 Task: Research Airbnb options in Boshkengash, Tajikistan from 4th December, 2023 to 10th December, 2023 for 8 adults.4 bedrooms having 8 beds and 4 bathrooms. Property type can be house. Amenities needed are: wifi, TV, free parkinig on premises, gym, breakfast. Look for 3 properties as per requirement.
Action: Mouse moved to (458, 144)
Screenshot: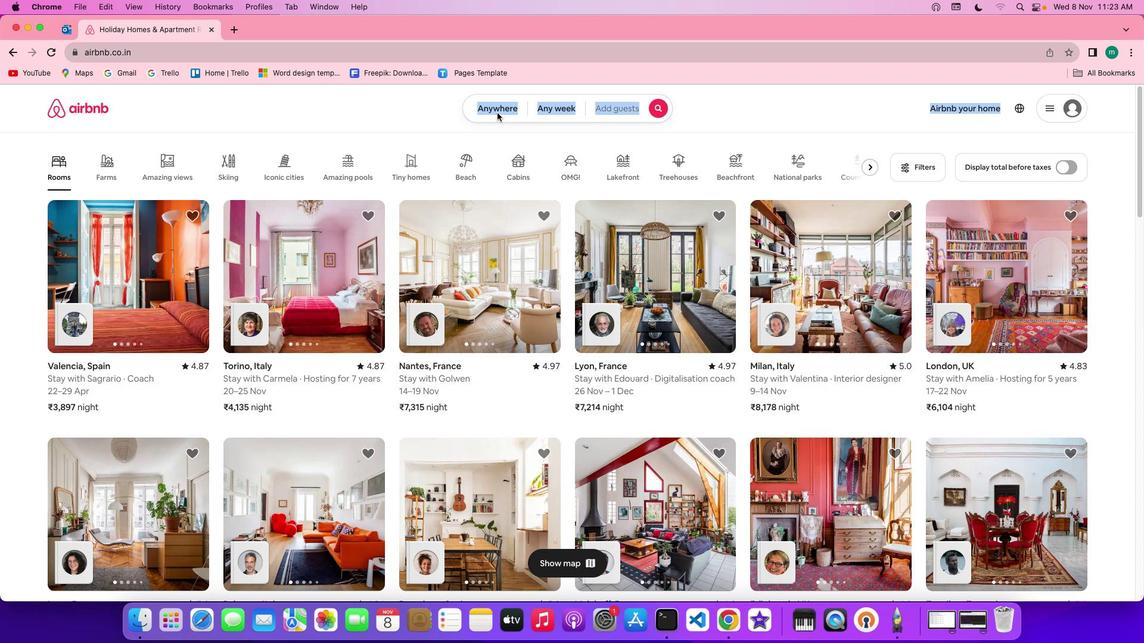 
Action: Mouse pressed left at (458, 144)
Screenshot: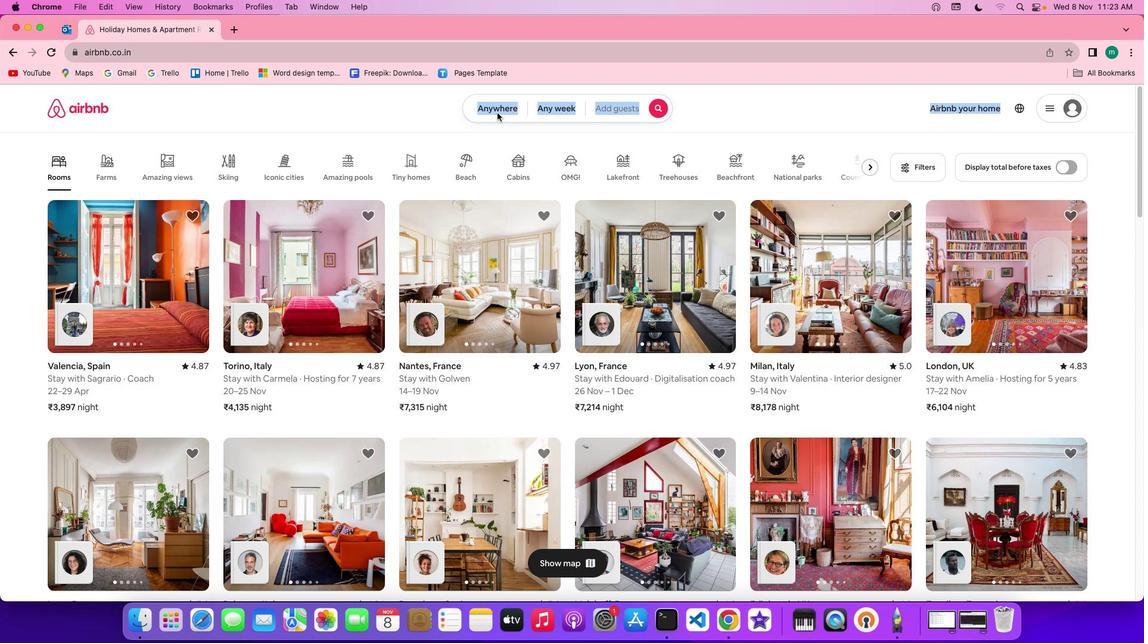 
Action: Mouse pressed left at (458, 144)
Screenshot: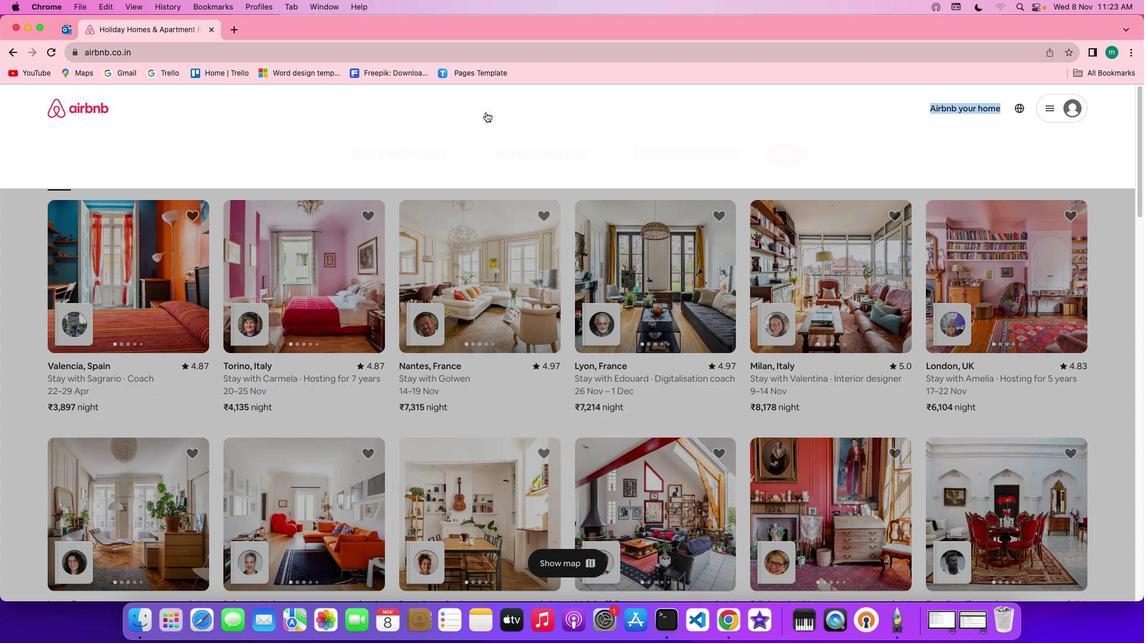 
Action: Mouse moved to (382, 177)
Screenshot: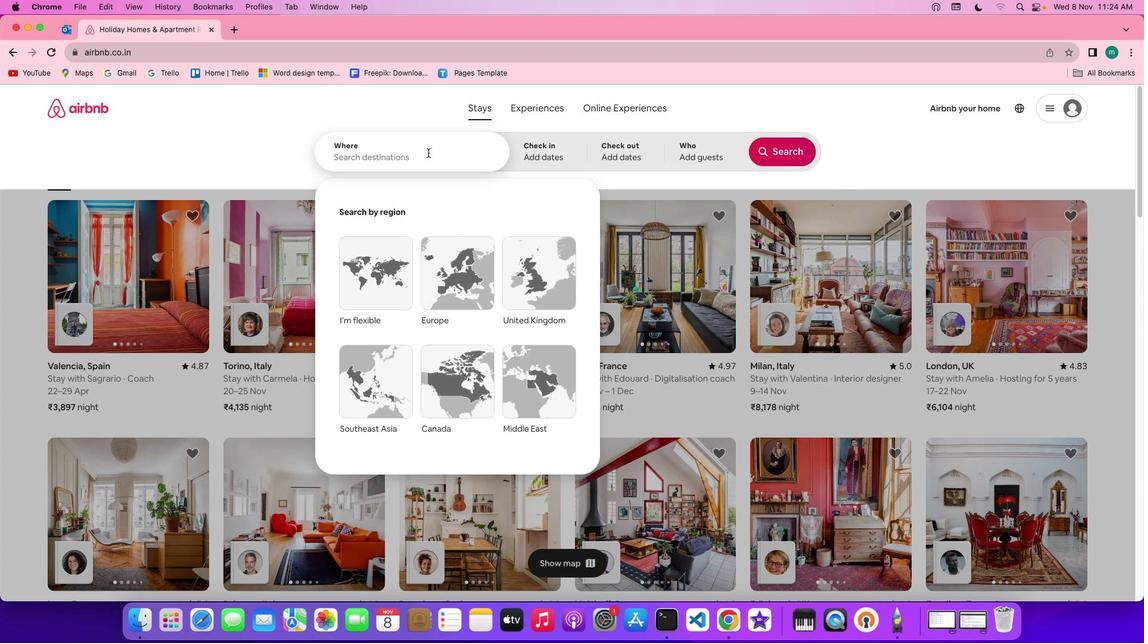 
Action: Mouse pressed left at (382, 177)
Screenshot: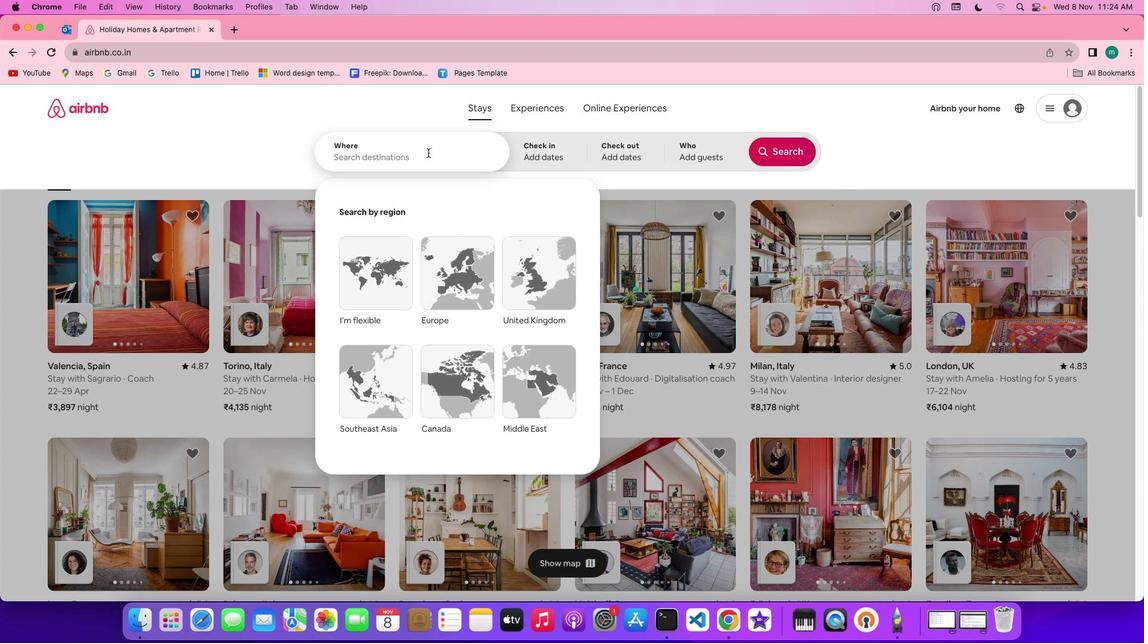 
Action: Key pressed Key.shift'B''o''s''h''k''e''n''g''a''s''h'','Key.shift'T''a''j''i''k''i''s''t''a''n'
Screenshot: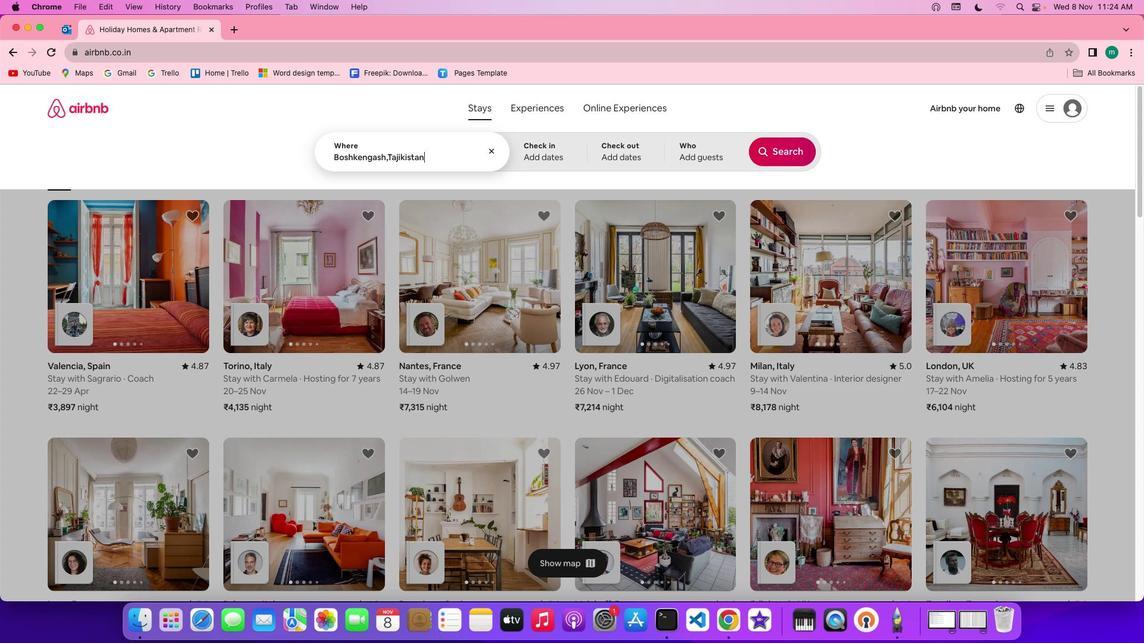 
Action: Mouse moved to (549, 173)
Screenshot: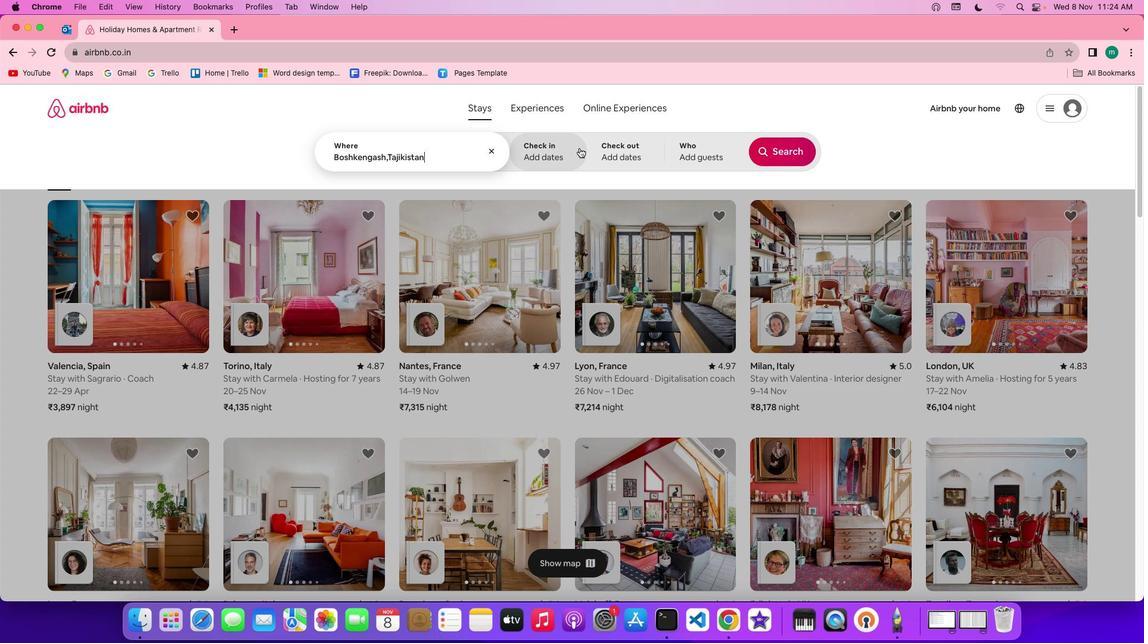 
Action: Mouse pressed left at (549, 173)
Screenshot: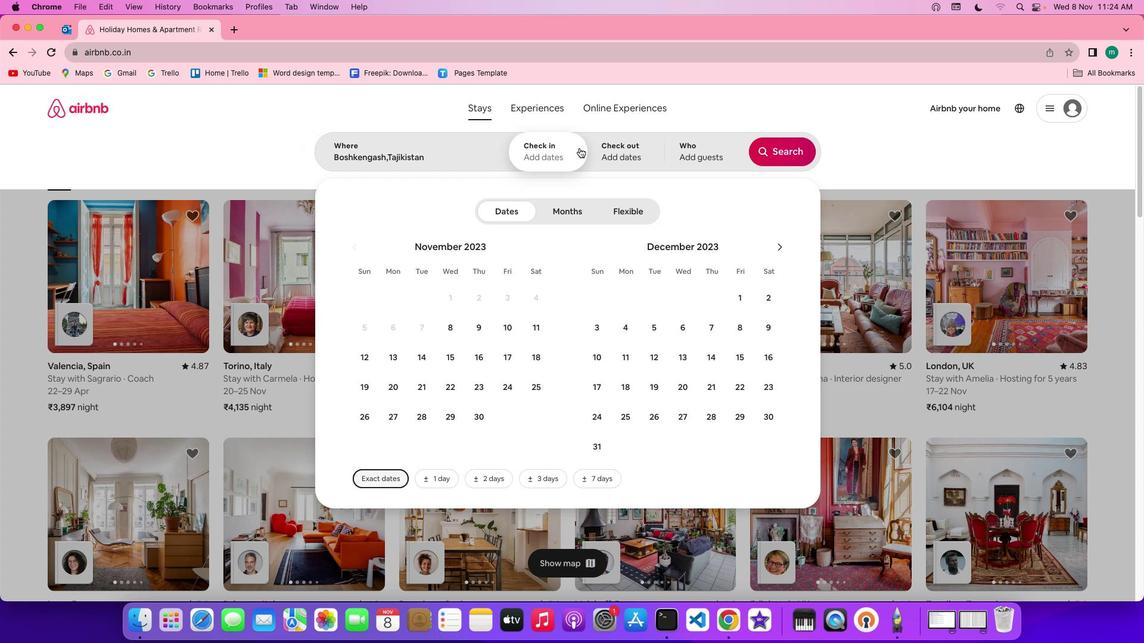 
Action: Mouse moved to (602, 323)
Screenshot: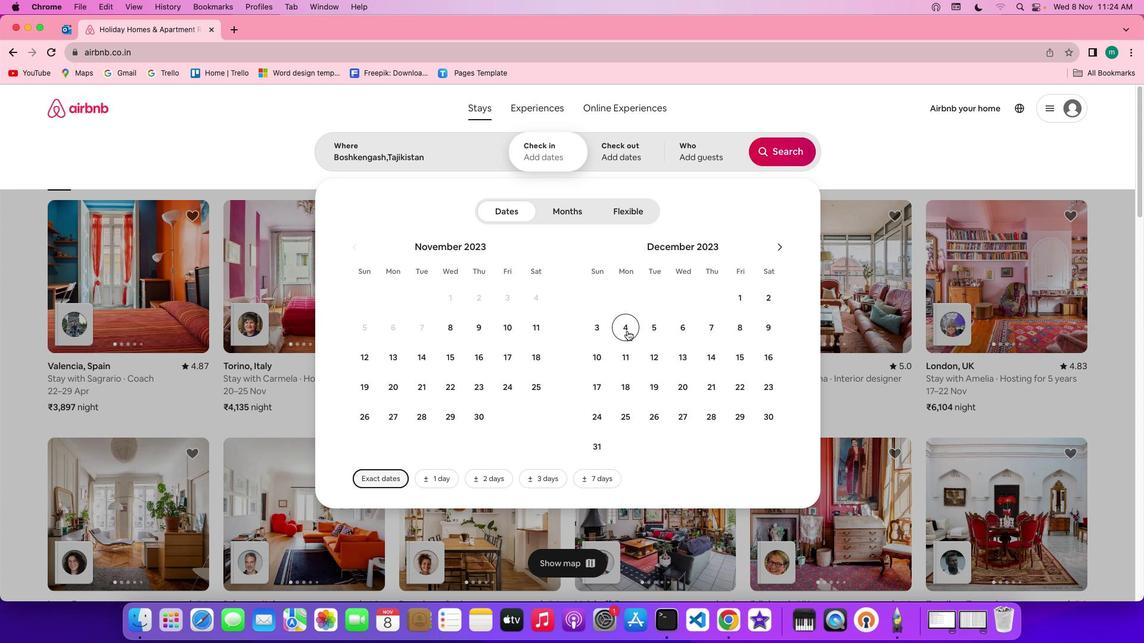 
Action: Mouse pressed left at (602, 323)
Screenshot: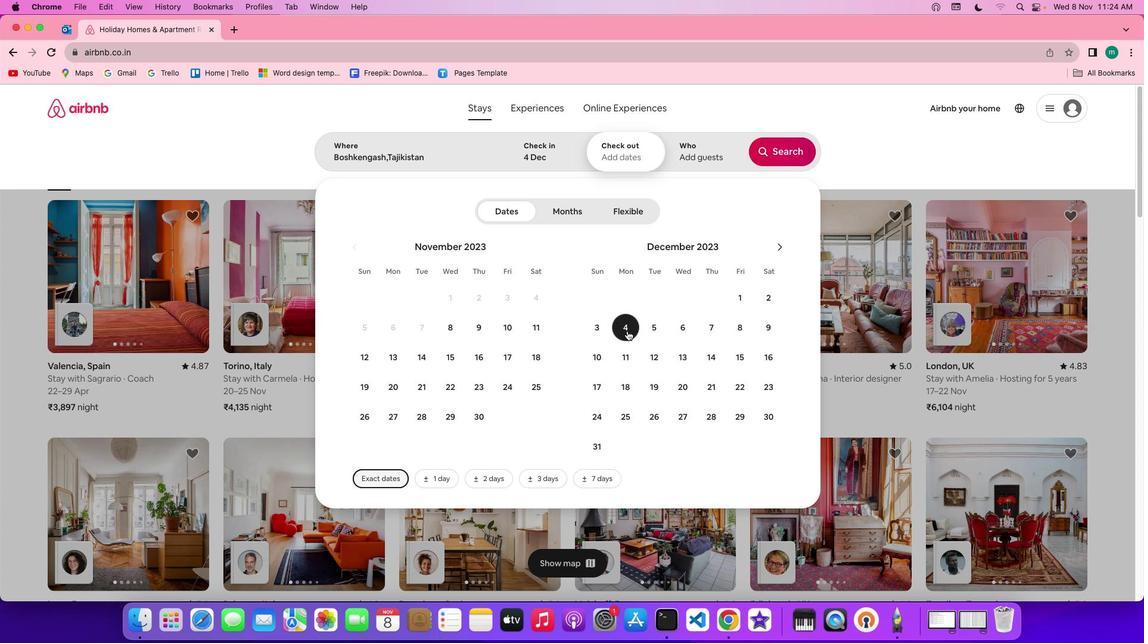 
Action: Mouse moved to (576, 340)
Screenshot: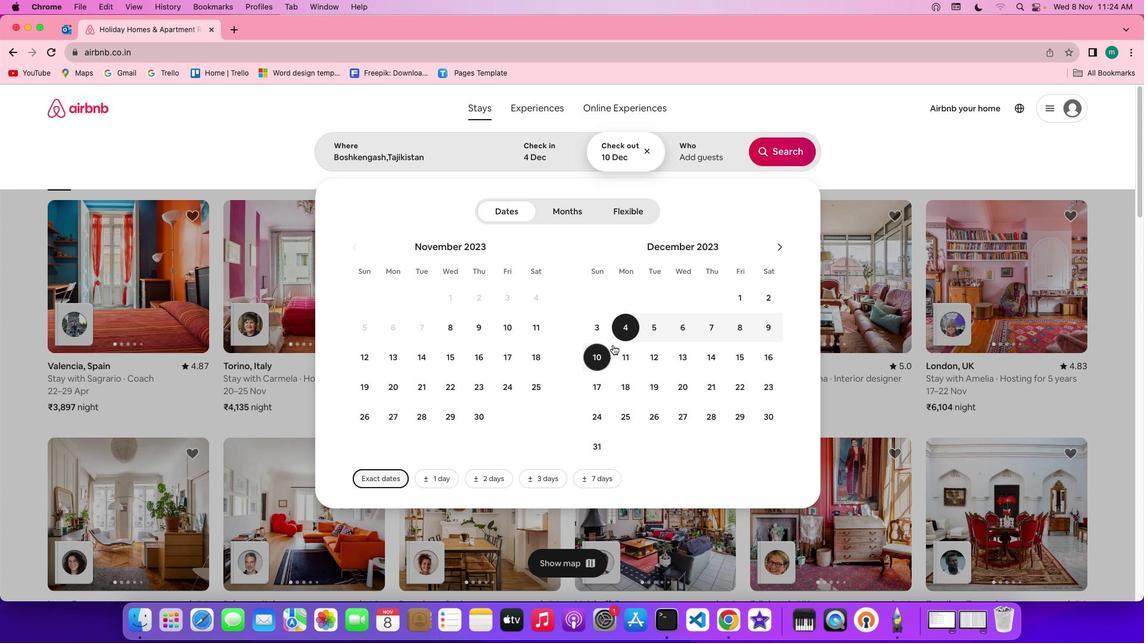 
Action: Mouse pressed left at (576, 340)
Screenshot: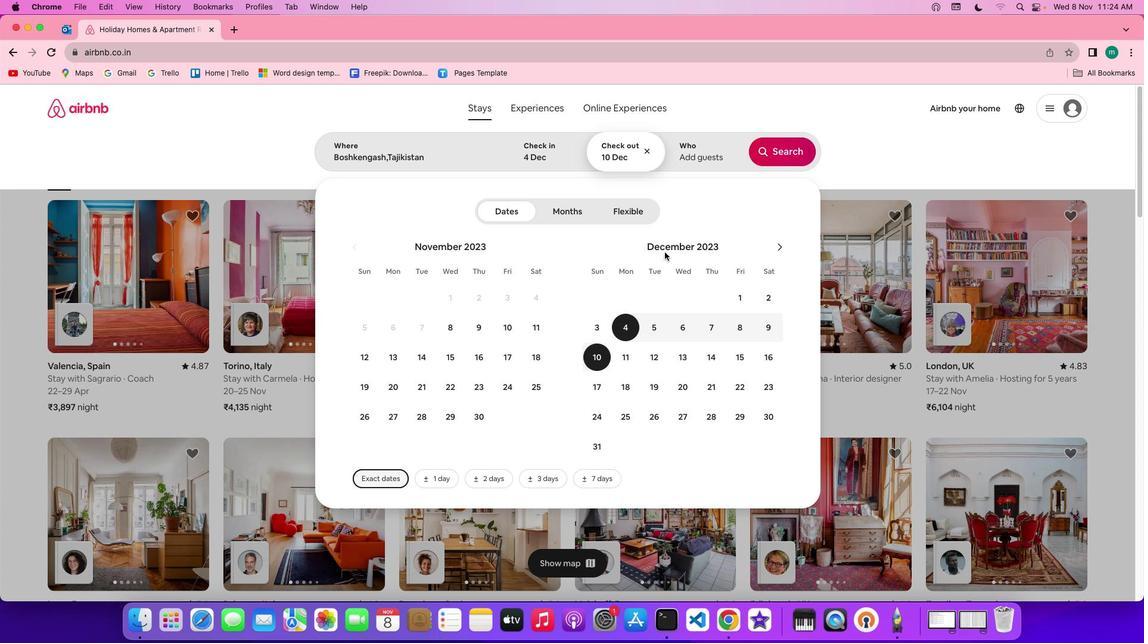 
Action: Mouse moved to (676, 169)
Screenshot: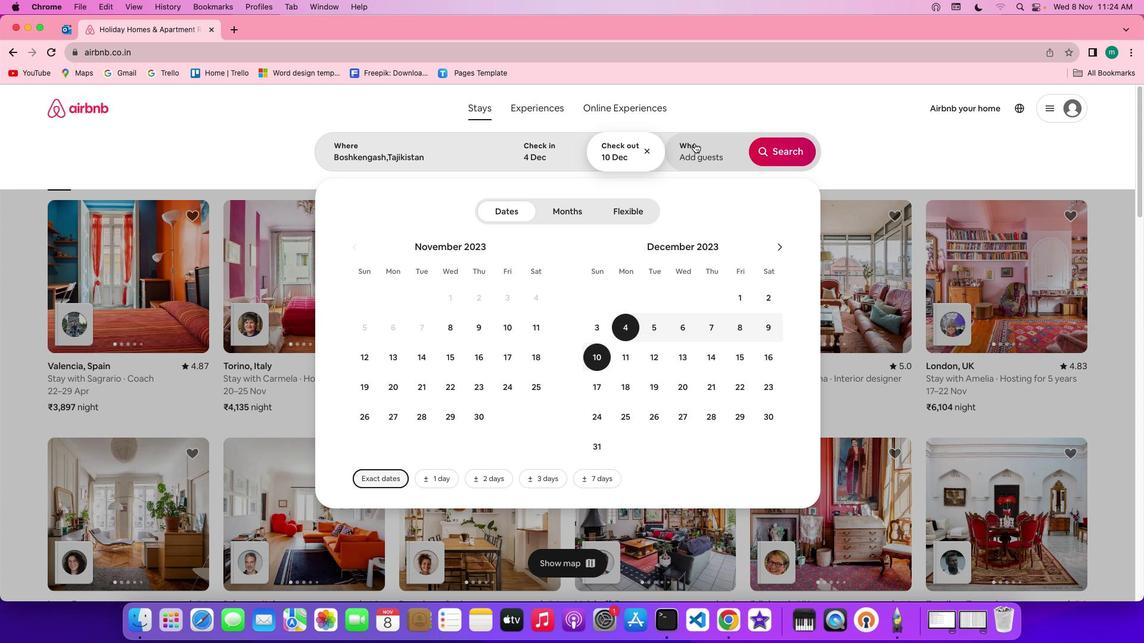 
Action: Mouse pressed left at (676, 169)
Screenshot: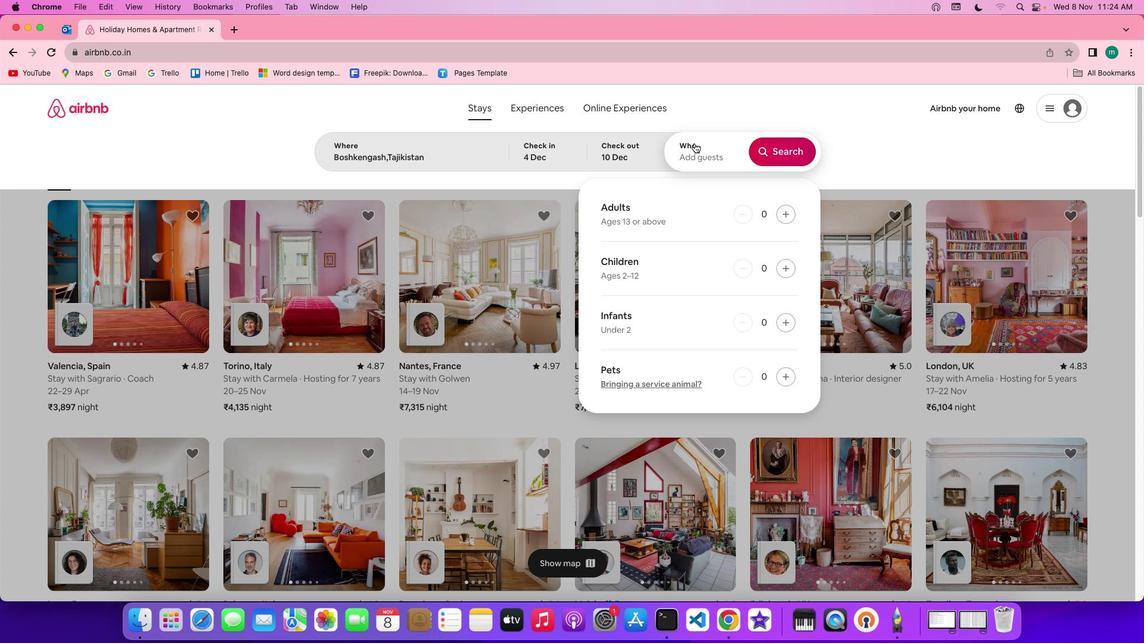 
Action: Mouse moved to (774, 232)
Screenshot: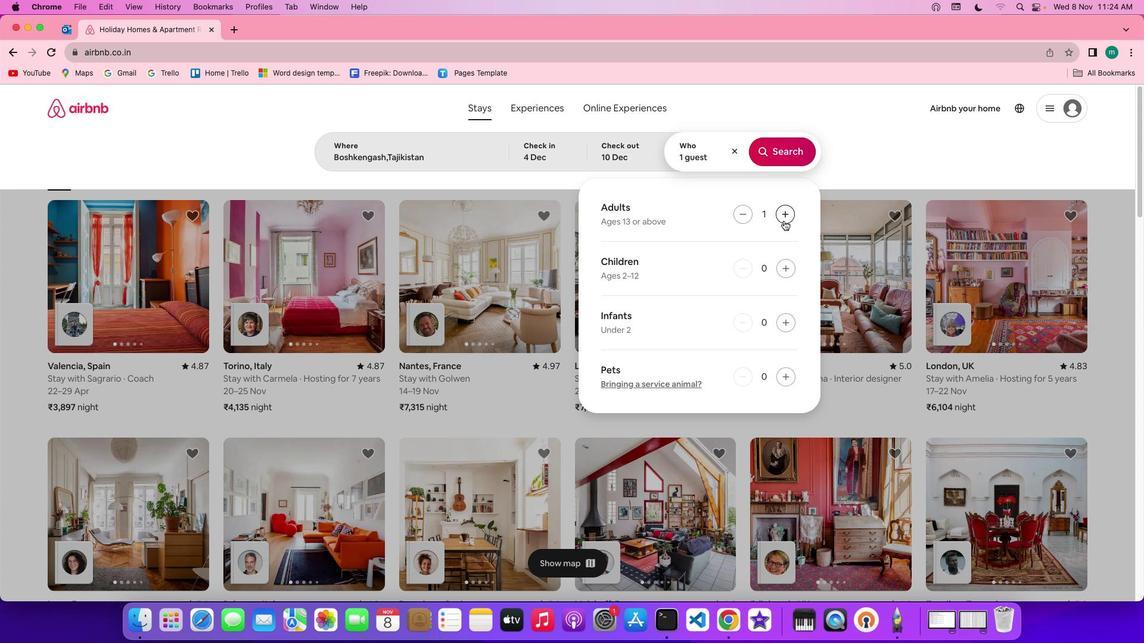 
Action: Mouse pressed left at (774, 232)
Screenshot: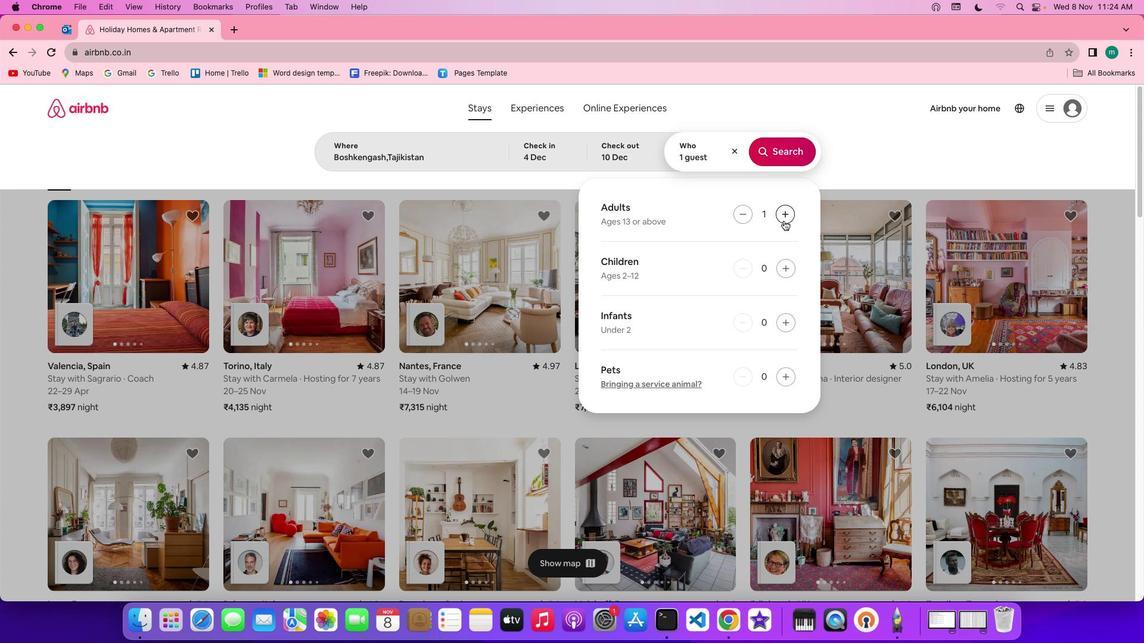 
Action: Mouse pressed left at (774, 232)
Screenshot: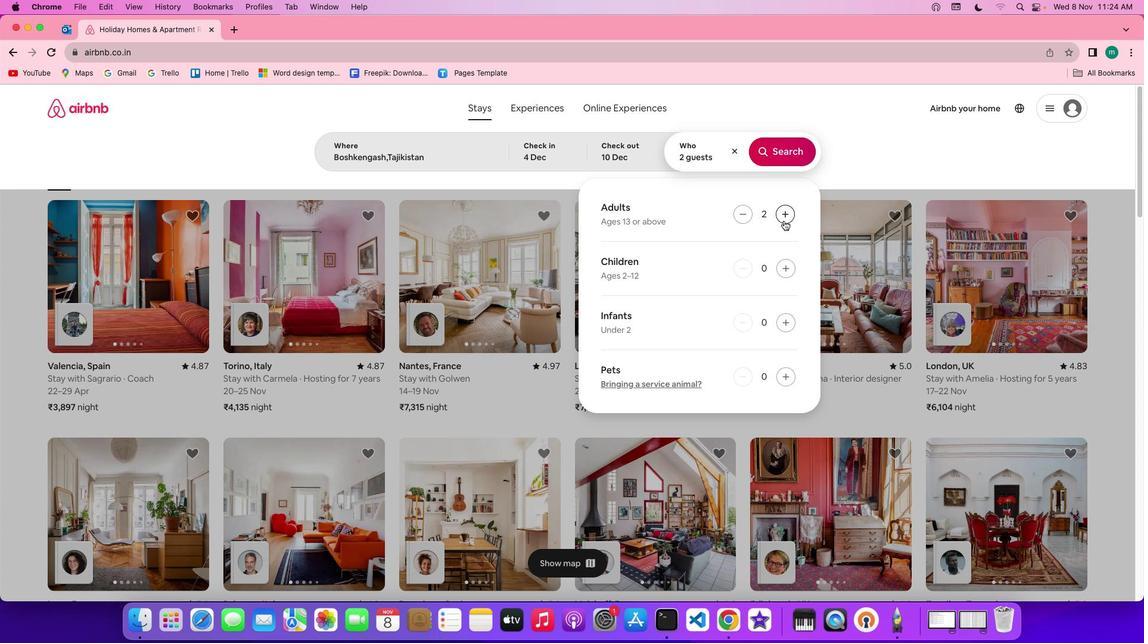
Action: Mouse pressed left at (774, 232)
Screenshot: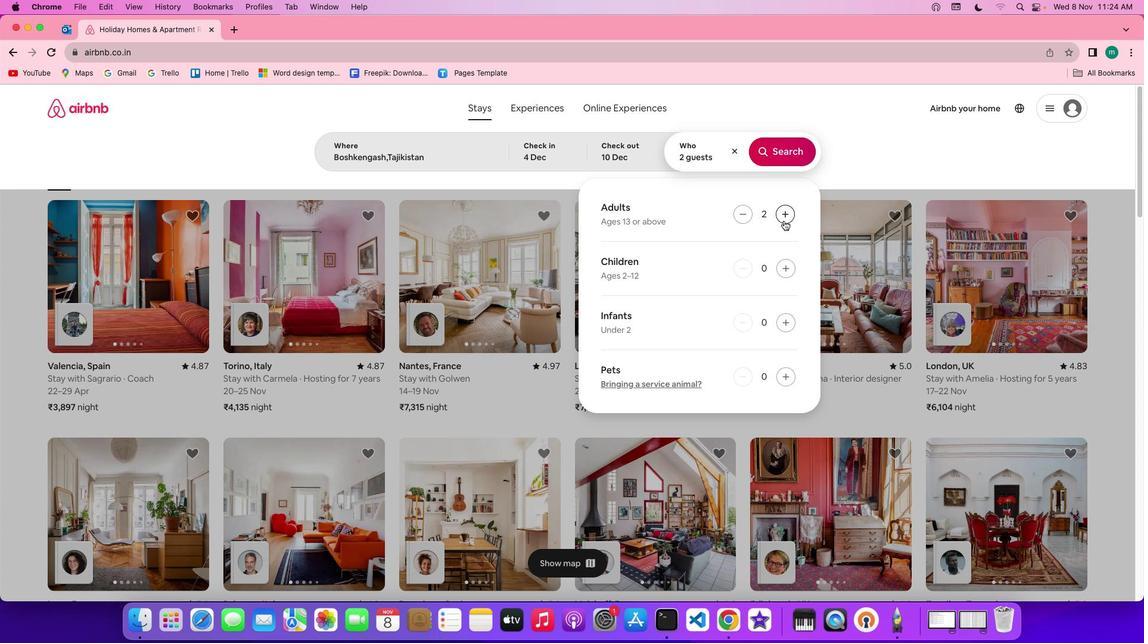 
Action: Mouse pressed left at (774, 232)
Screenshot: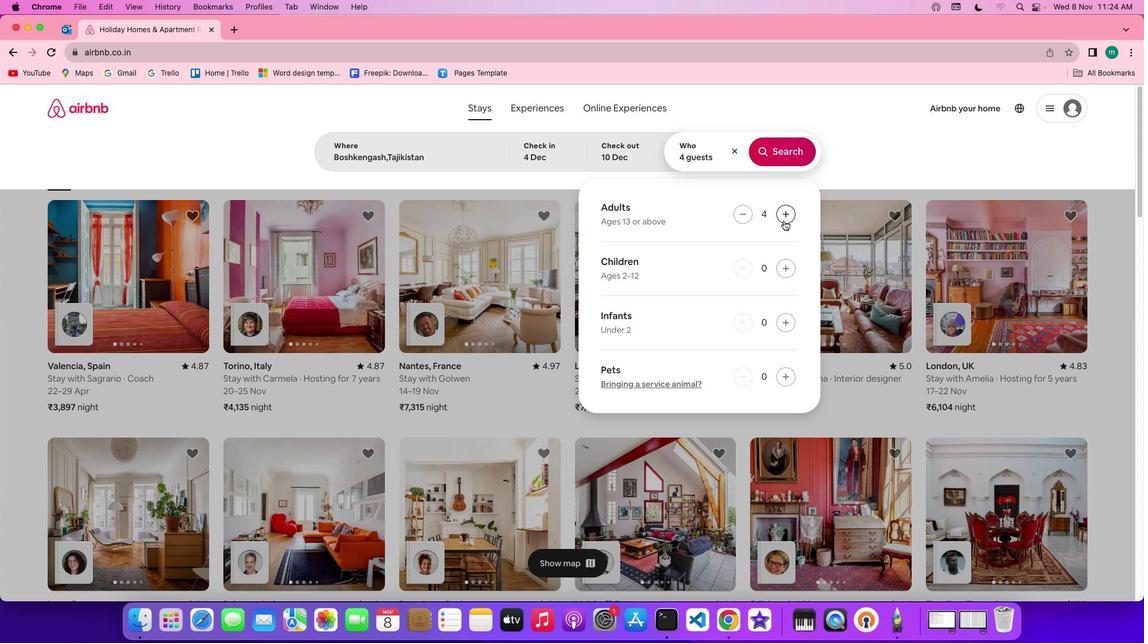 
Action: Mouse pressed left at (774, 232)
Screenshot: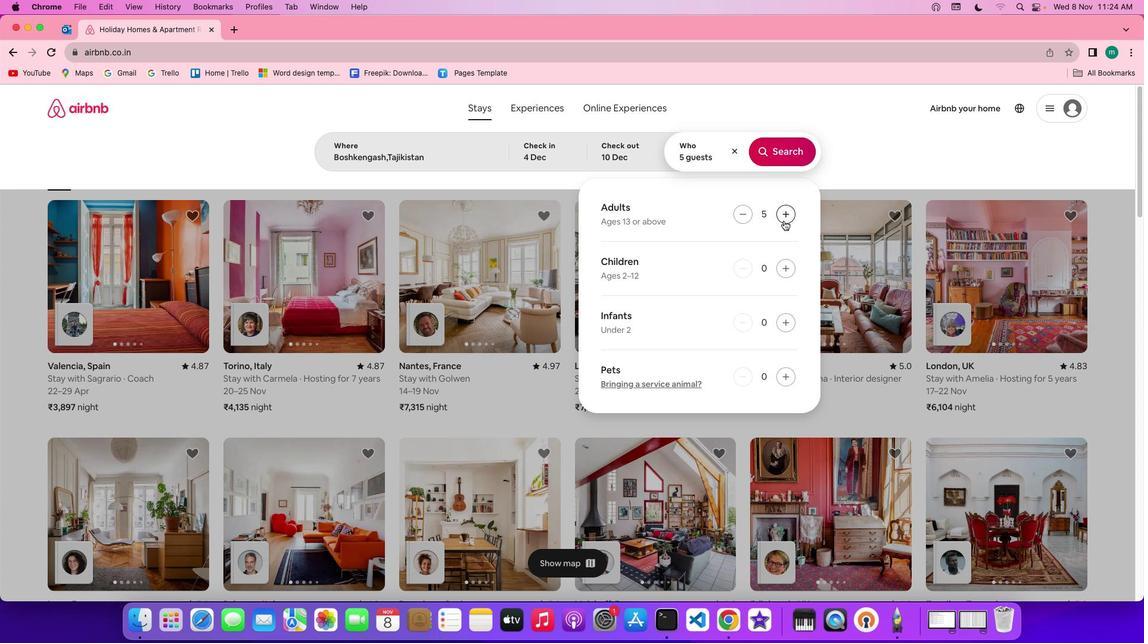 
Action: Mouse pressed left at (774, 232)
Screenshot: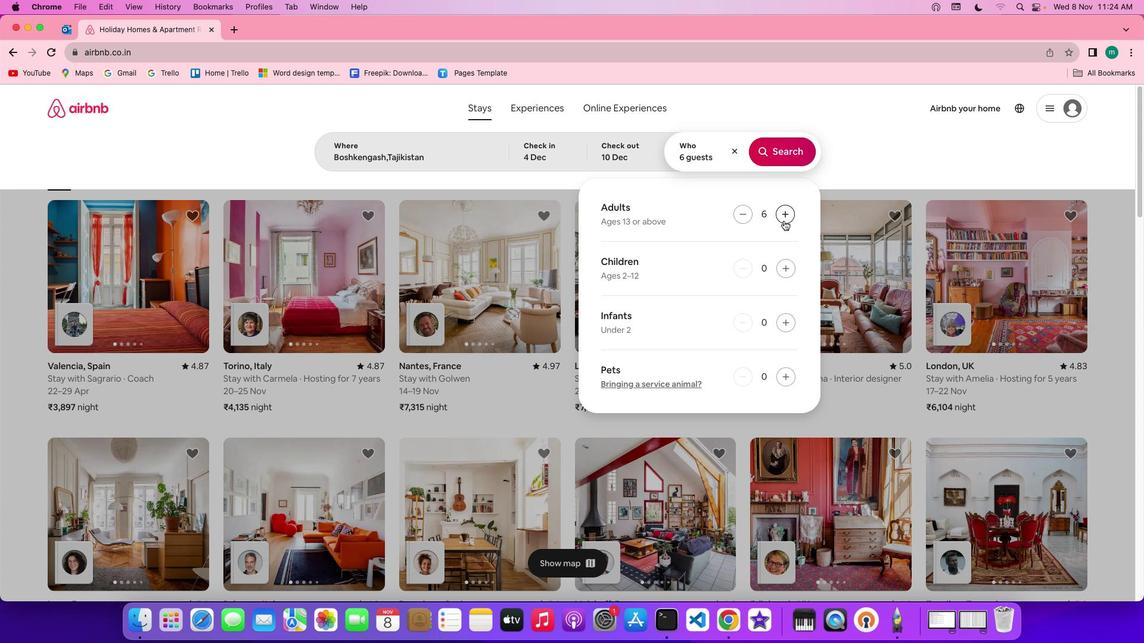 
Action: Mouse pressed left at (774, 232)
Screenshot: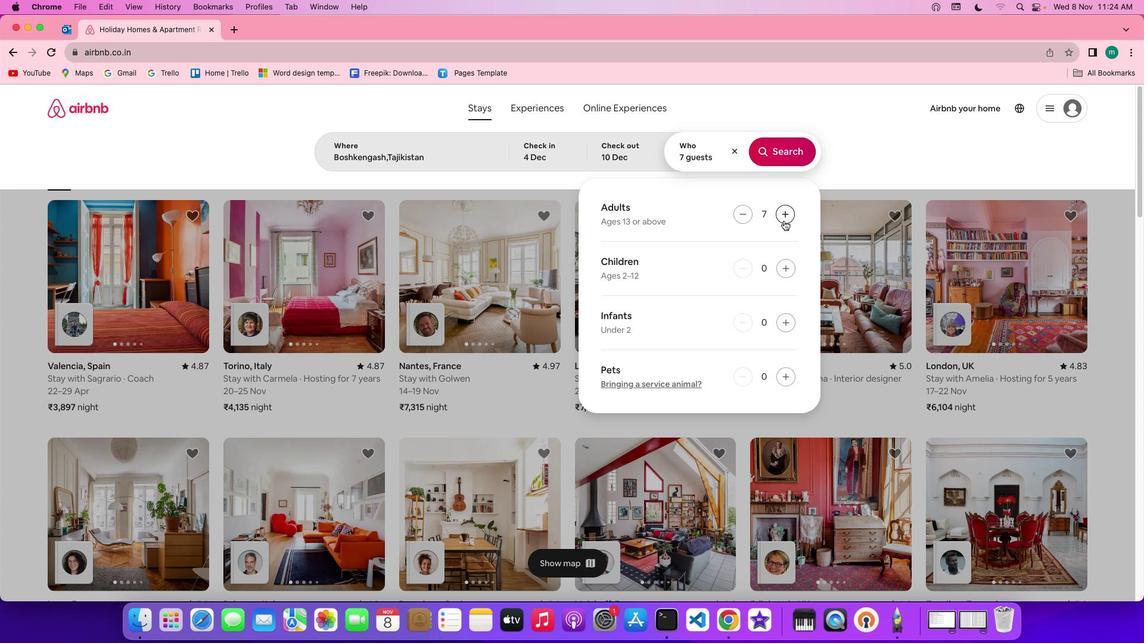 
Action: Mouse pressed left at (774, 232)
Screenshot: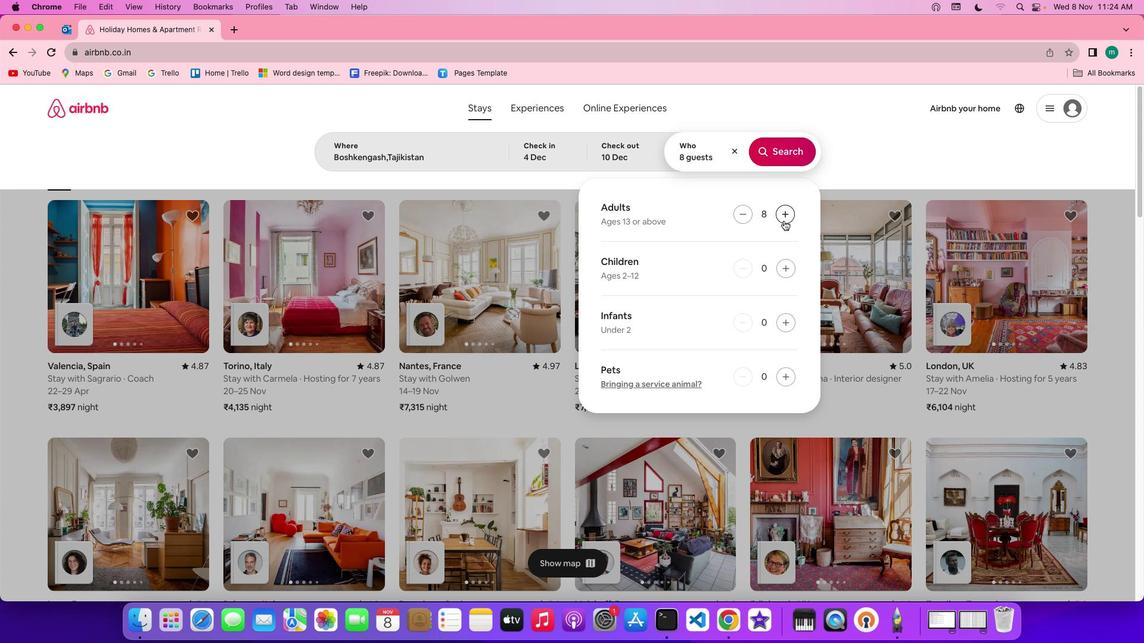
Action: Mouse moved to (800, 175)
Screenshot: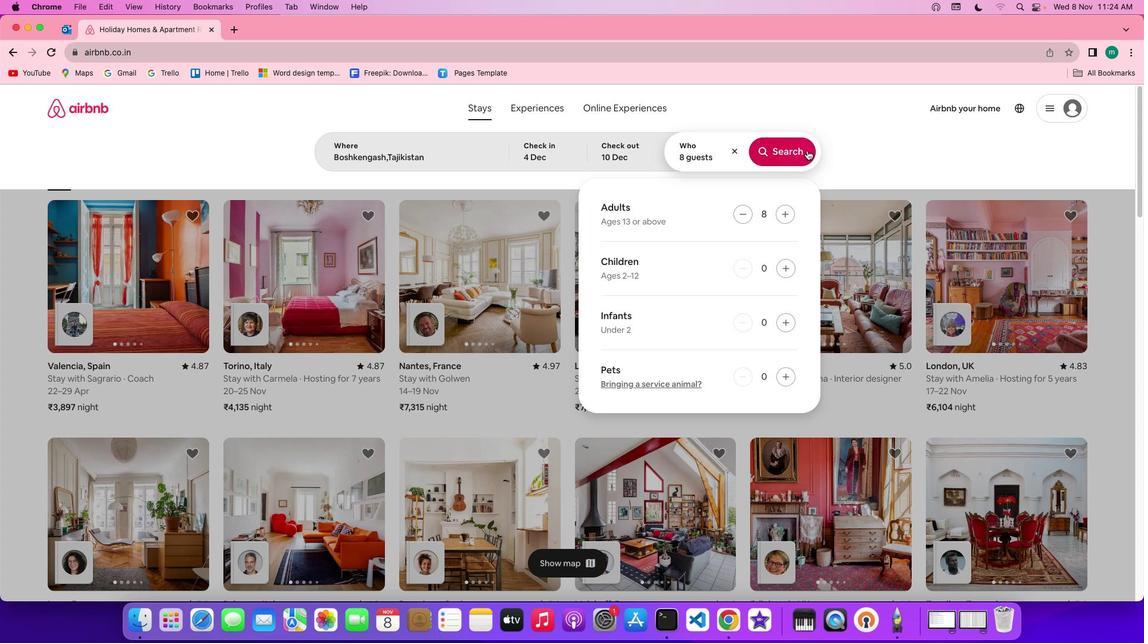 
Action: Mouse pressed left at (800, 175)
Screenshot: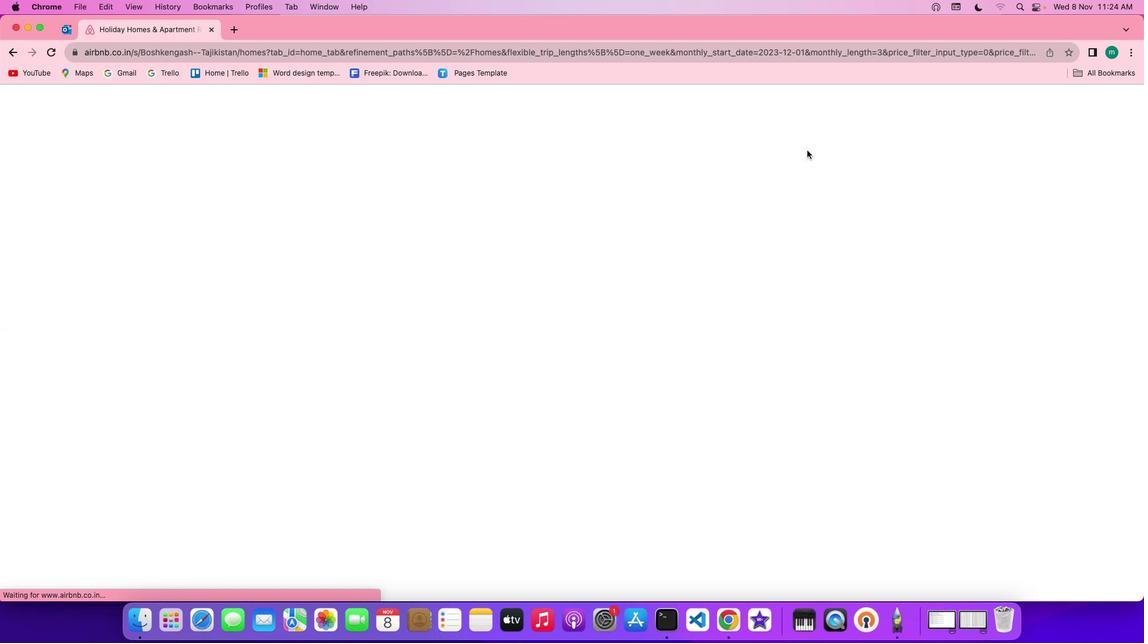 
Action: Mouse moved to (959, 184)
Screenshot: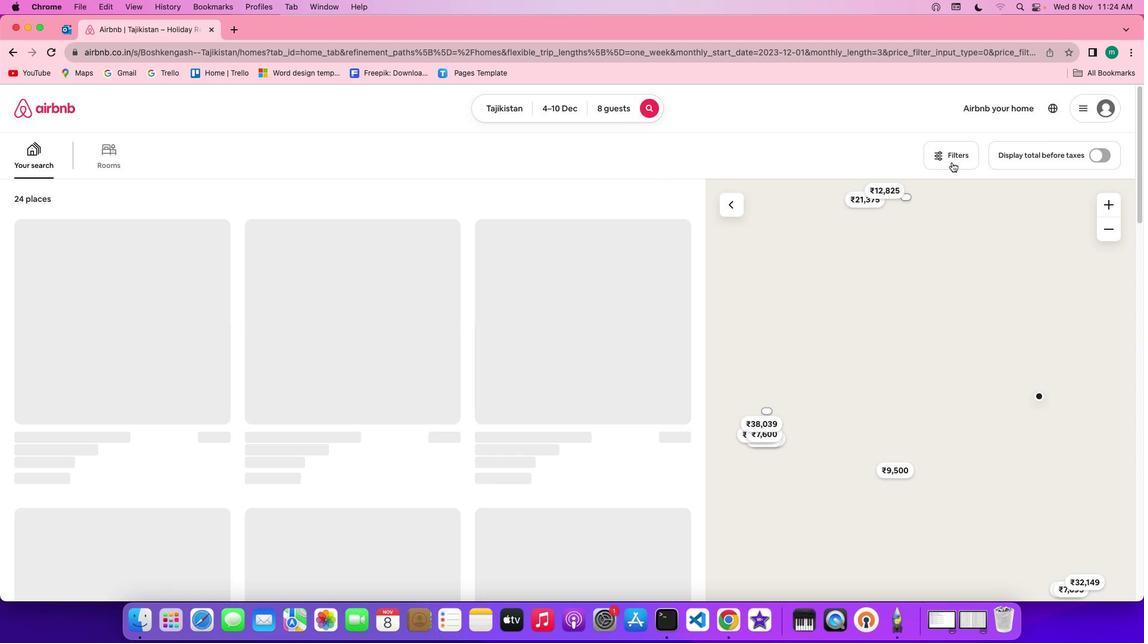 
Action: Mouse pressed left at (959, 184)
Screenshot: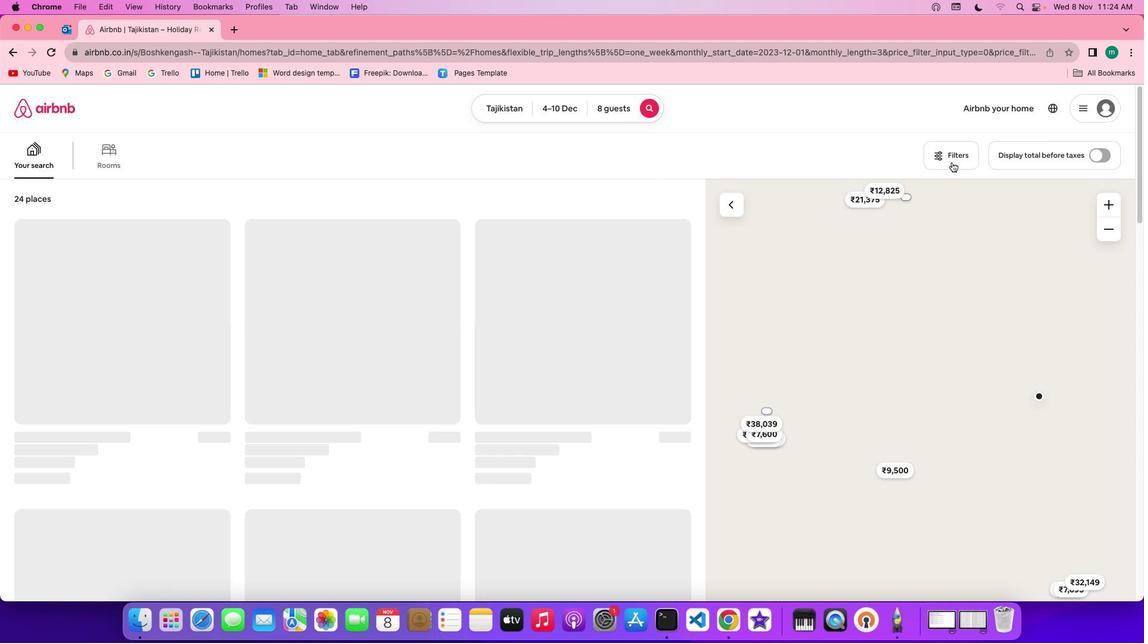 
Action: Mouse moved to (962, 179)
Screenshot: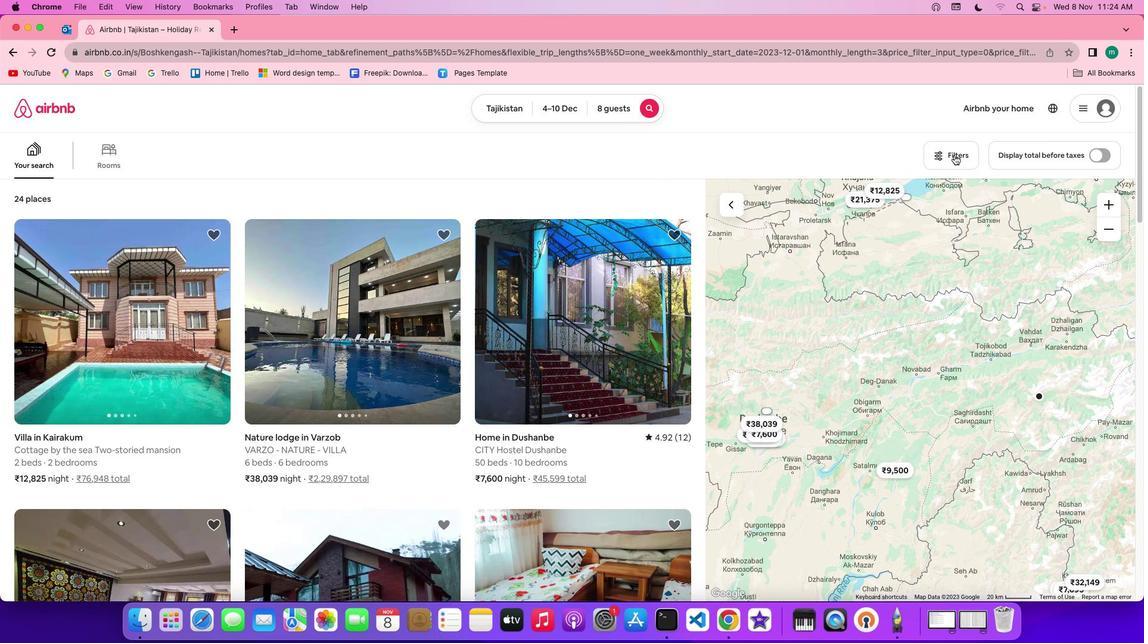 
Action: Mouse pressed left at (962, 179)
Screenshot: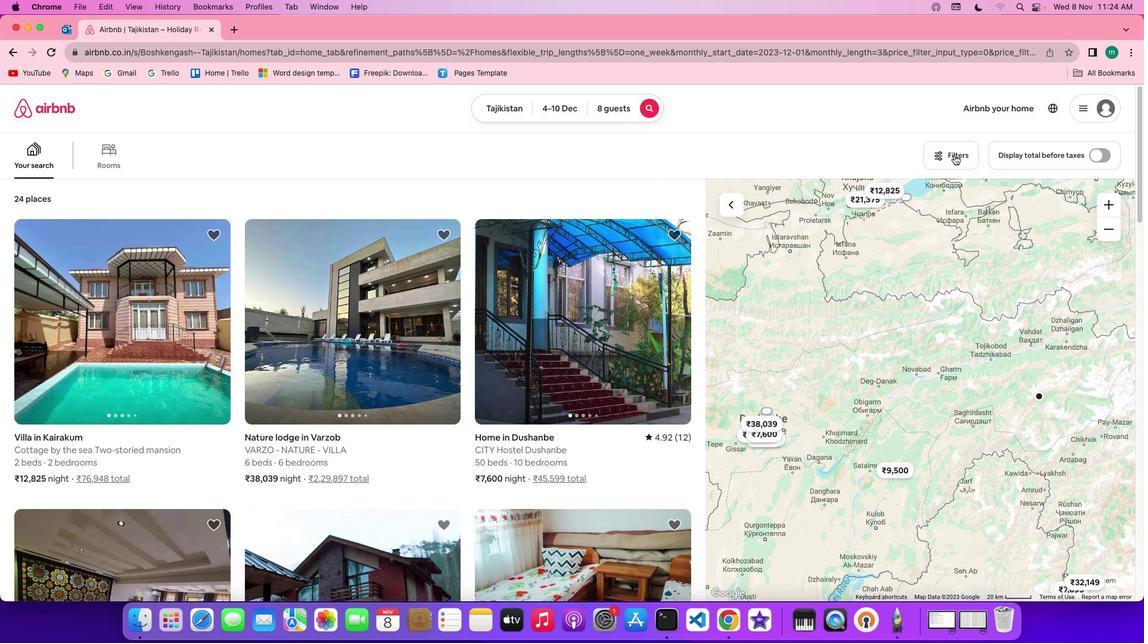 
Action: Mouse moved to (556, 326)
Screenshot: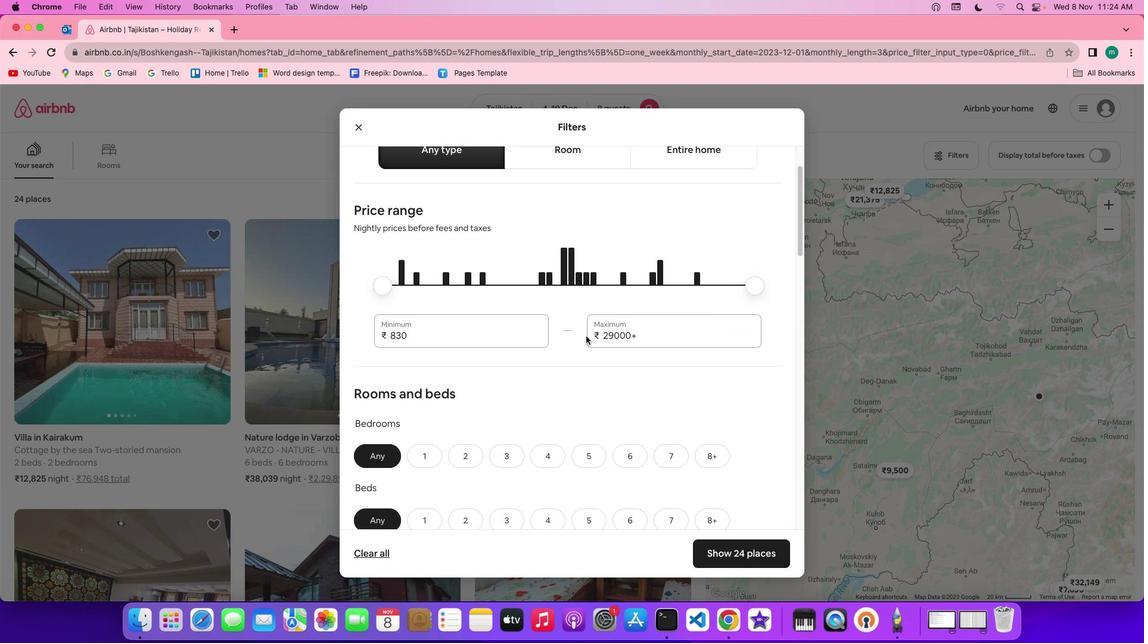 
Action: Mouse scrolled (556, 326) with delta (-88, 52)
Screenshot: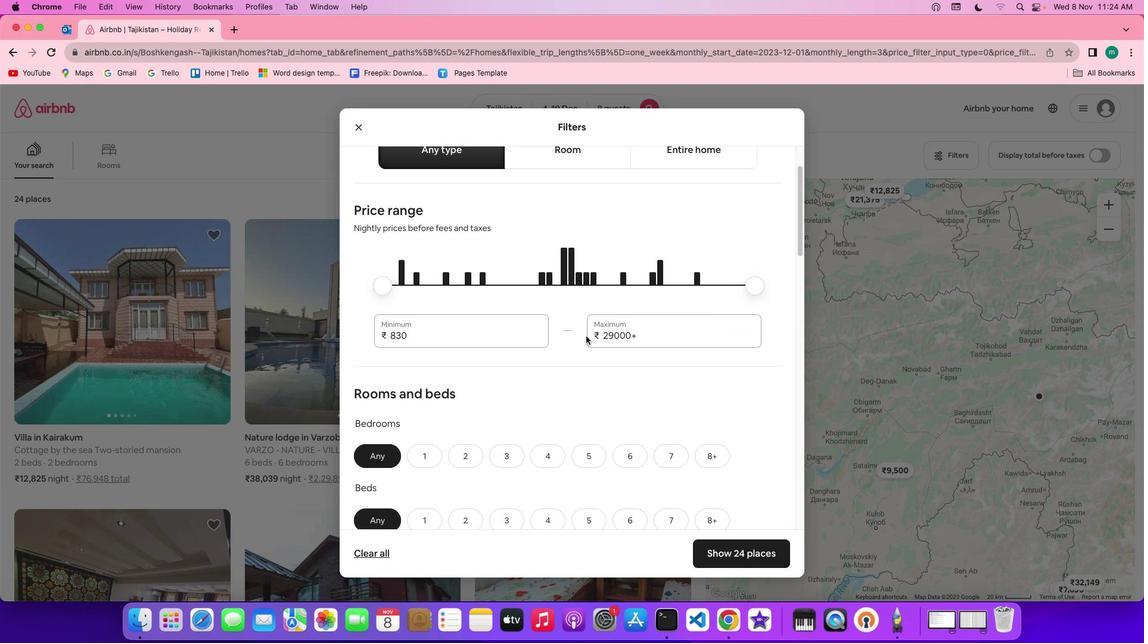 
Action: Mouse scrolled (556, 326) with delta (-88, 52)
Screenshot: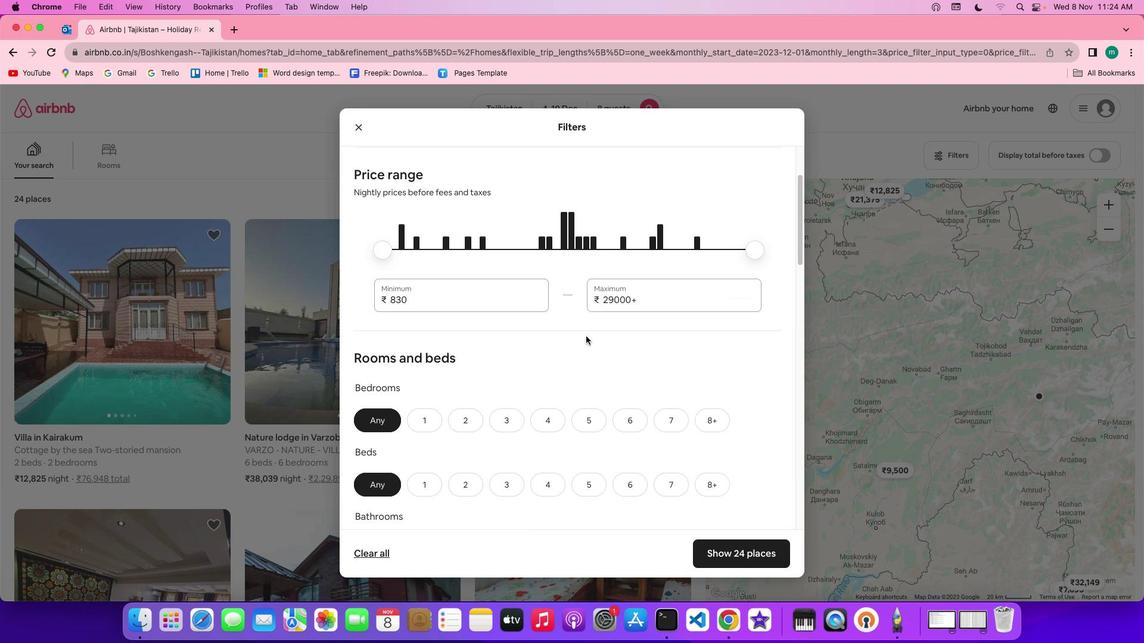 
Action: Mouse scrolled (556, 326) with delta (-88, 51)
Screenshot: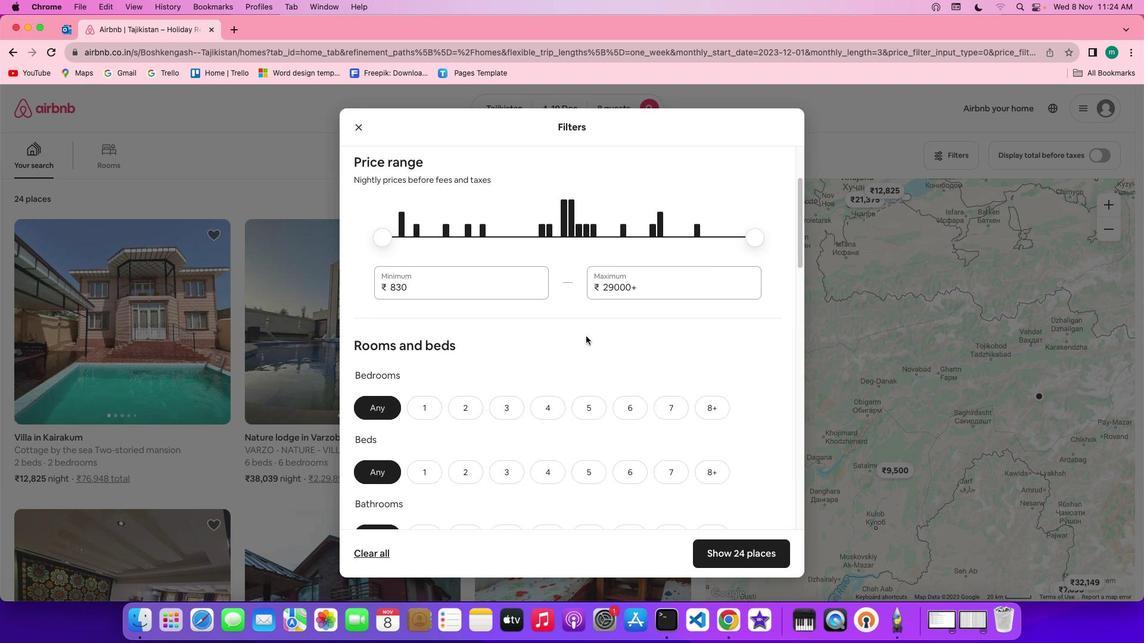 
Action: Mouse scrolled (556, 326) with delta (-88, 51)
Screenshot: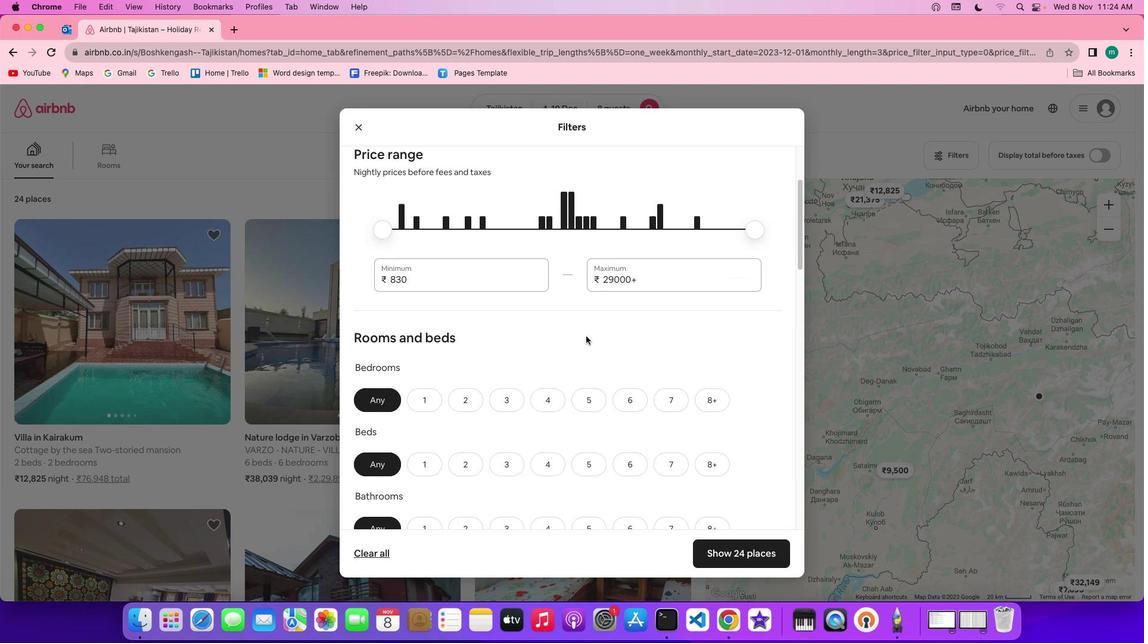 
Action: Mouse scrolled (556, 326) with delta (-88, 52)
Screenshot: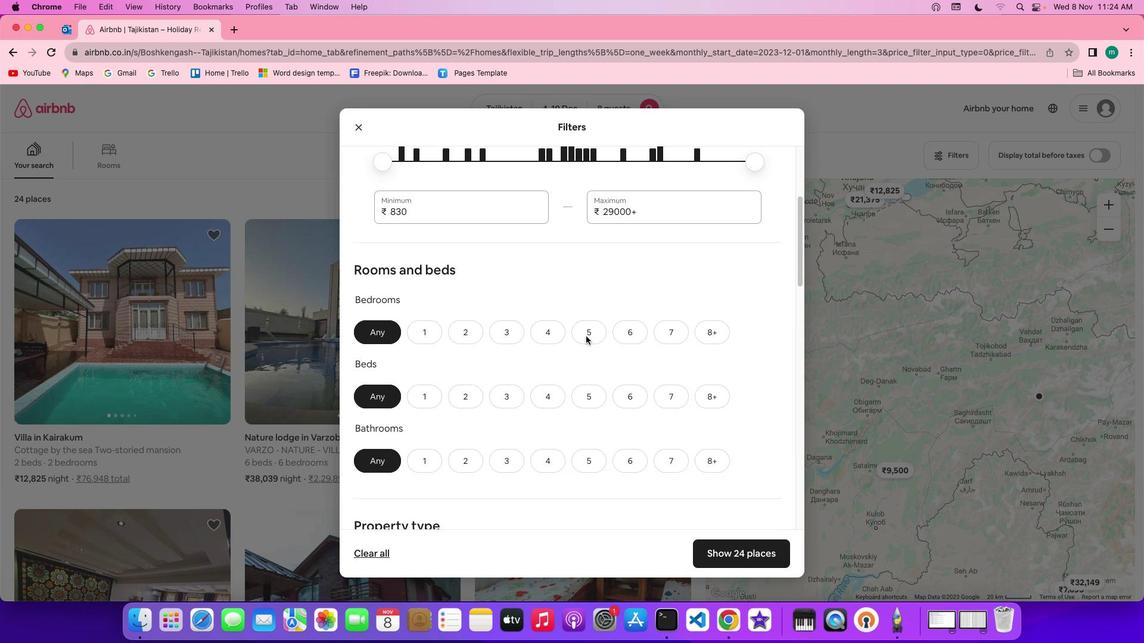 
Action: Mouse scrolled (556, 326) with delta (-88, 52)
Screenshot: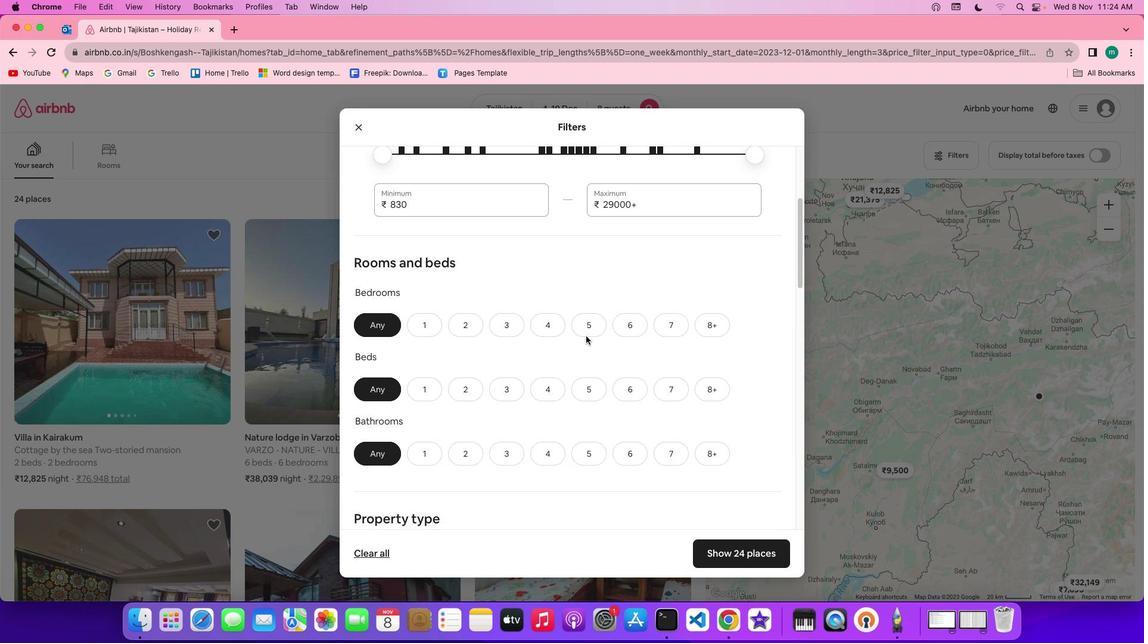 
Action: Mouse scrolled (556, 326) with delta (-88, 51)
Screenshot: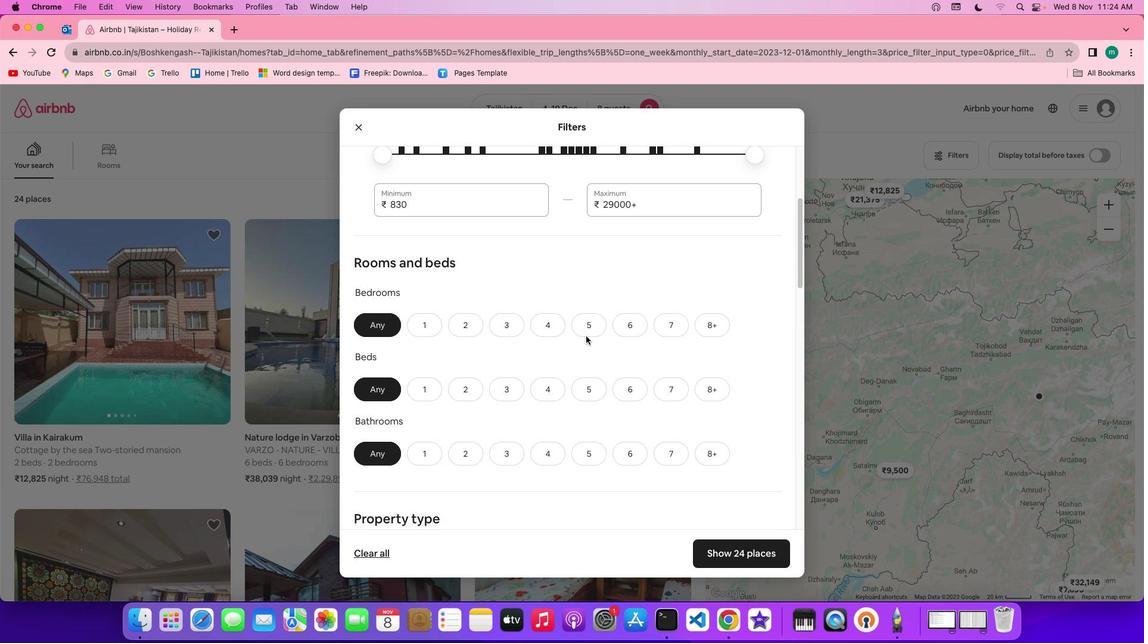 
Action: Mouse scrolled (556, 326) with delta (-88, 52)
Screenshot: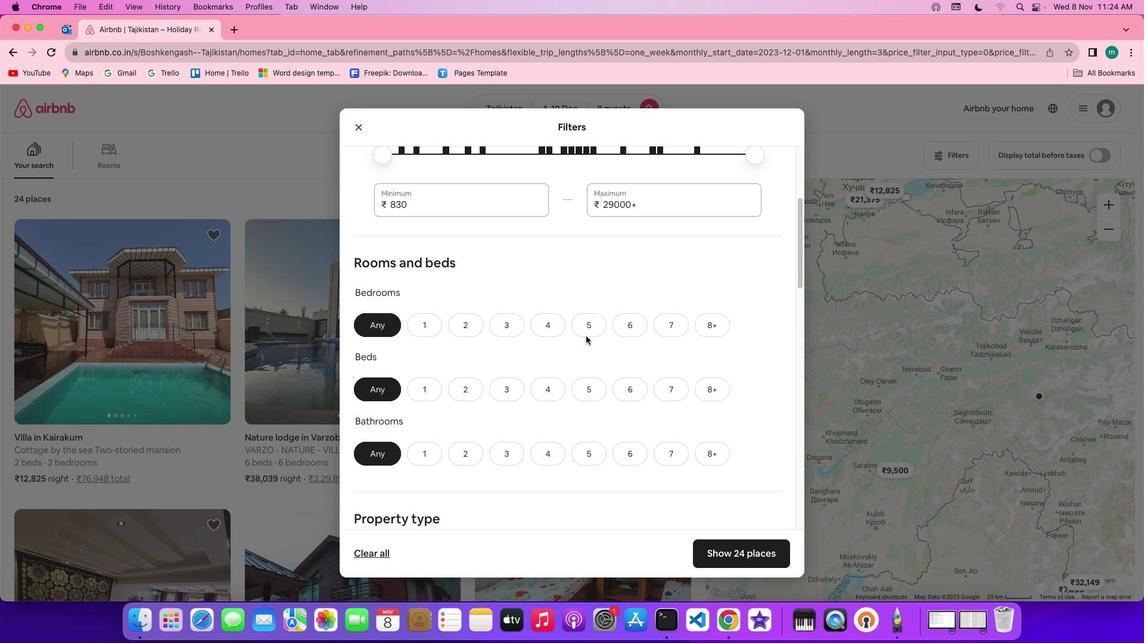 
Action: Mouse scrolled (556, 326) with delta (-88, 52)
Screenshot: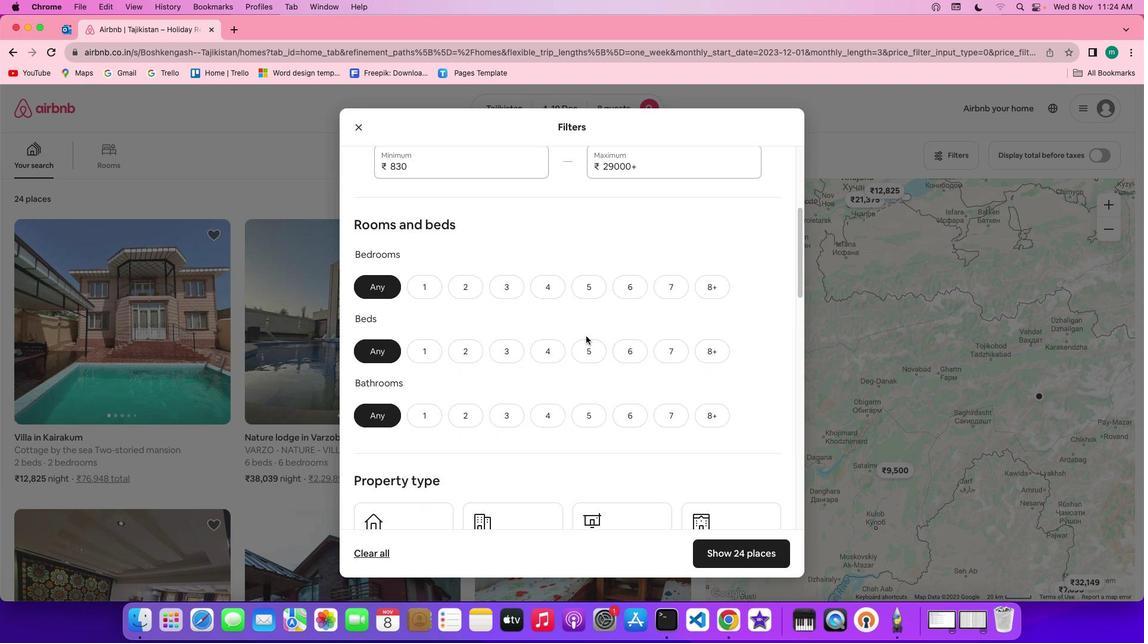 
Action: Mouse scrolled (556, 326) with delta (-88, 52)
Screenshot: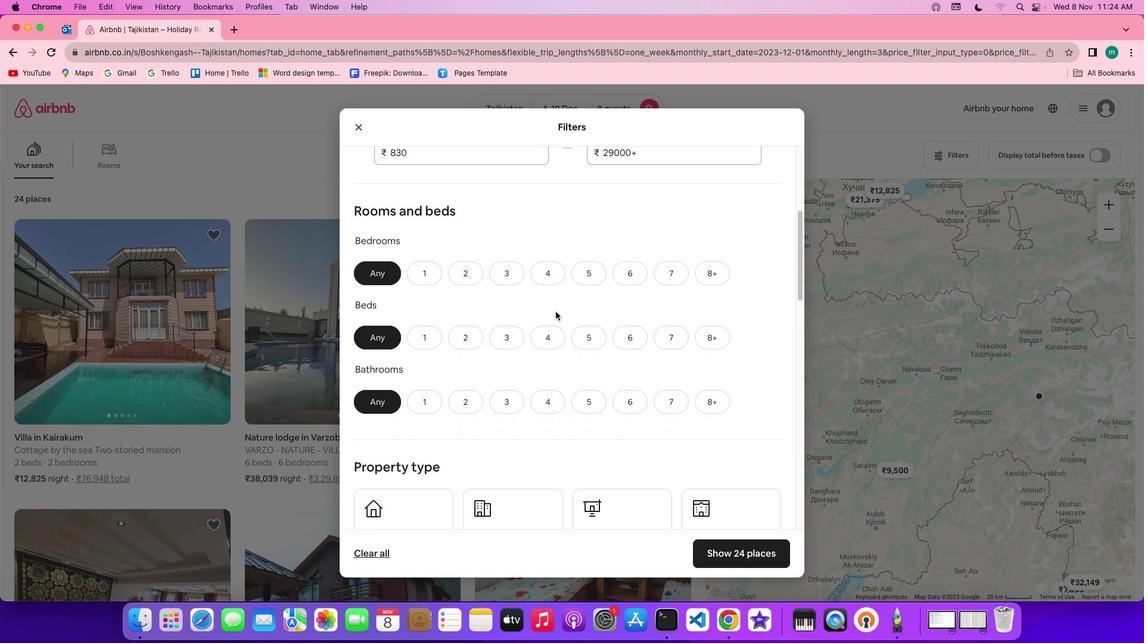
Action: Mouse scrolled (556, 326) with delta (-88, 52)
Screenshot: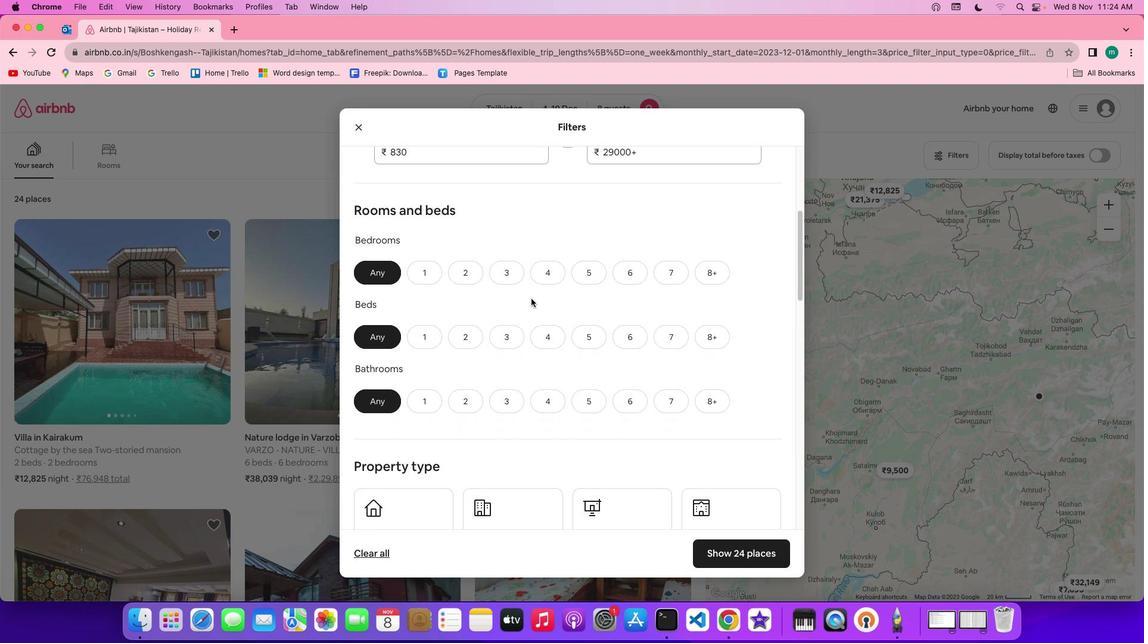 
Action: Mouse moved to (520, 277)
Screenshot: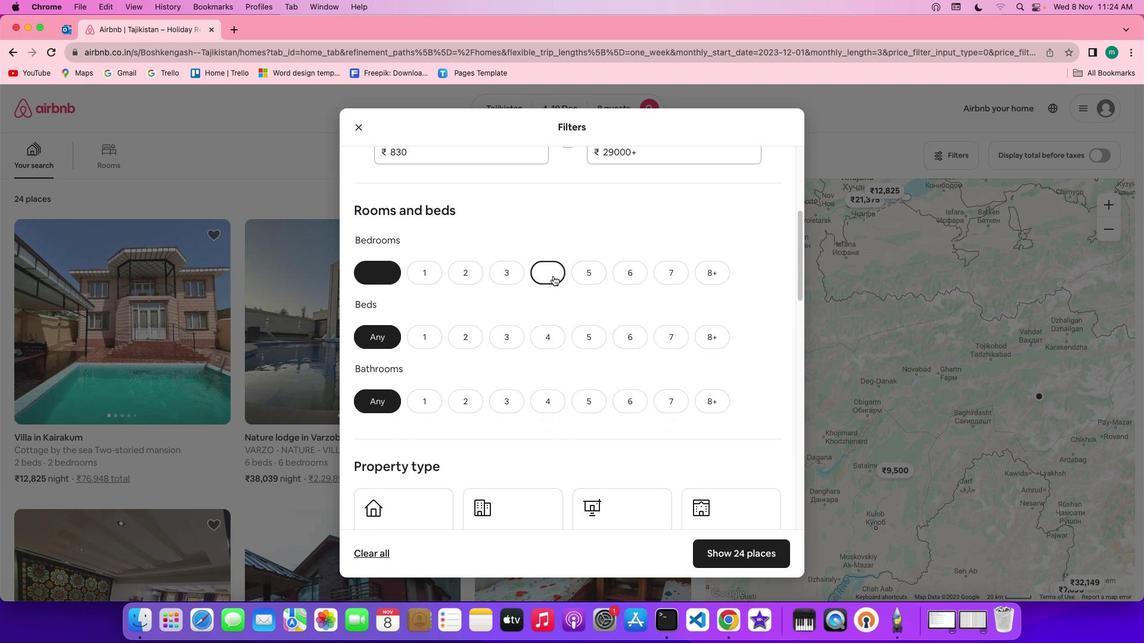 
Action: Mouse pressed left at (520, 277)
Screenshot: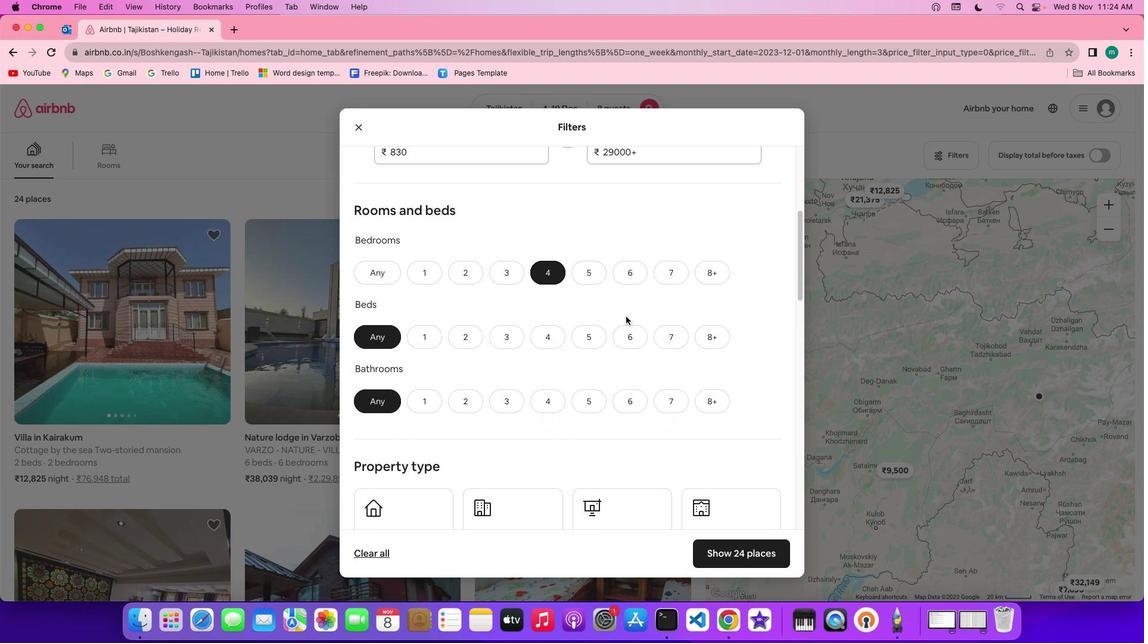 
Action: Mouse moved to (685, 333)
Screenshot: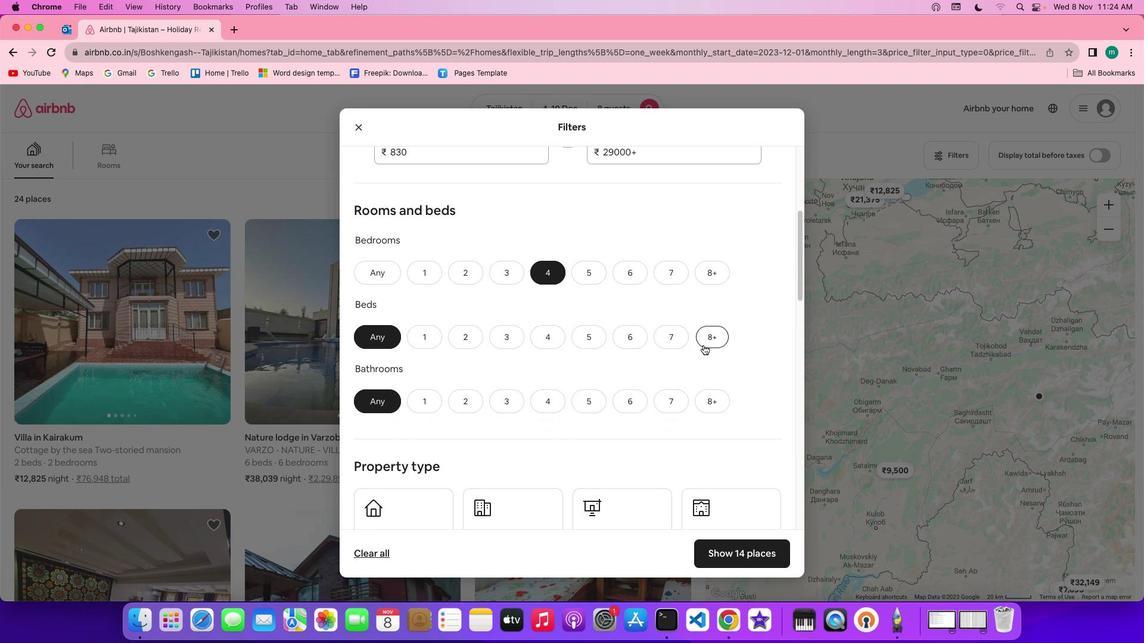 
Action: Mouse pressed left at (685, 333)
Screenshot: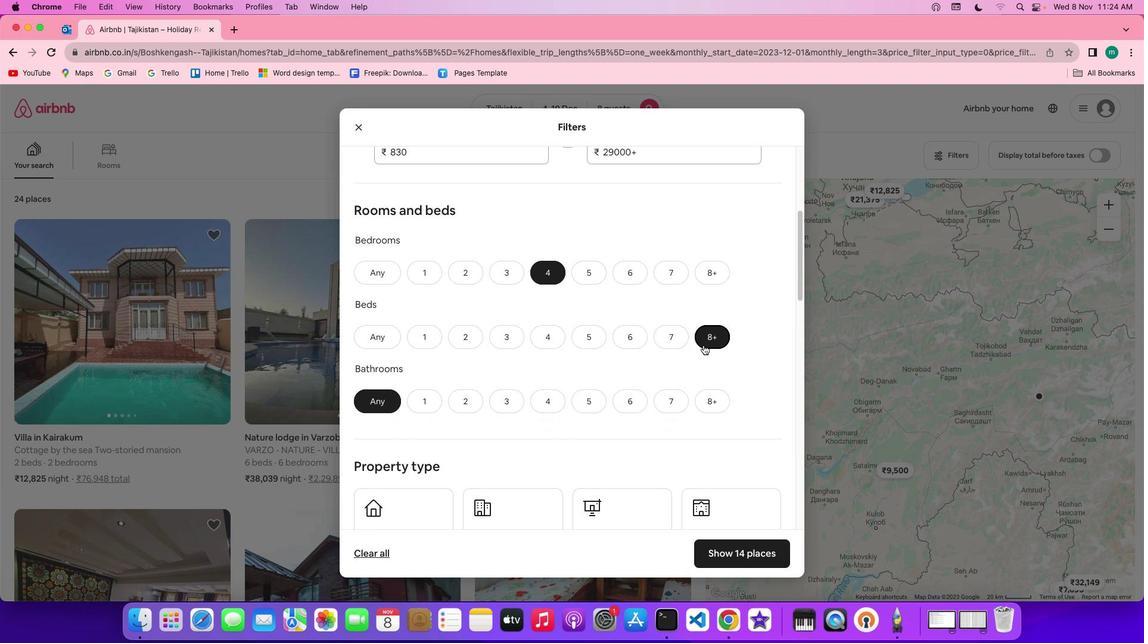 
Action: Mouse moved to (525, 382)
Screenshot: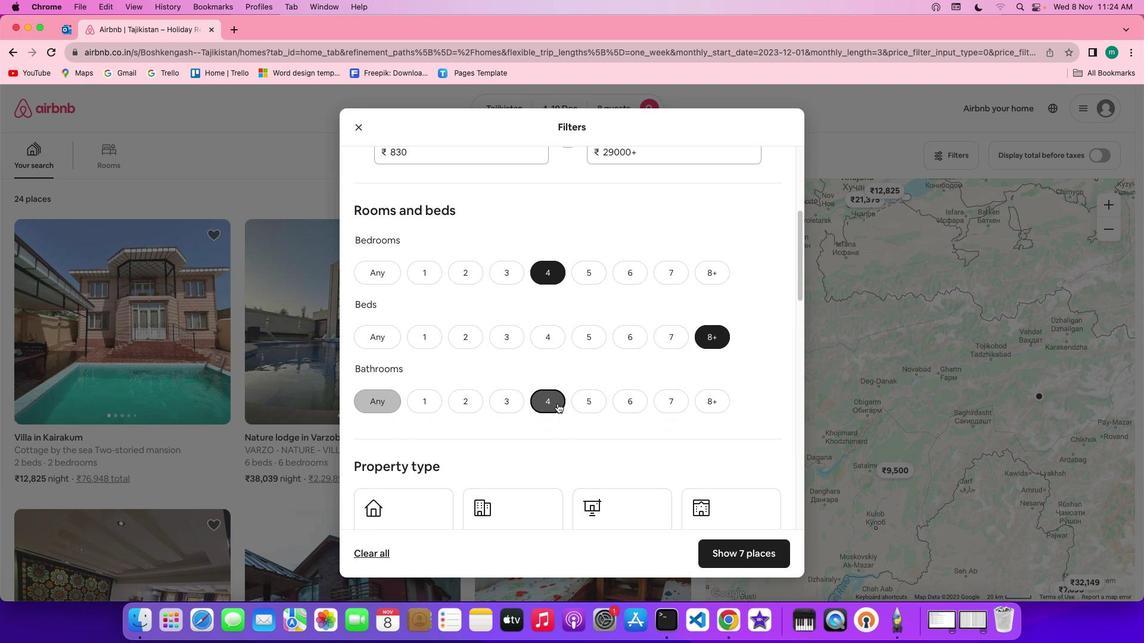 
Action: Mouse pressed left at (525, 382)
Screenshot: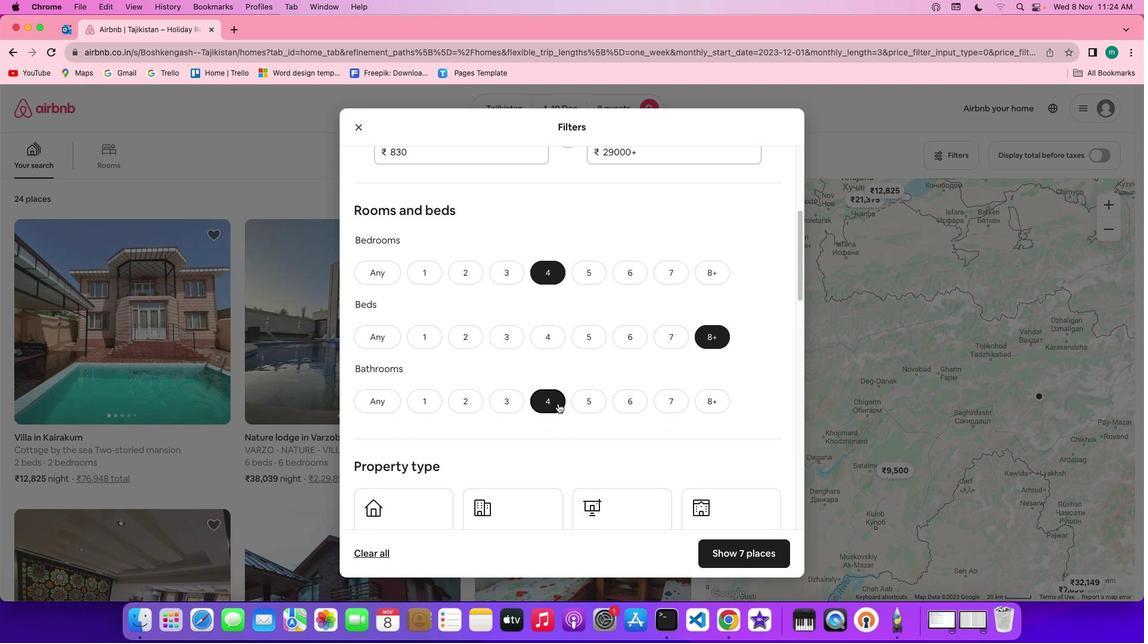 
Action: Mouse moved to (635, 366)
Screenshot: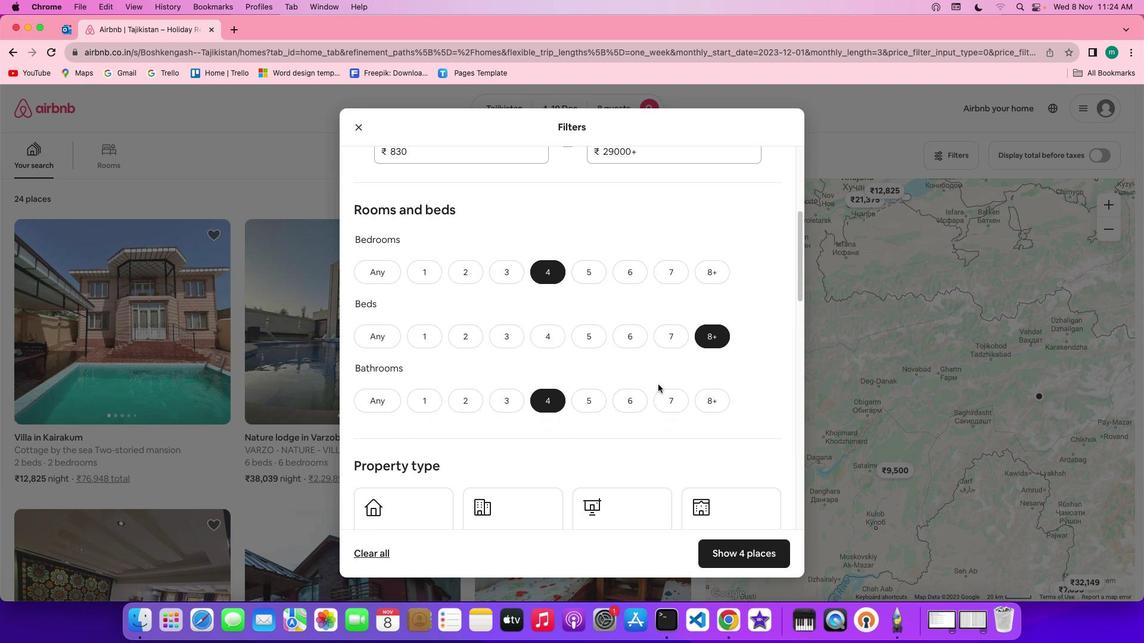 
Action: Mouse scrolled (635, 366) with delta (-88, 52)
Screenshot: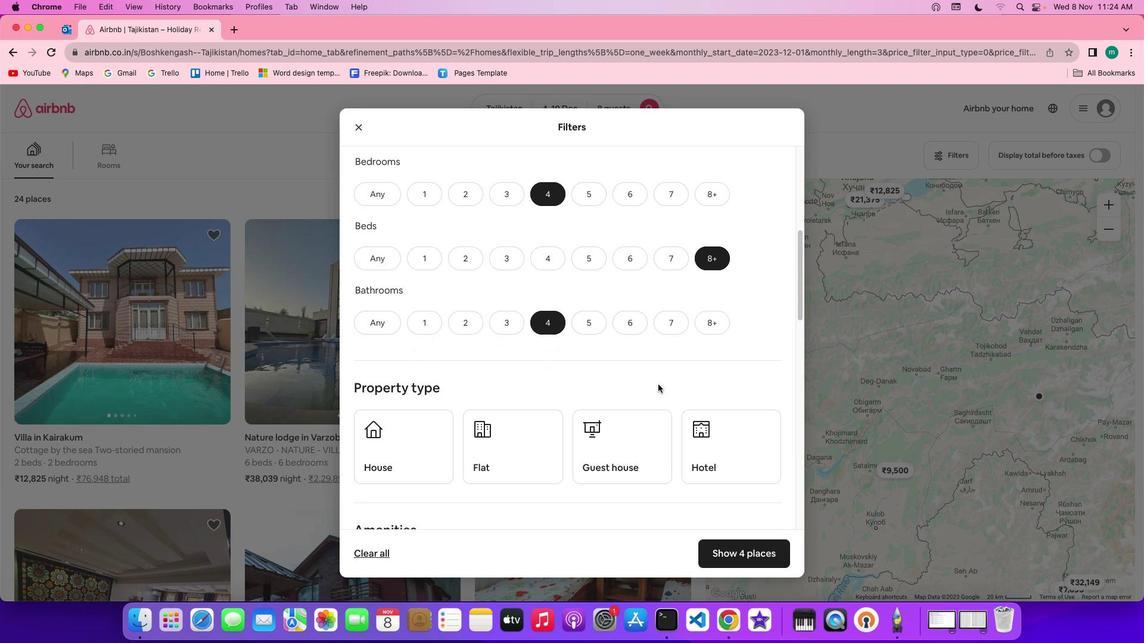 
Action: Mouse scrolled (635, 366) with delta (-88, 52)
Screenshot: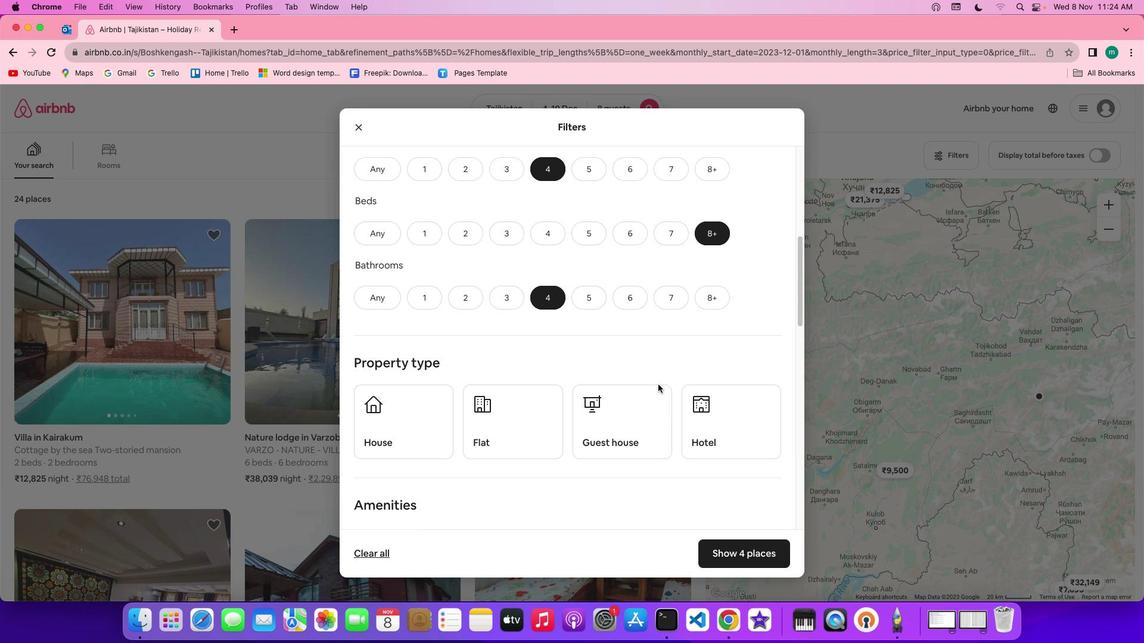 
Action: Mouse scrolled (635, 366) with delta (-88, 51)
Screenshot: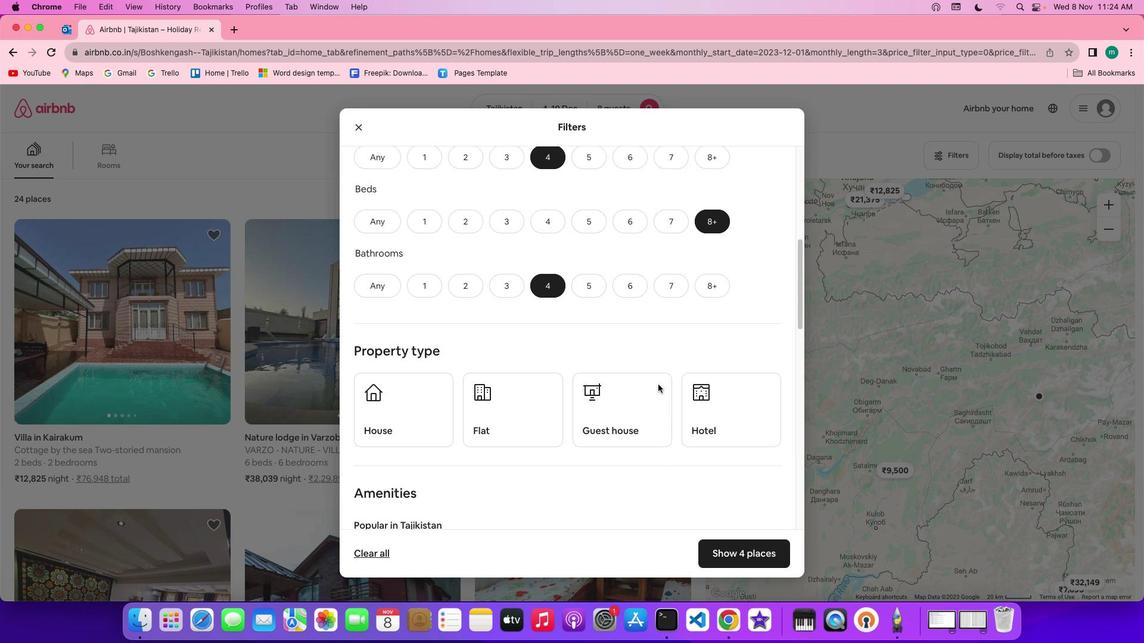 
Action: Mouse scrolled (635, 366) with delta (-88, 51)
Screenshot: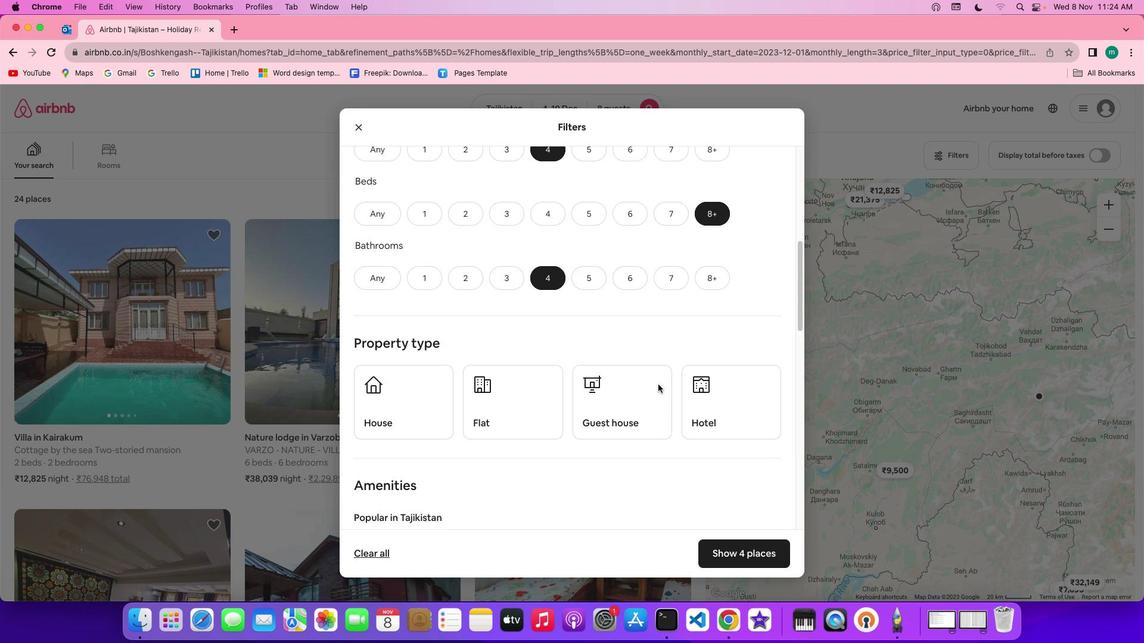 
Action: Mouse scrolled (635, 366) with delta (-88, 52)
Screenshot: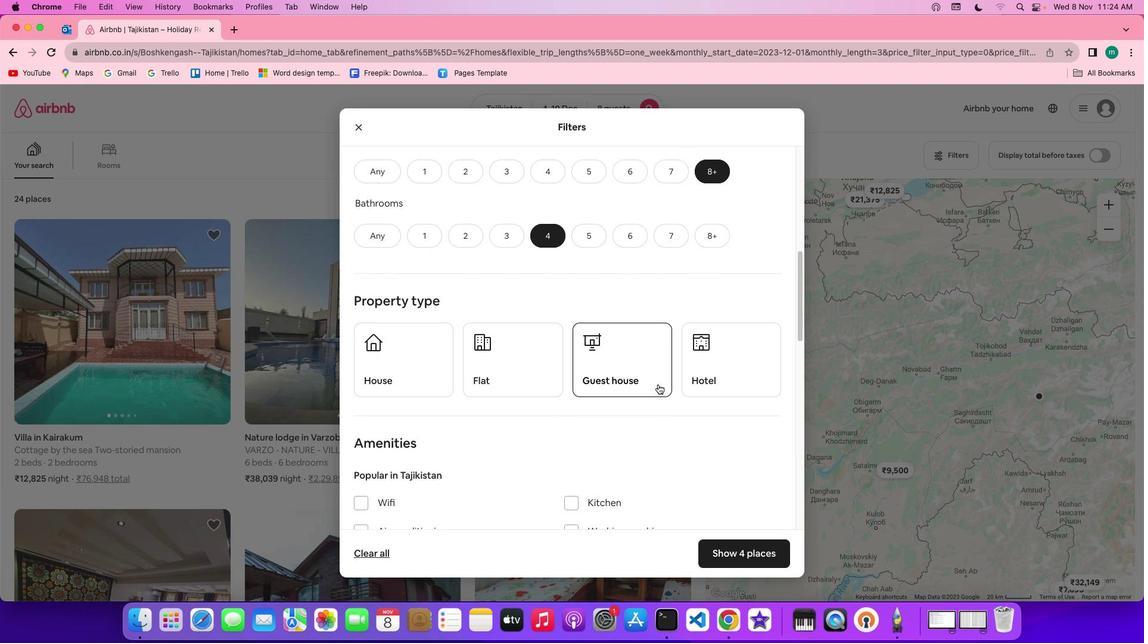 
Action: Mouse scrolled (635, 366) with delta (-88, 52)
Screenshot: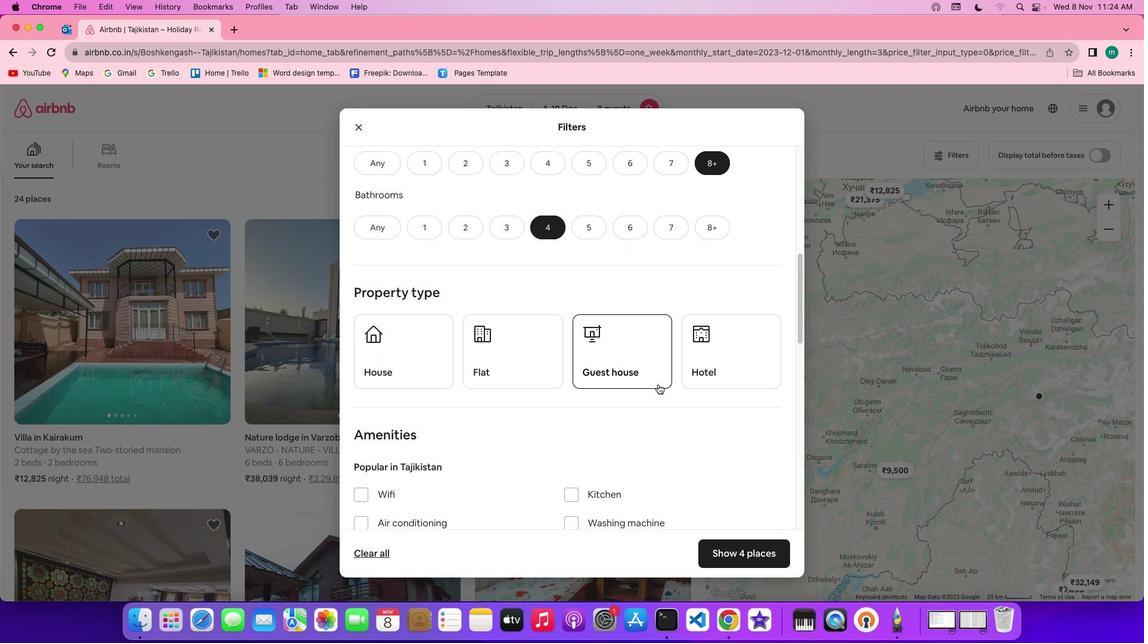 
Action: Mouse scrolled (635, 366) with delta (-88, 52)
Screenshot: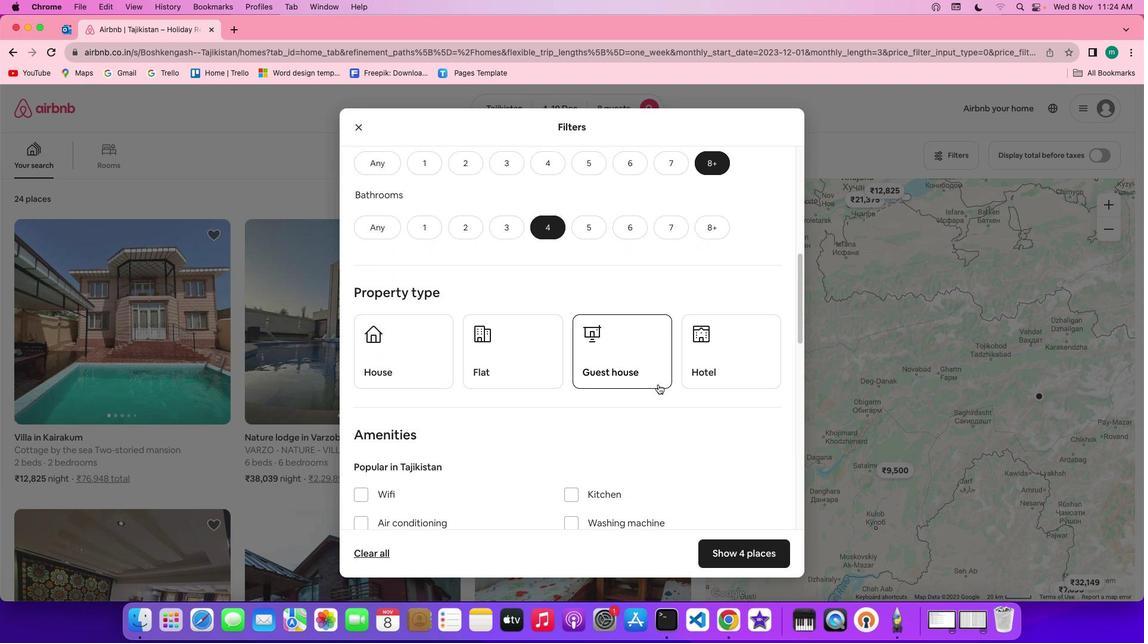 
Action: Mouse scrolled (635, 366) with delta (-88, 52)
Screenshot: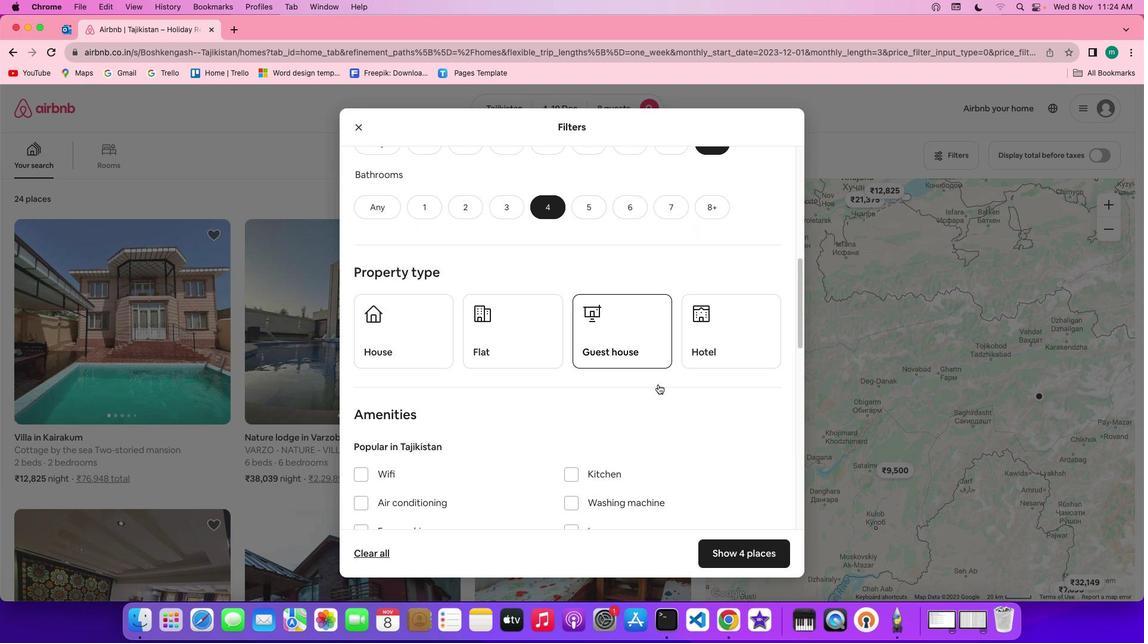 
Action: Mouse scrolled (635, 366) with delta (-88, 52)
Screenshot: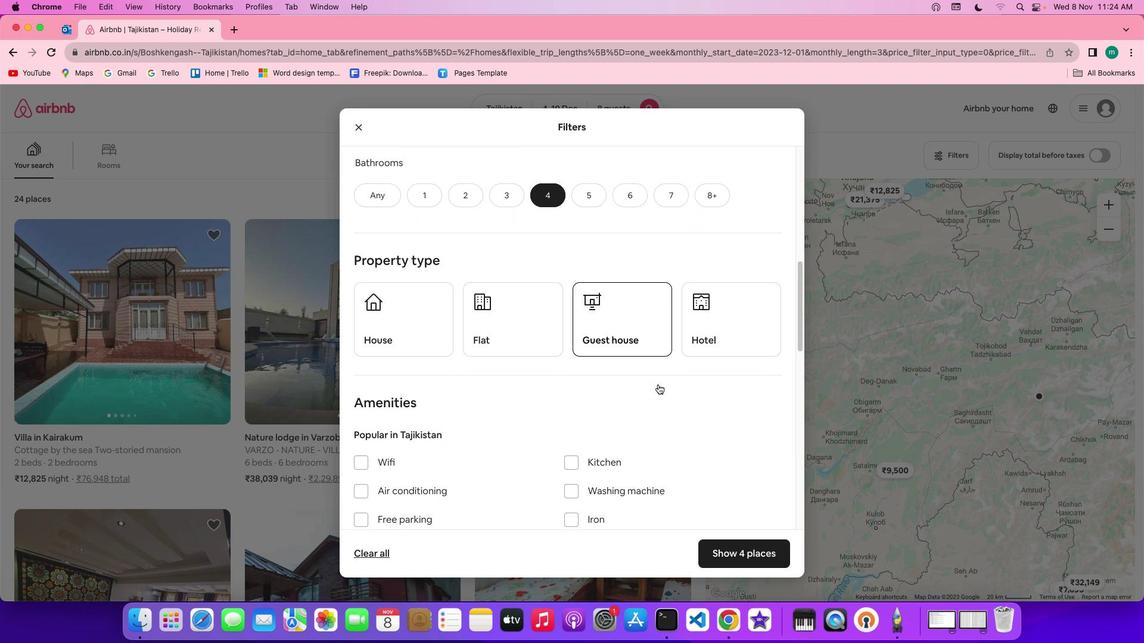 
Action: Mouse scrolled (635, 366) with delta (-88, 52)
Screenshot: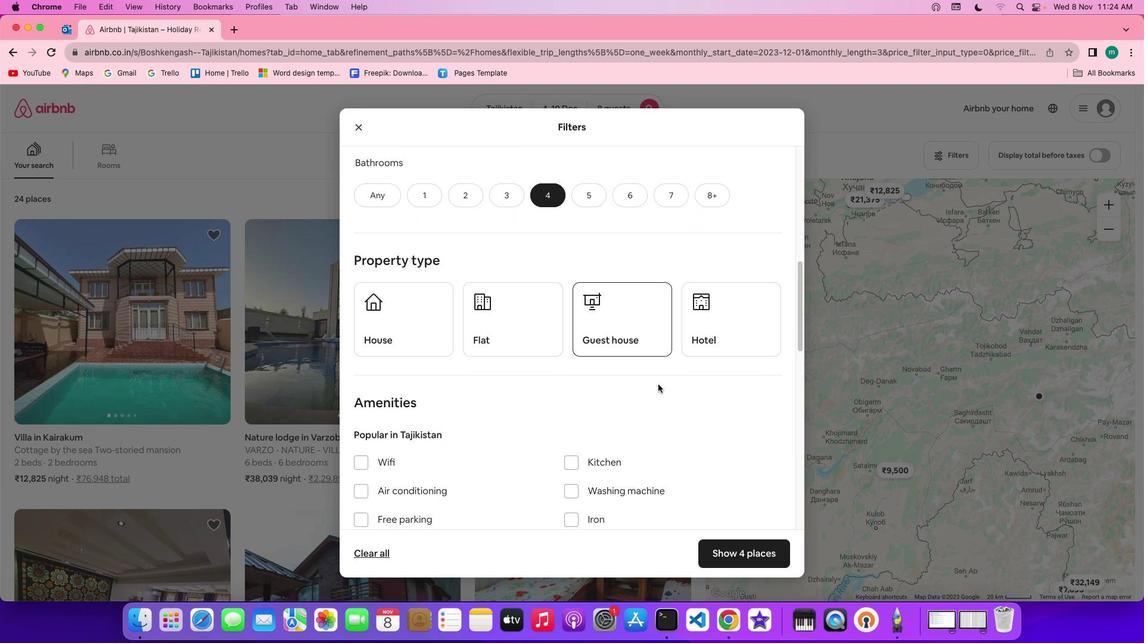 
Action: Mouse scrolled (635, 366) with delta (-88, 52)
Screenshot: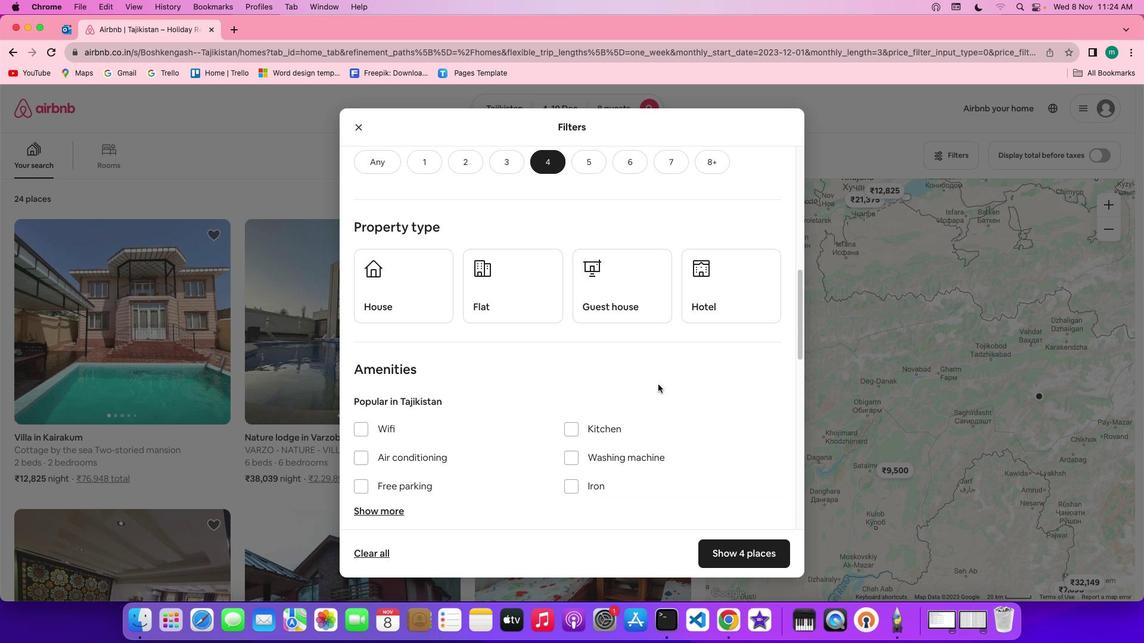 
Action: Mouse scrolled (635, 366) with delta (-88, 52)
Screenshot: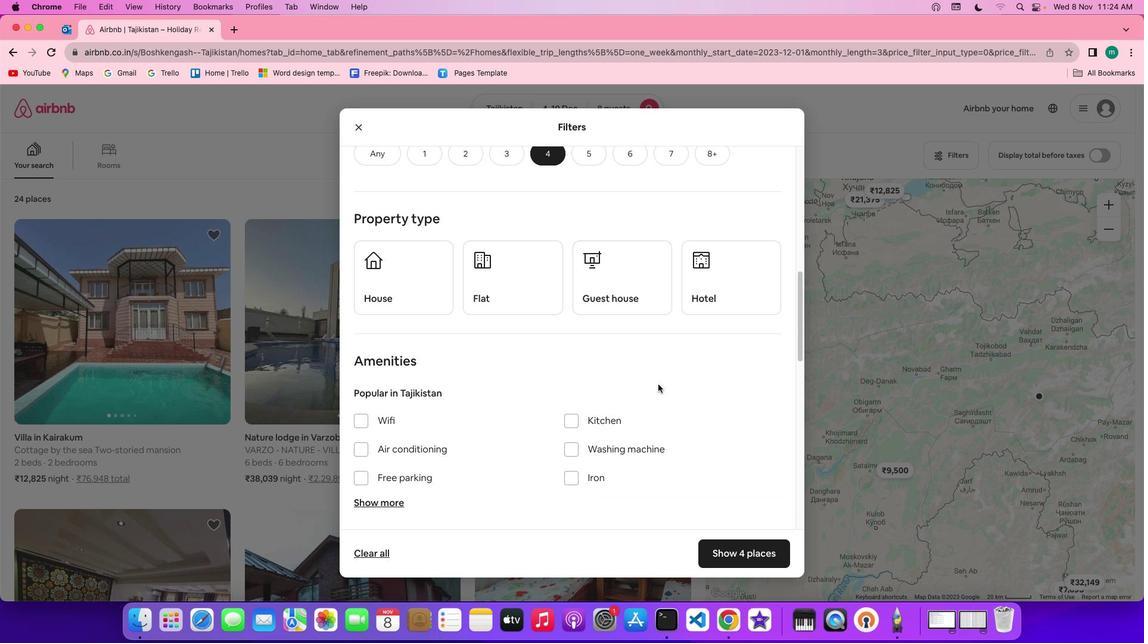 
Action: Mouse scrolled (635, 366) with delta (-88, 52)
Screenshot: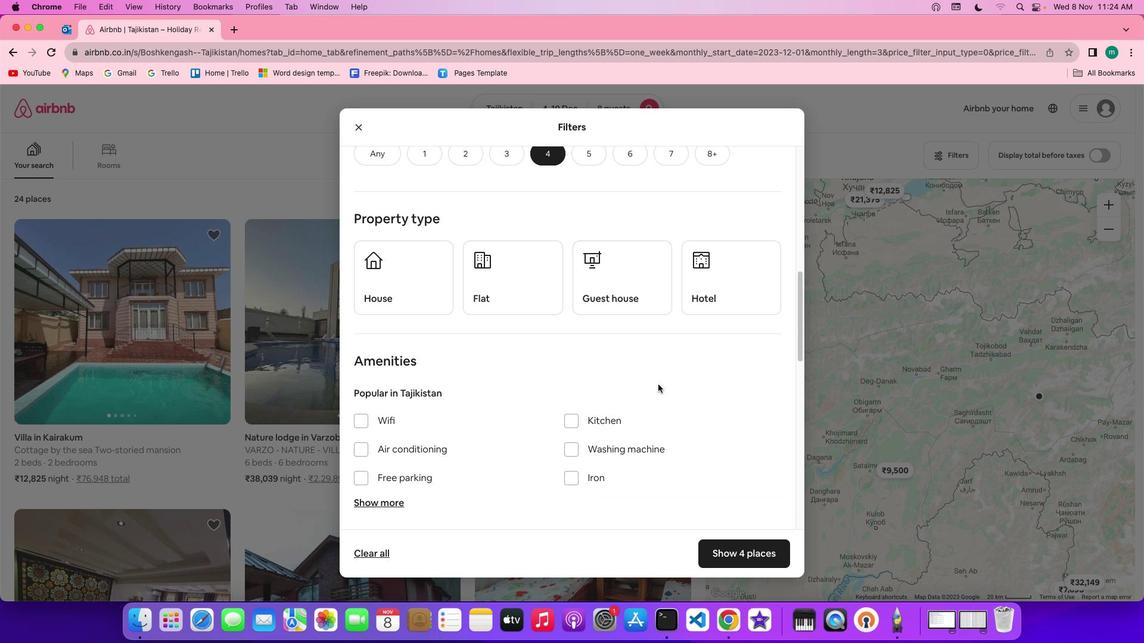 
Action: Mouse scrolled (635, 366) with delta (-88, 52)
Screenshot: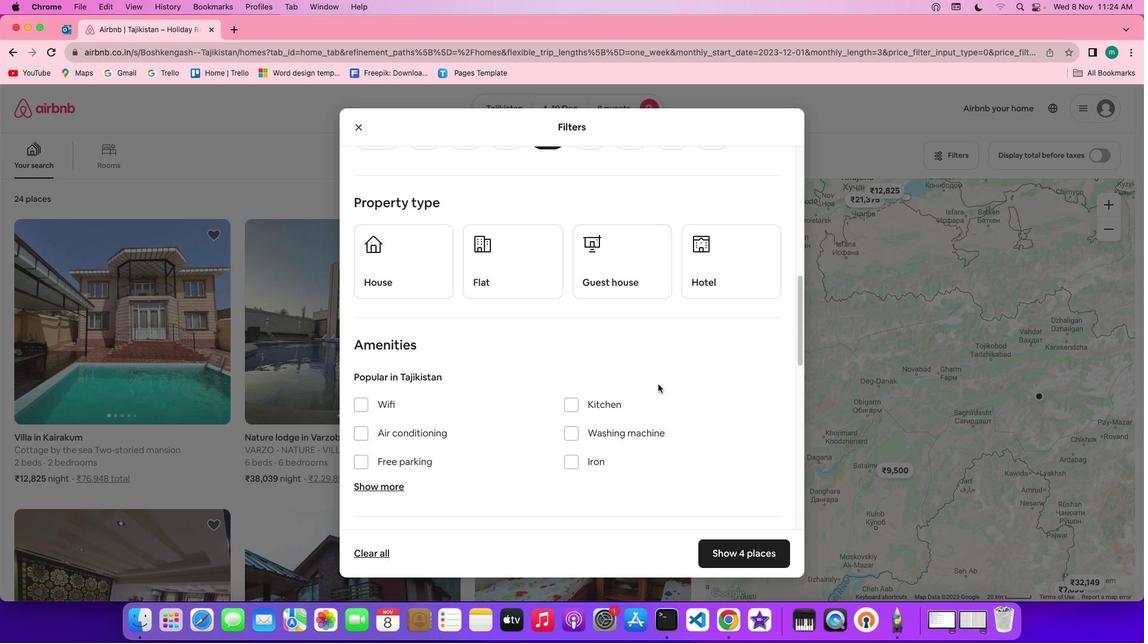 
Action: Mouse scrolled (635, 366) with delta (-88, 52)
Screenshot: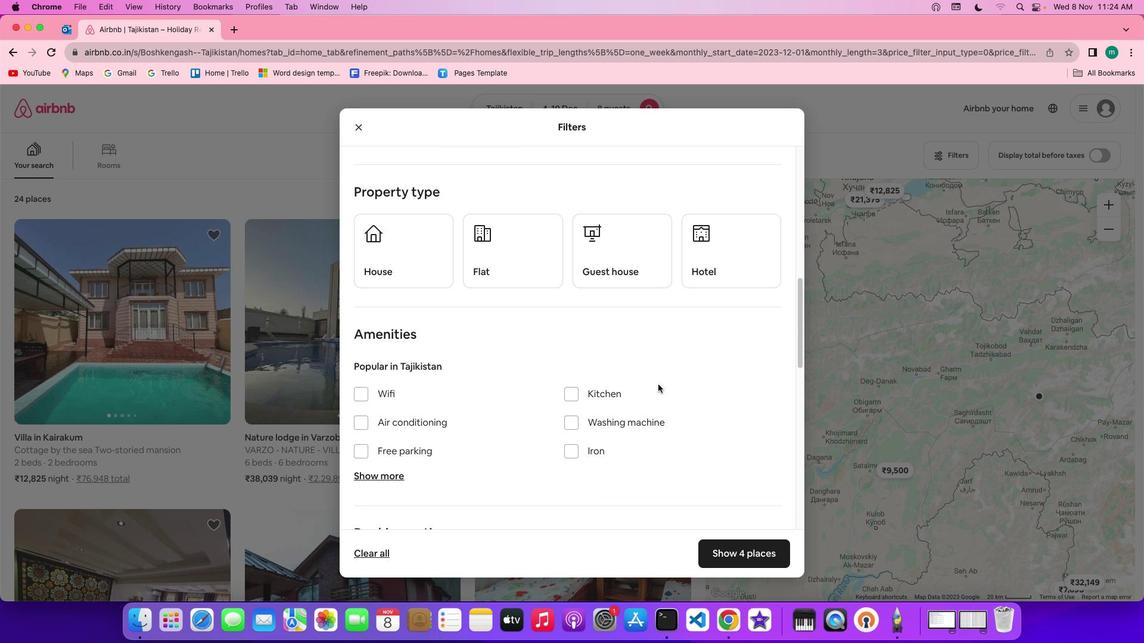 
Action: Mouse scrolled (635, 366) with delta (-88, 52)
Screenshot: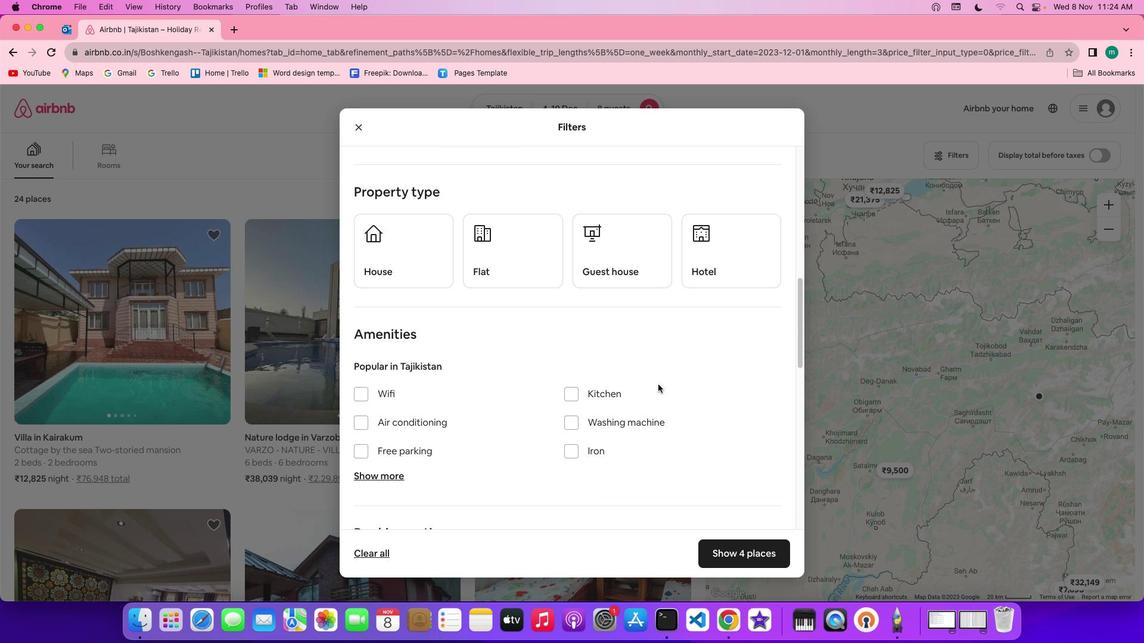 
Action: Mouse scrolled (635, 366) with delta (-88, 52)
Screenshot: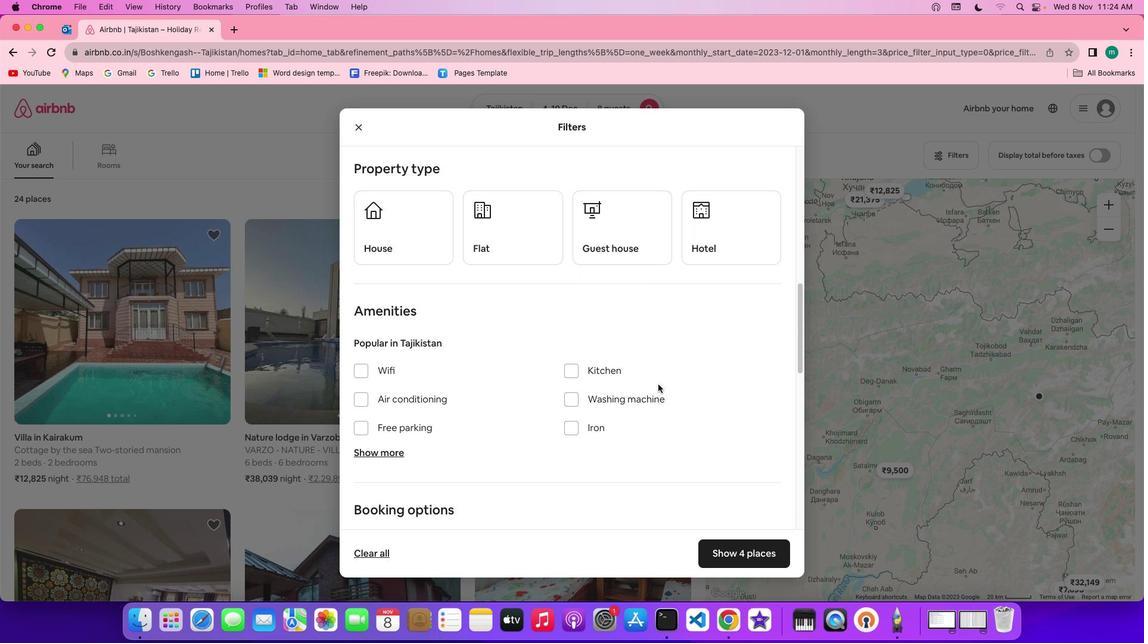 
Action: Mouse scrolled (635, 366) with delta (-88, 52)
Screenshot: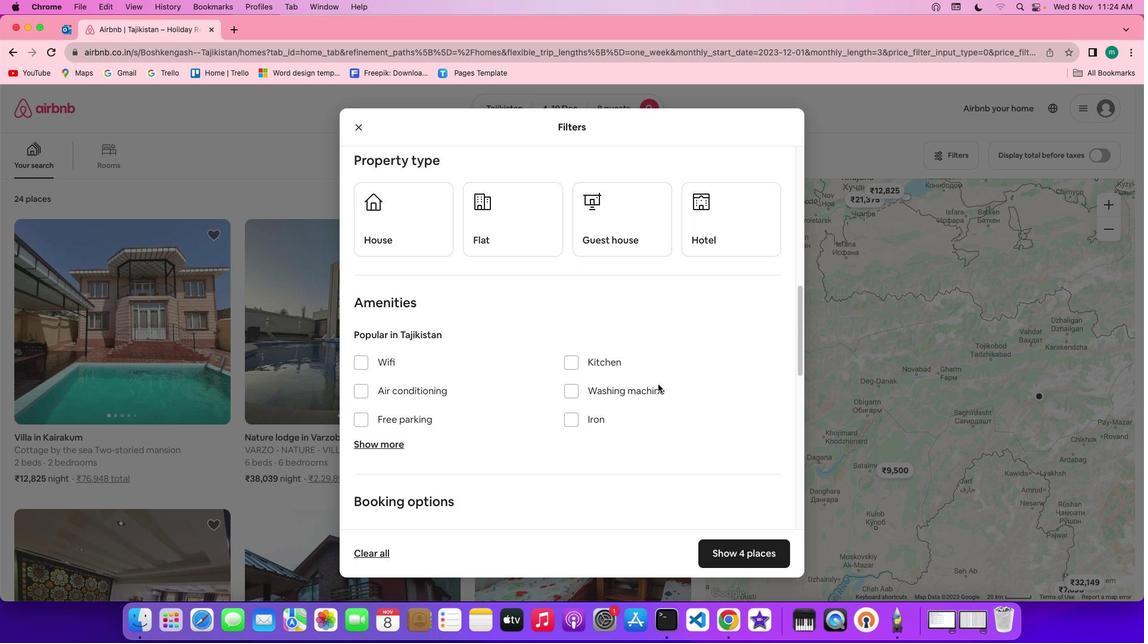 
Action: Mouse scrolled (635, 366) with delta (-88, 52)
Screenshot: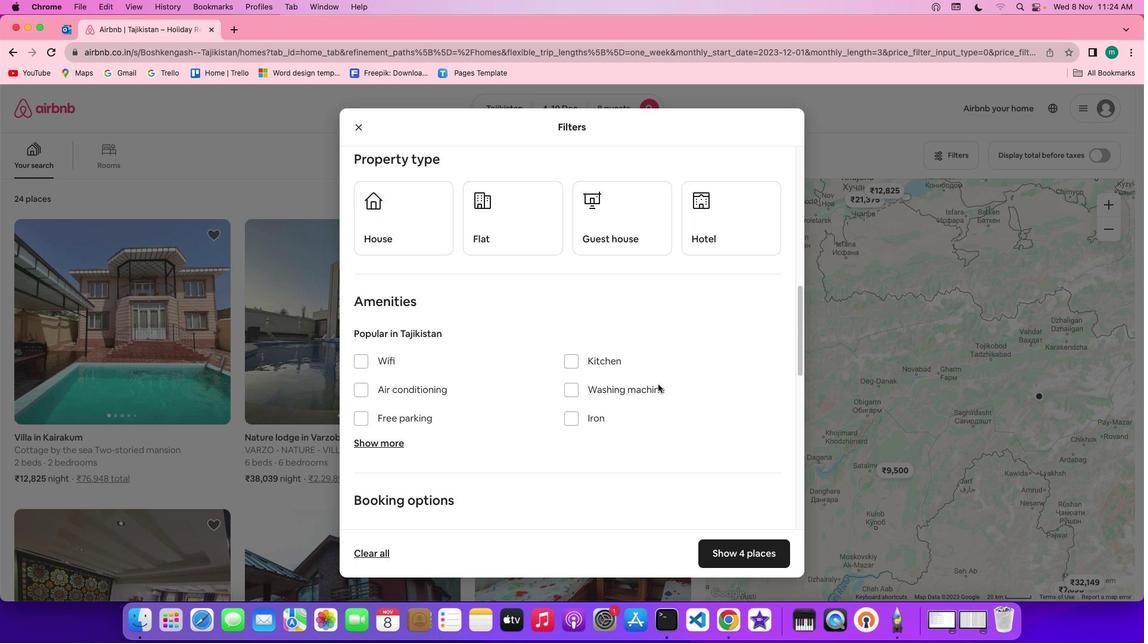 
Action: Mouse scrolled (635, 366) with delta (-88, 52)
Screenshot: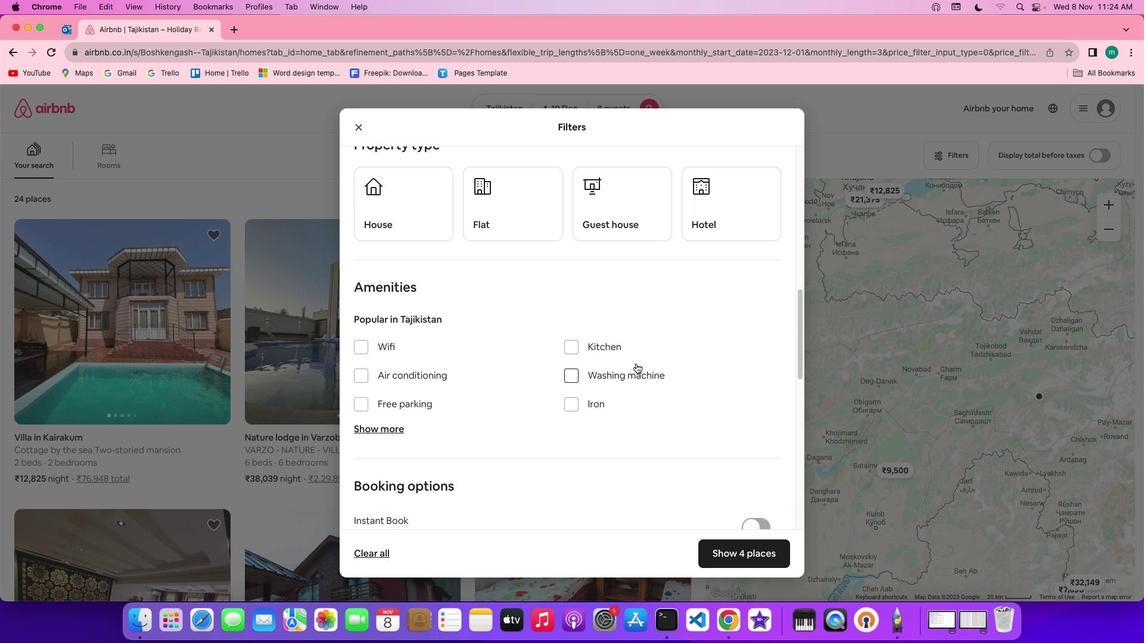 
Action: Mouse scrolled (635, 366) with delta (-88, 52)
Screenshot: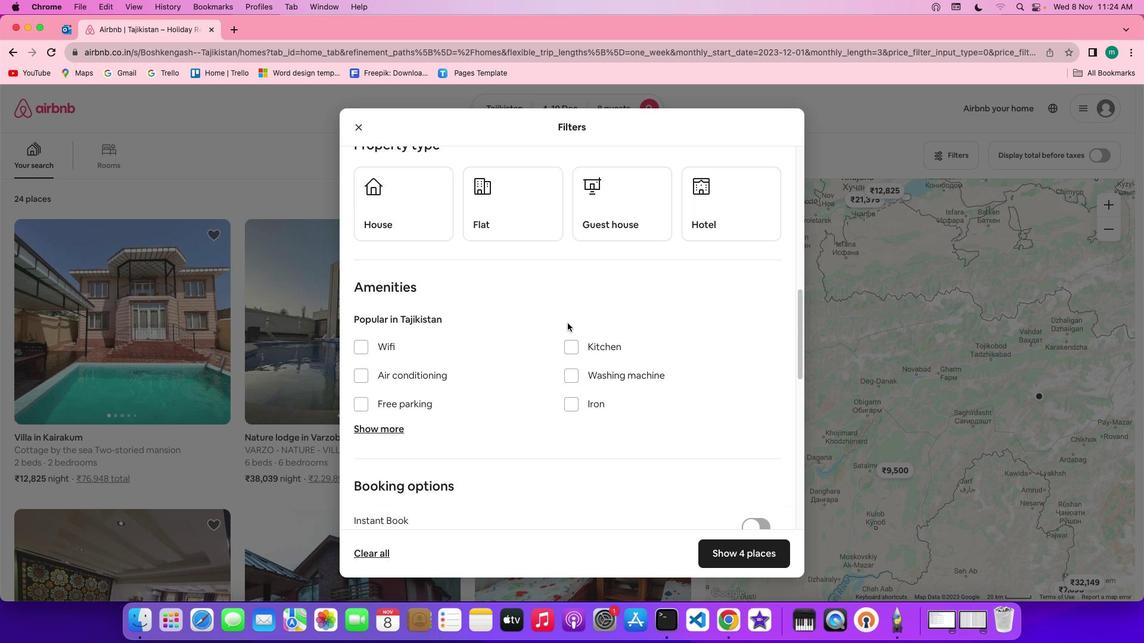 
Action: Mouse moved to (369, 239)
Screenshot: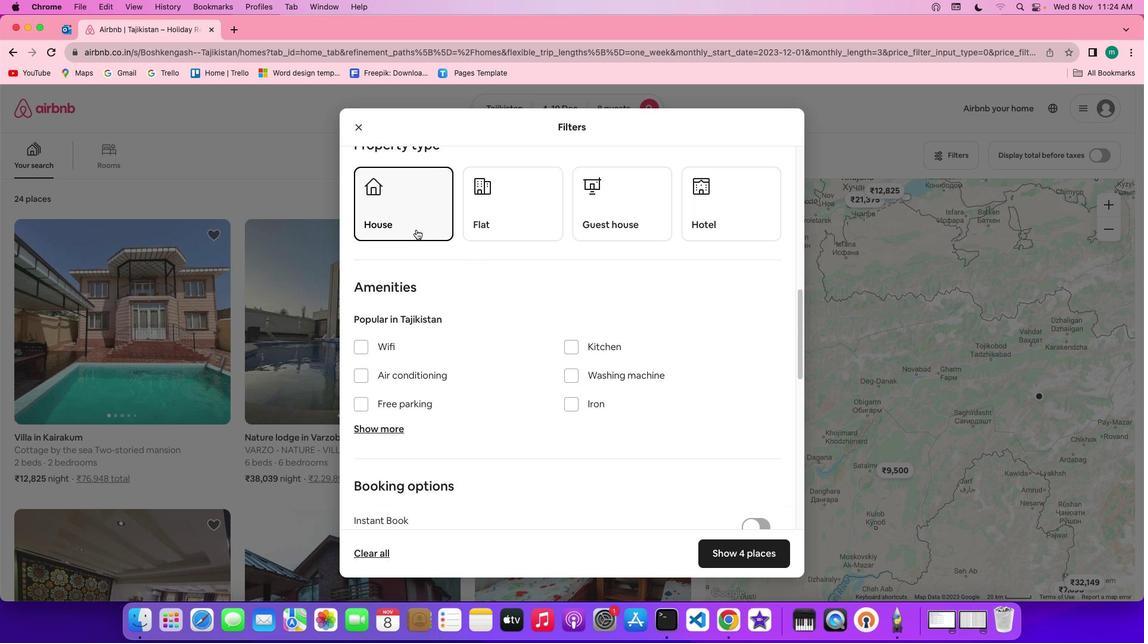 
Action: Mouse pressed left at (369, 239)
Screenshot: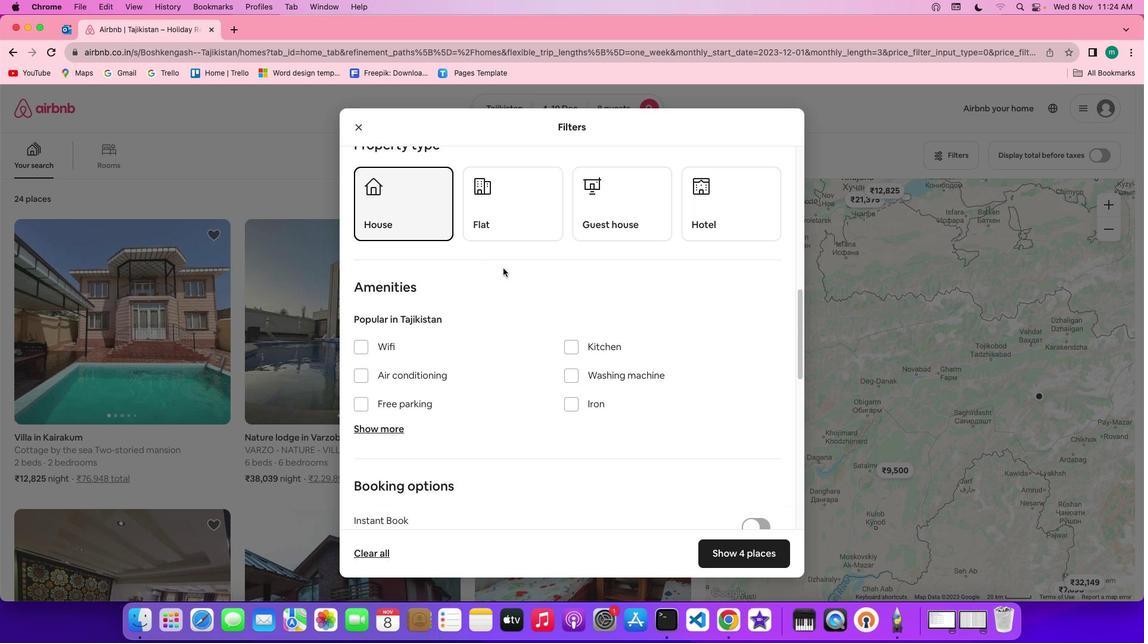 
Action: Mouse moved to (633, 336)
Screenshot: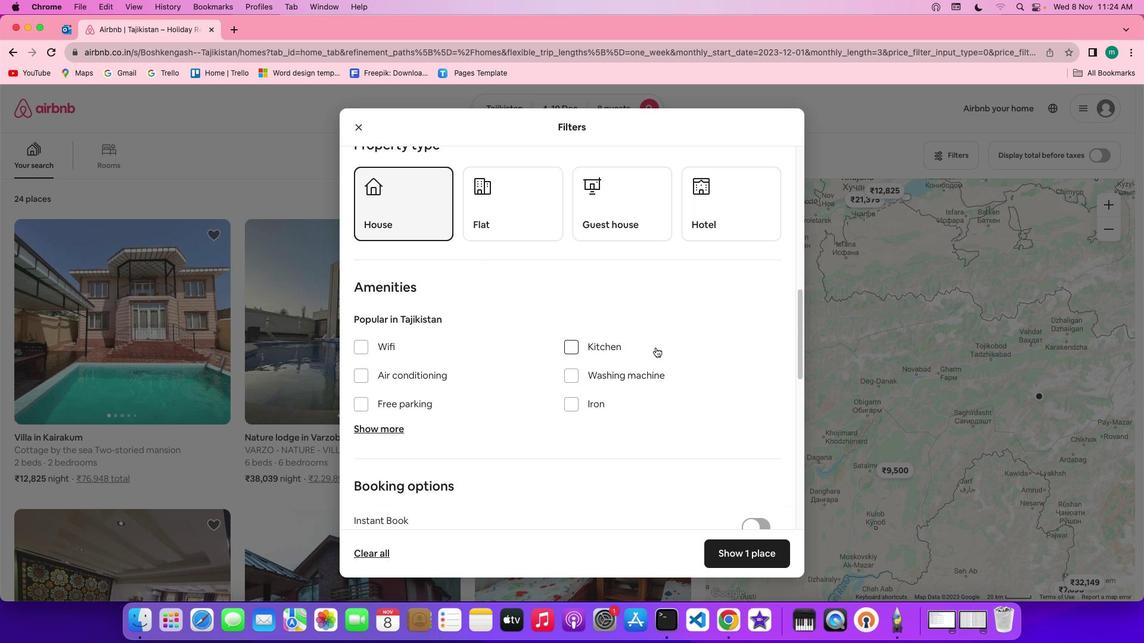 
Action: Mouse scrolled (633, 336) with delta (-88, 52)
Screenshot: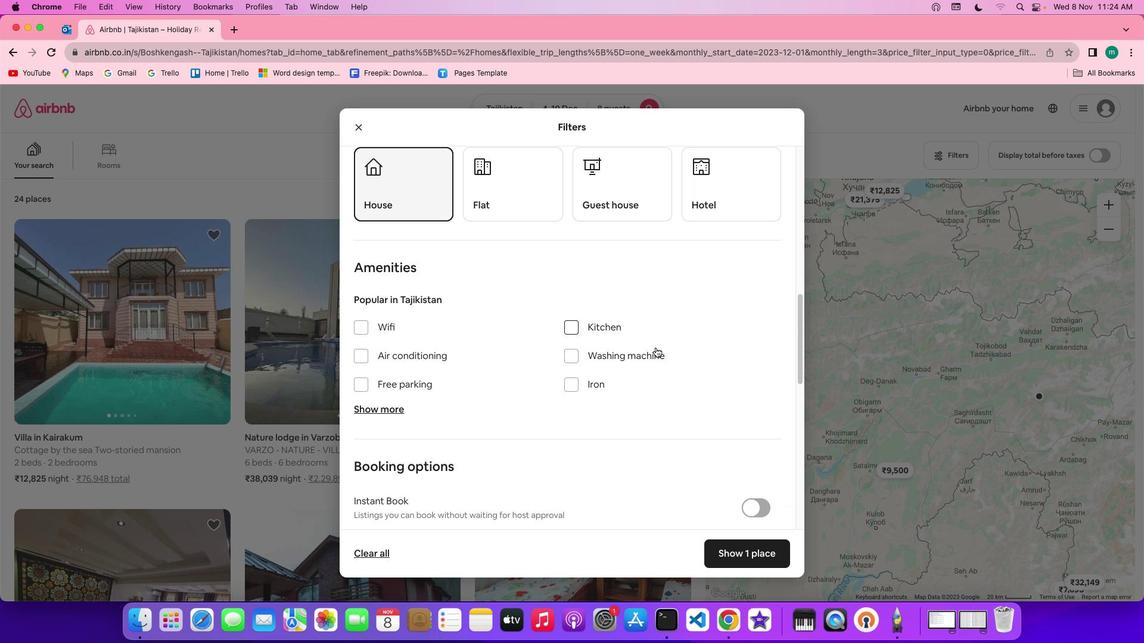 
Action: Mouse scrolled (633, 336) with delta (-88, 52)
Screenshot: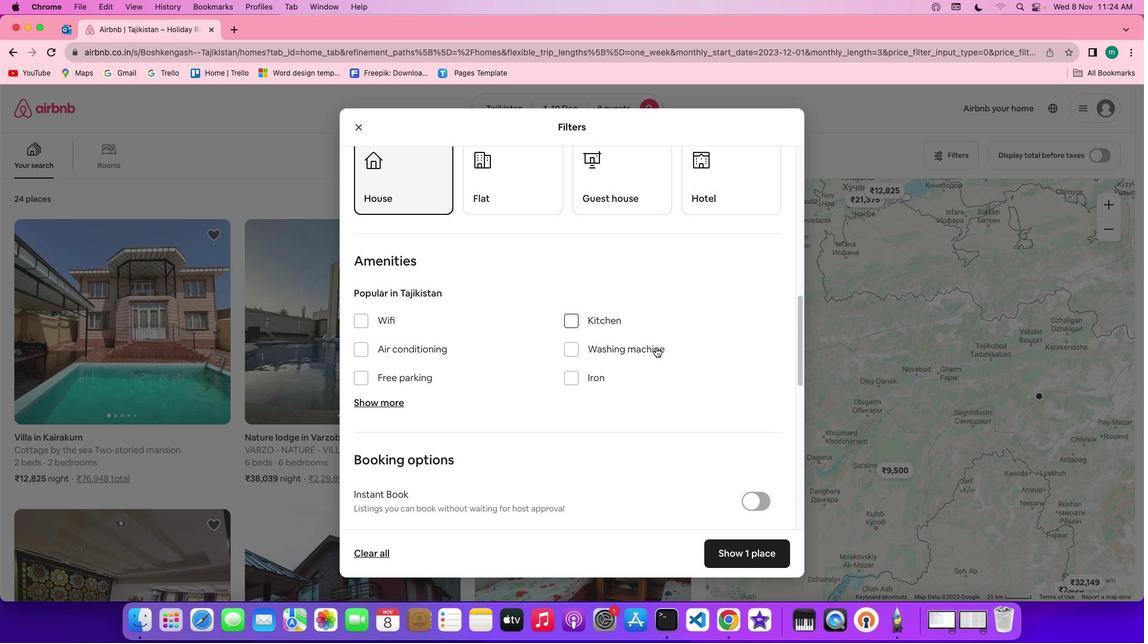 
Action: Mouse scrolled (633, 336) with delta (-88, 52)
Screenshot: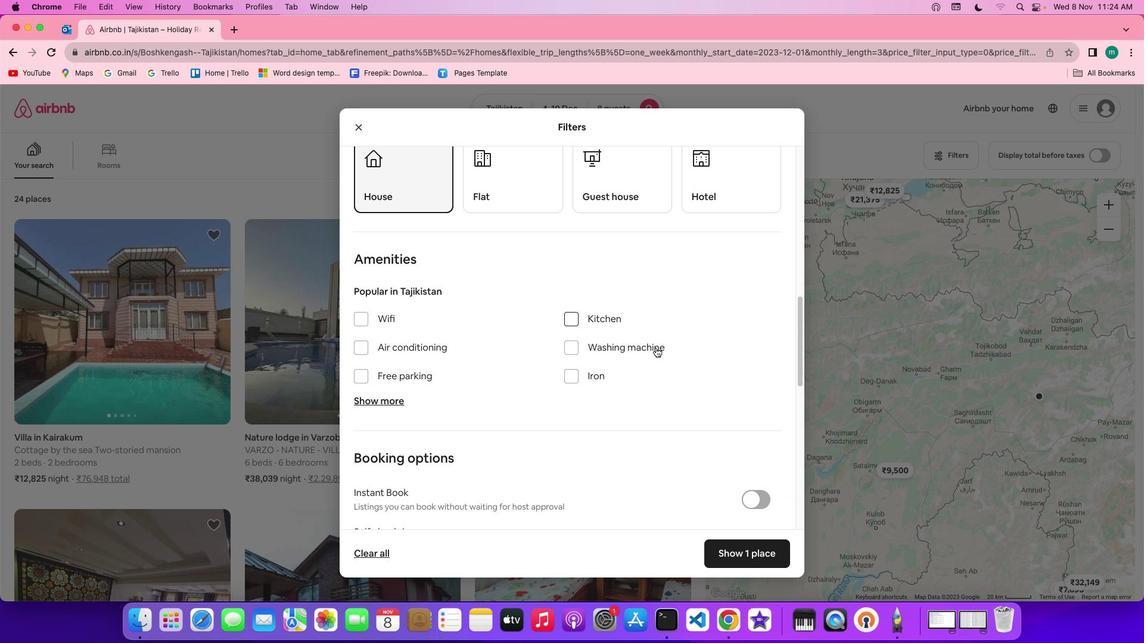 
Action: Mouse scrolled (633, 336) with delta (-88, 52)
Screenshot: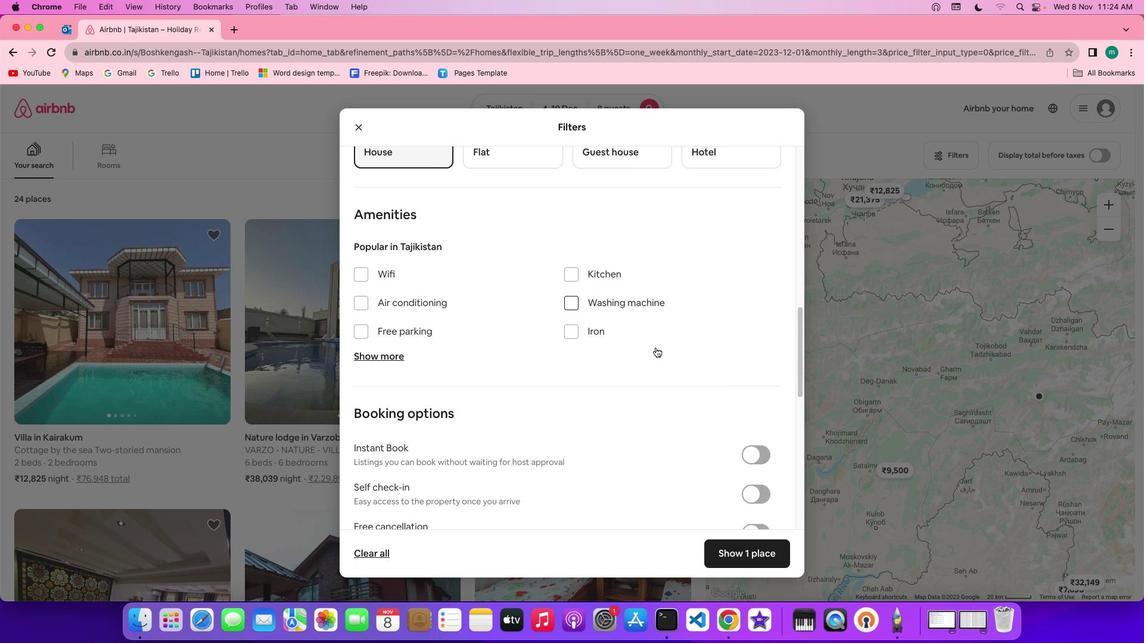 
Action: Mouse scrolled (633, 336) with delta (-88, 52)
Screenshot: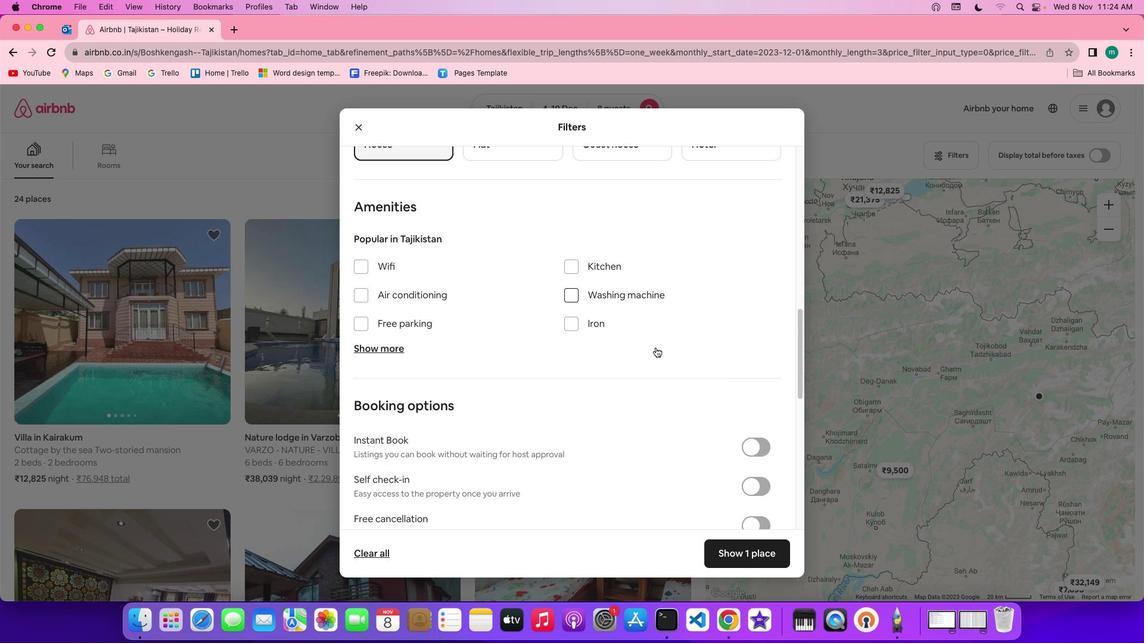 
Action: Mouse scrolled (633, 336) with delta (-88, 52)
Screenshot: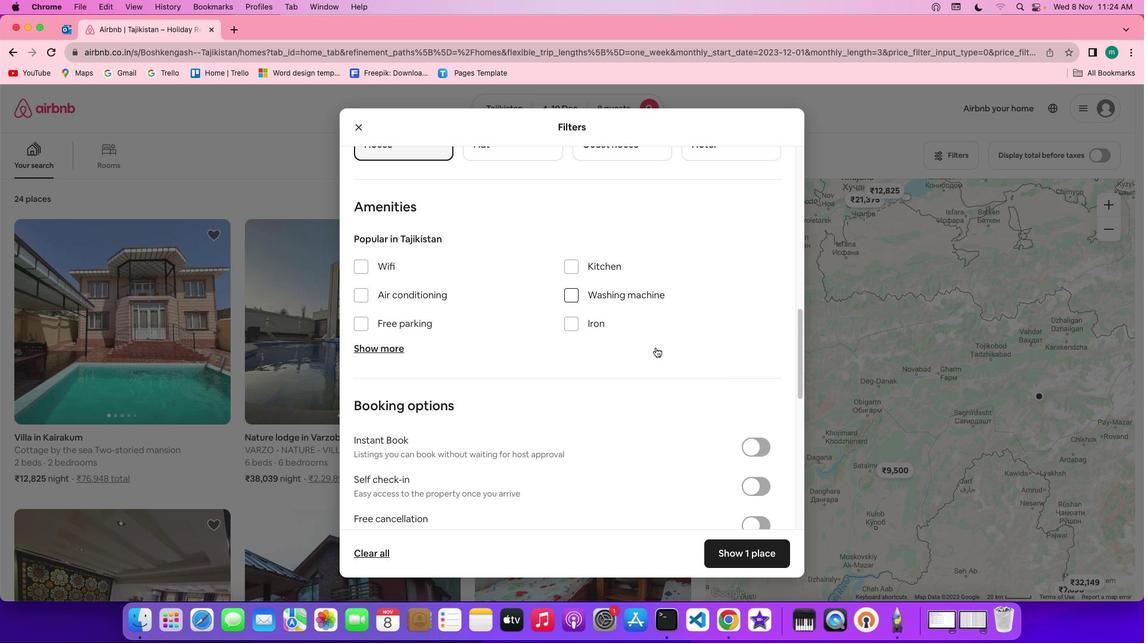 
Action: Mouse moved to (313, 270)
Screenshot: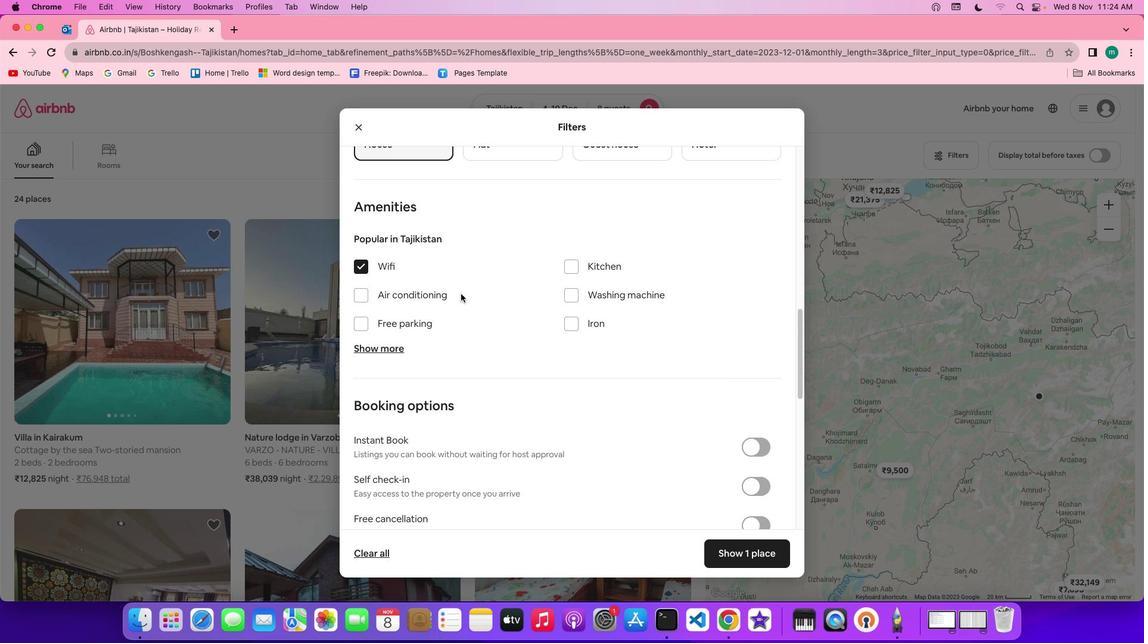 
Action: Mouse pressed left at (313, 270)
Screenshot: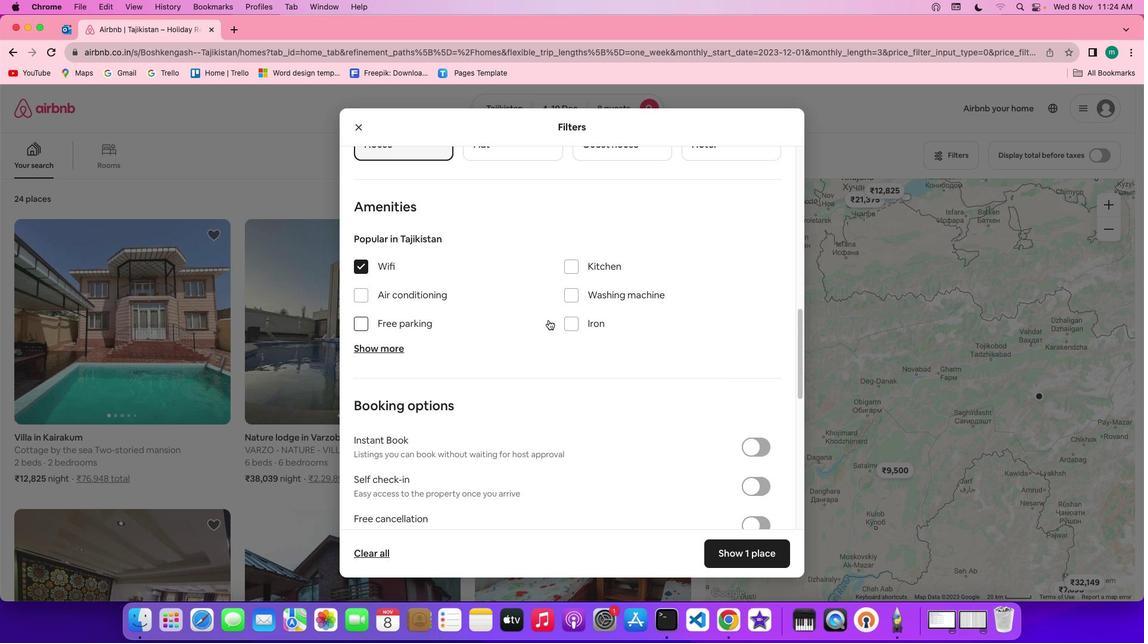 
Action: Mouse moved to (514, 313)
Screenshot: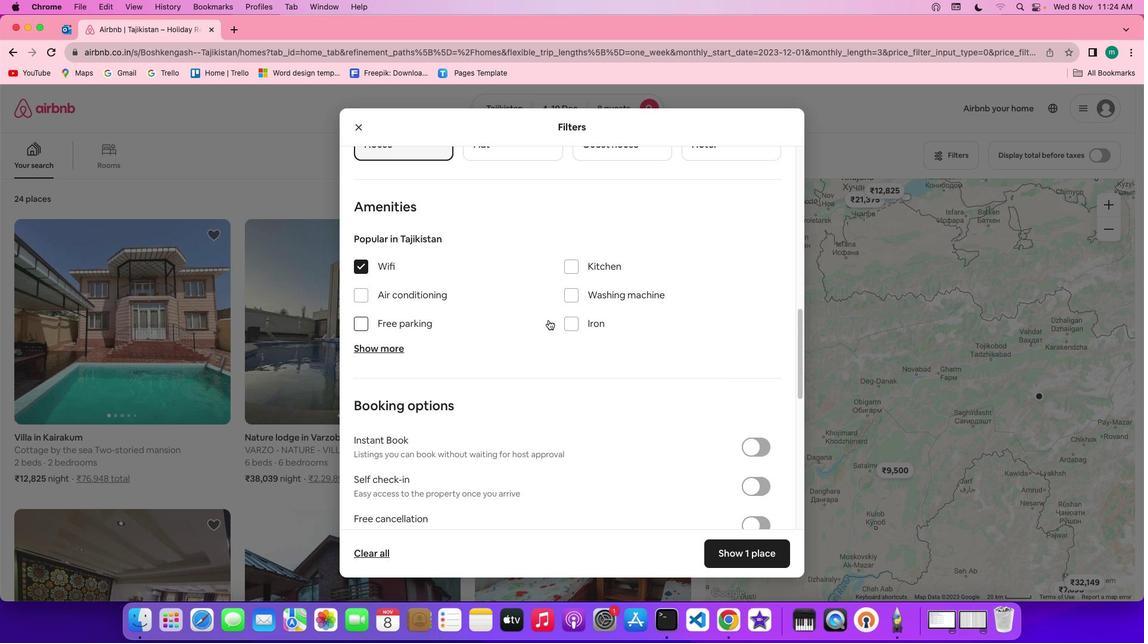 
Action: Mouse scrolled (514, 313) with delta (-88, 52)
Screenshot: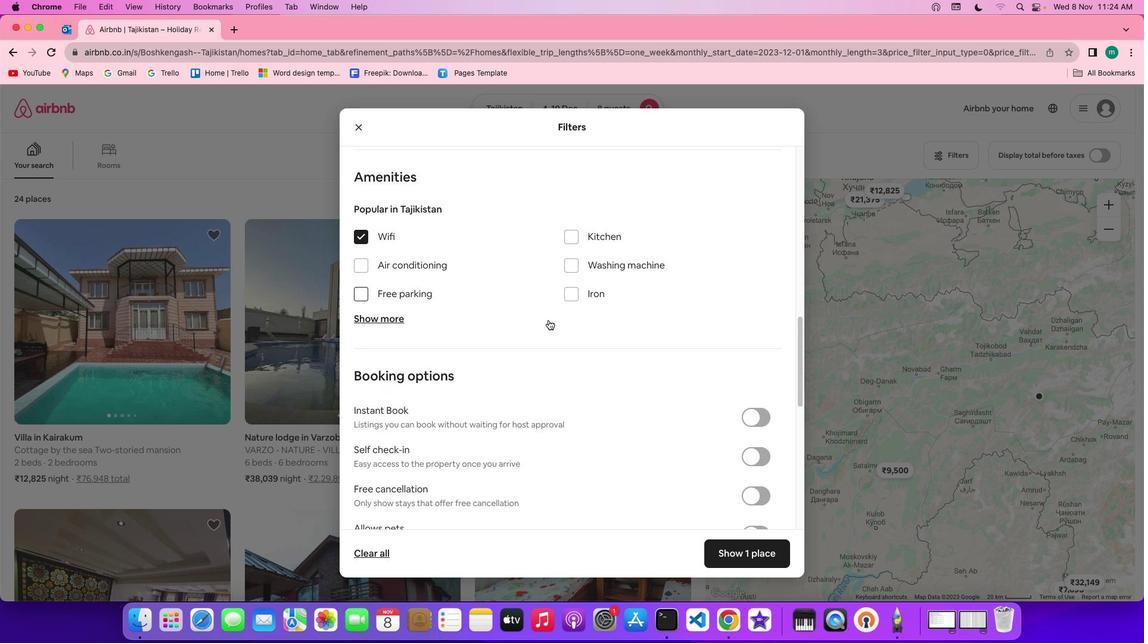 
Action: Mouse scrolled (514, 313) with delta (-88, 52)
Screenshot: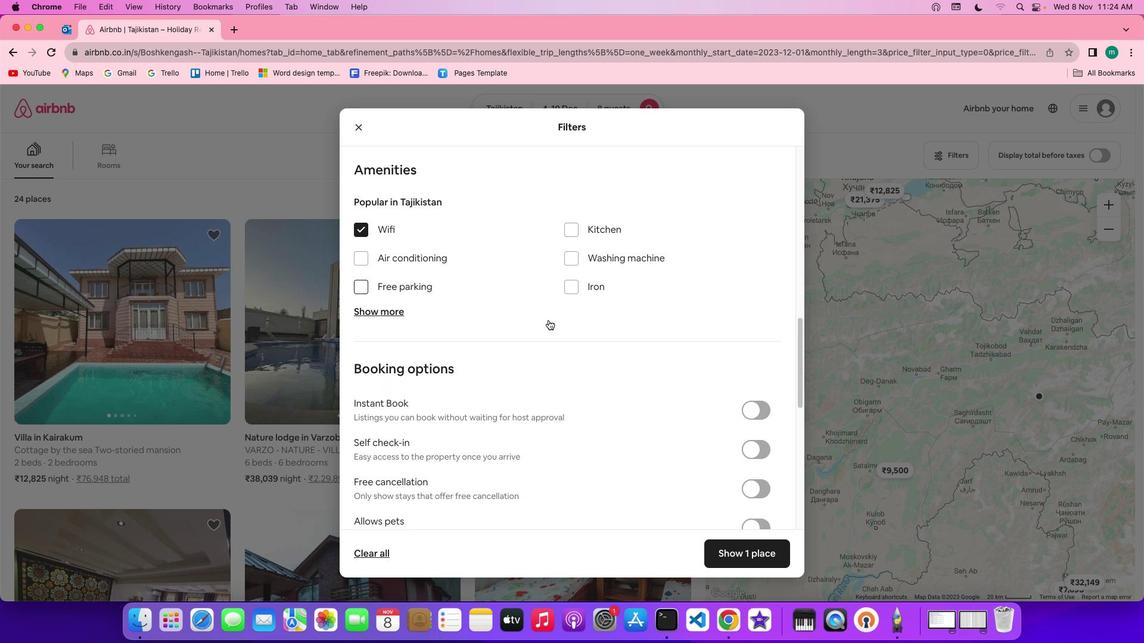 
Action: Mouse scrolled (514, 313) with delta (-88, 52)
Screenshot: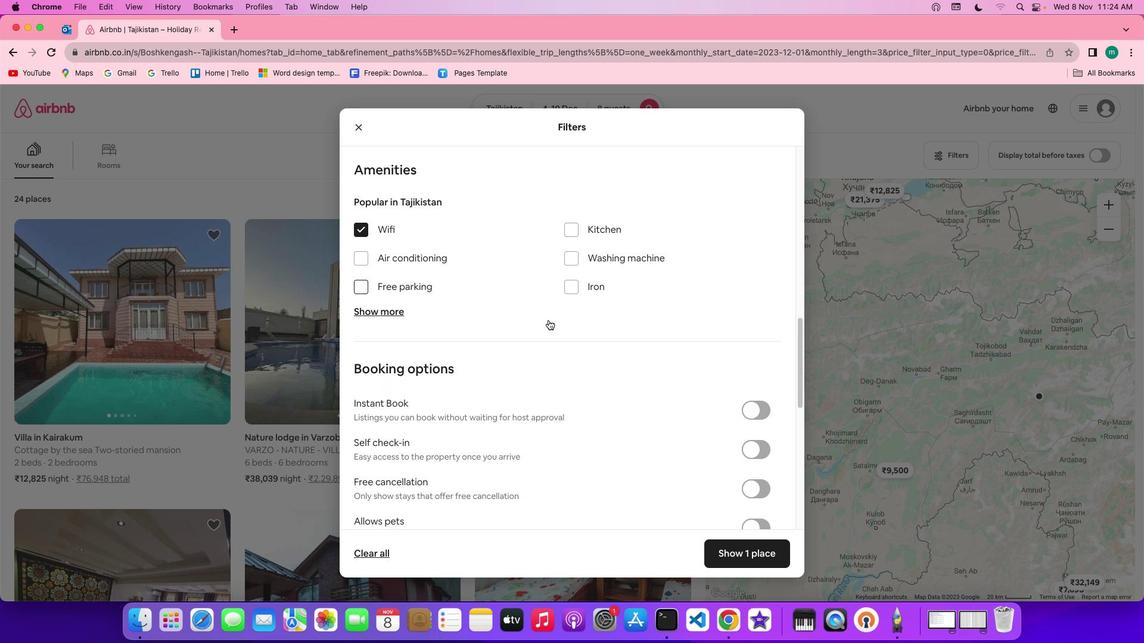
Action: Mouse scrolled (514, 313) with delta (-88, 52)
Screenshot: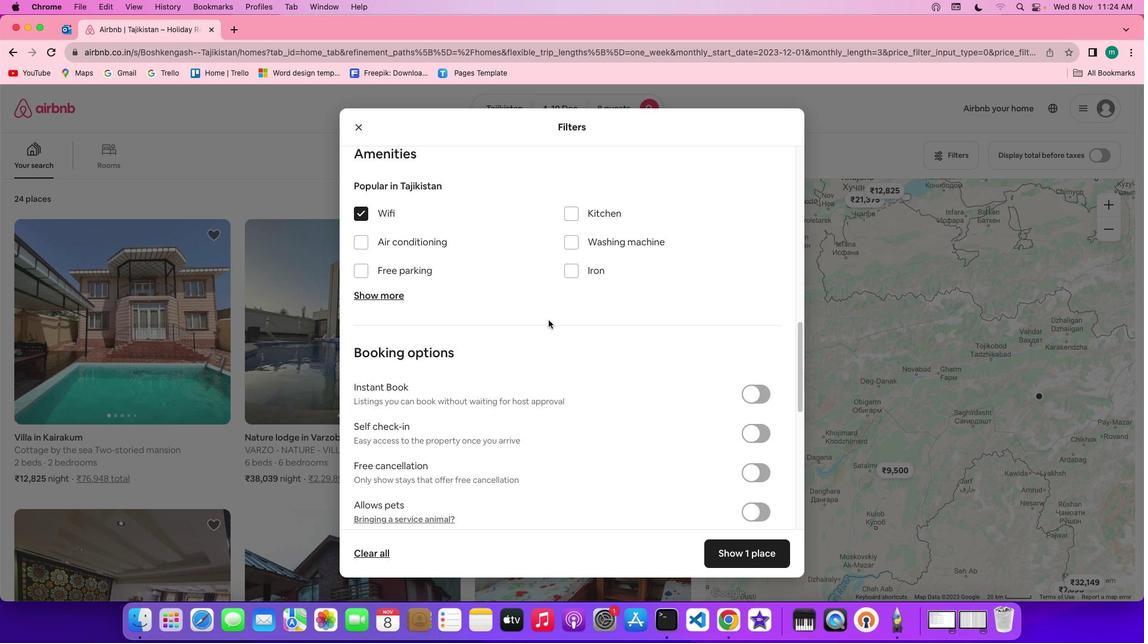 
Action: Mouse scrolled (514, 313) with delta (-88, 52)
Screenshot: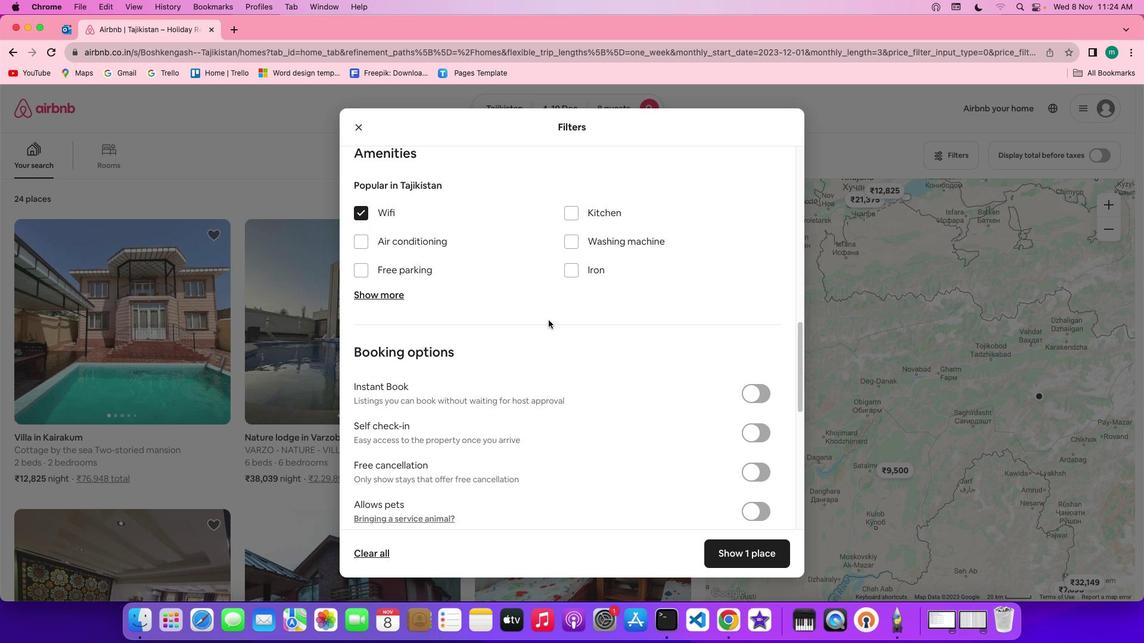 
Action: Mouse scrolled (514, 313) with delta (-88, 52)
Screenshot: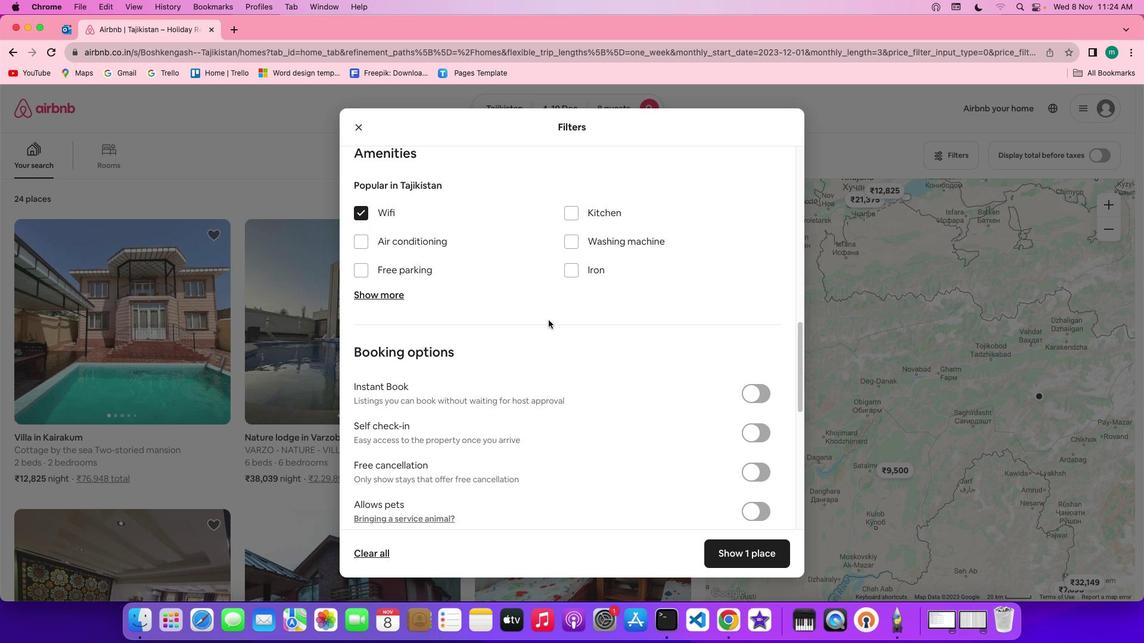 
Action: Mouse scrolled (514, 313) with delta (-88, 52)
Screenshot: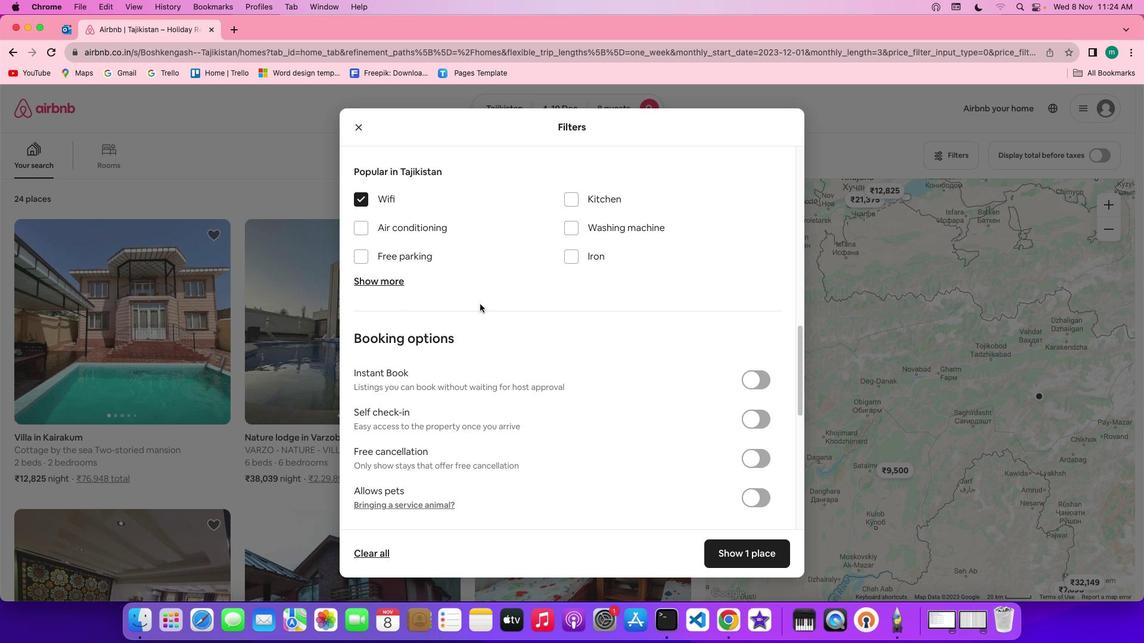 
Action: Mouse scrolled (514, 313) with delta (-88, 52)
Screenshot: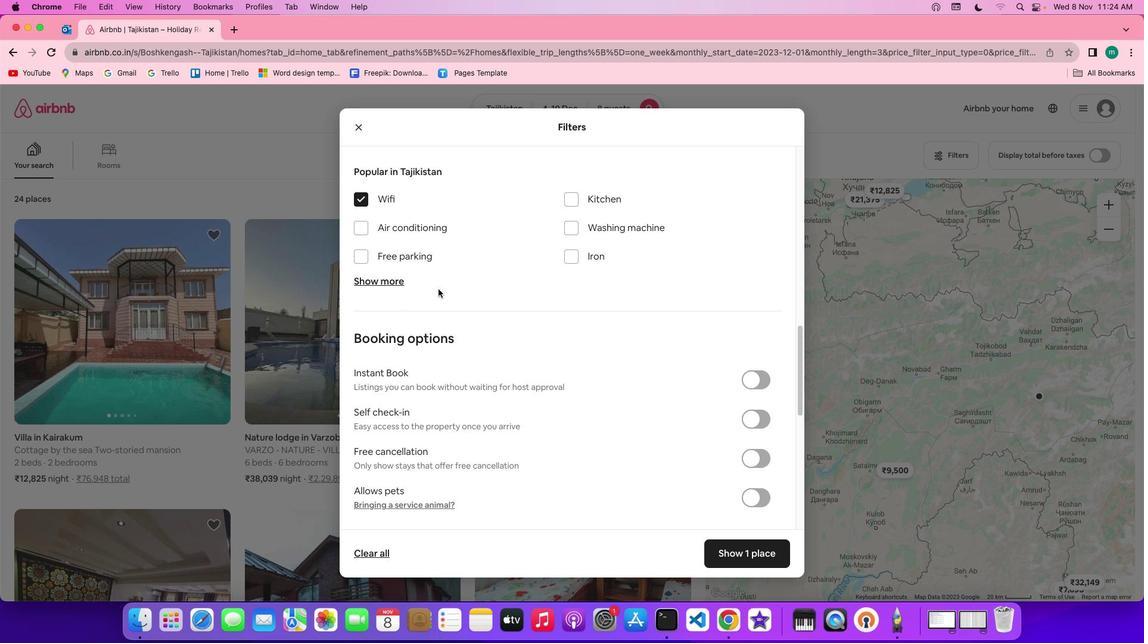 
Action: Mouse moved to (340, 282)
Screenshot: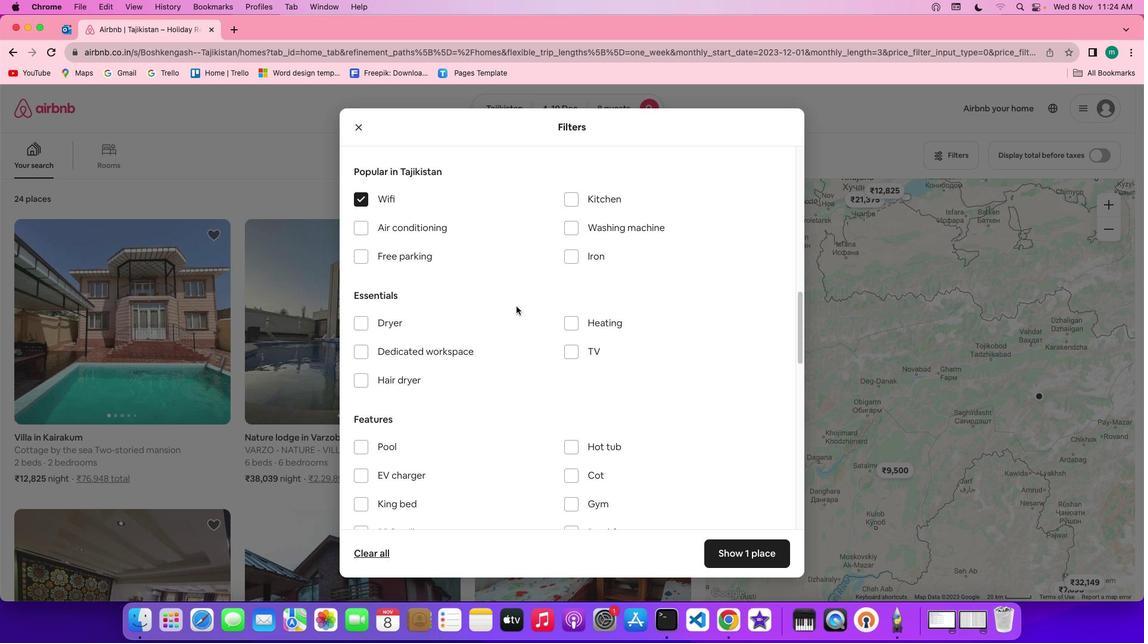 
Action: Mouse pressed left at (340, 282)
Screenshot: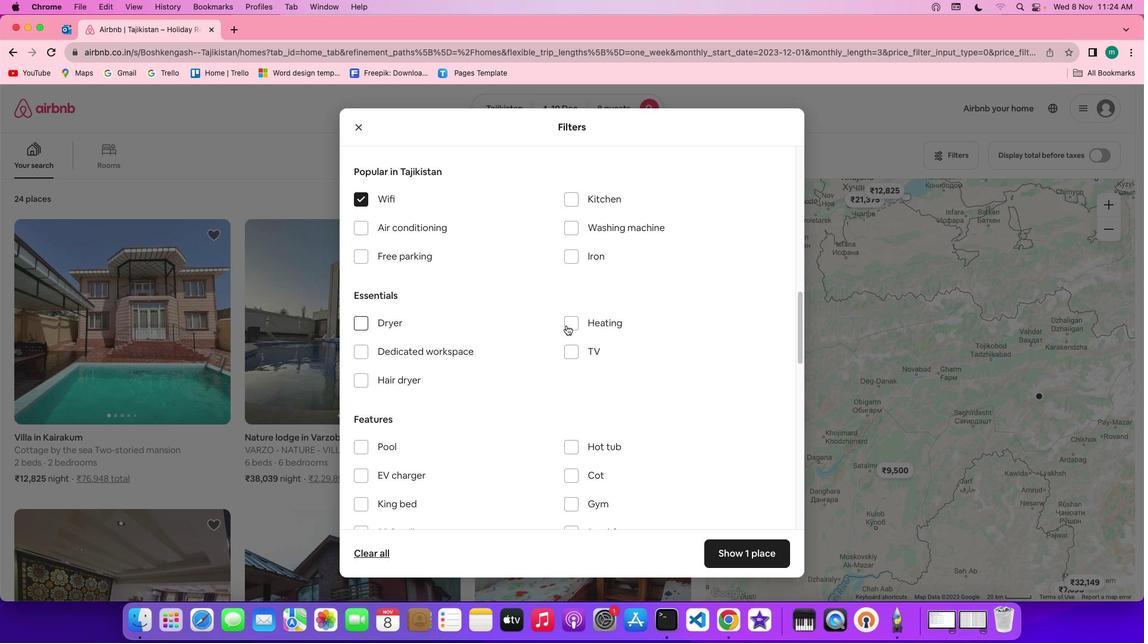 
Action: Mouse moved to (547, 340)
Screenshot: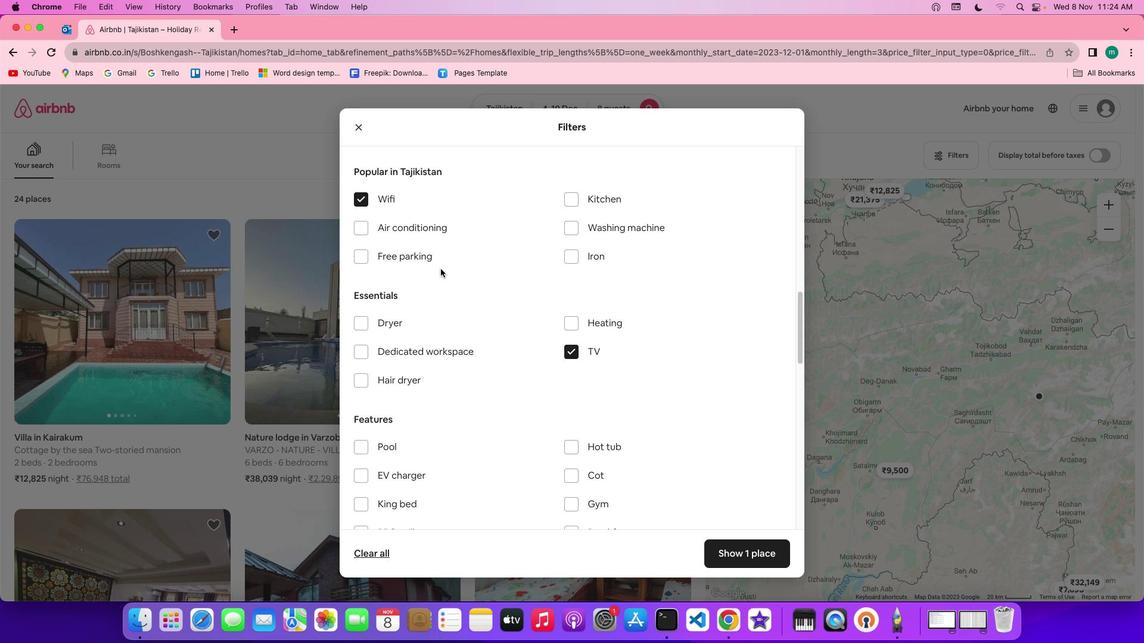 
Action: Mouse pressed left at (547, 340)
Screenshot: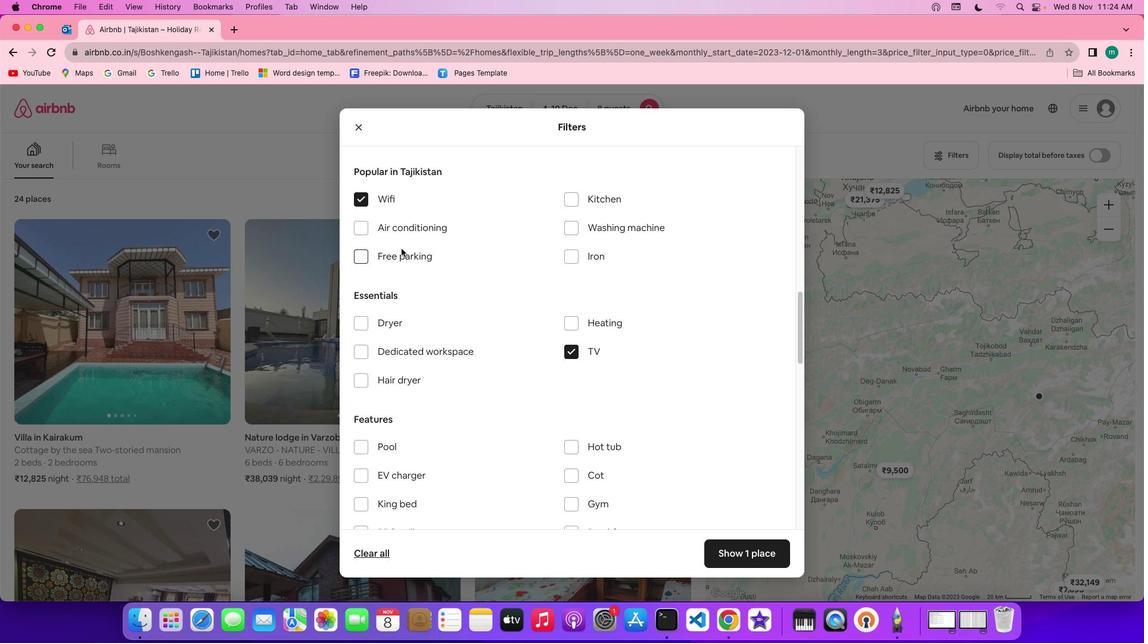 
Action: Mouse moved to (352, 259)
Screenshot: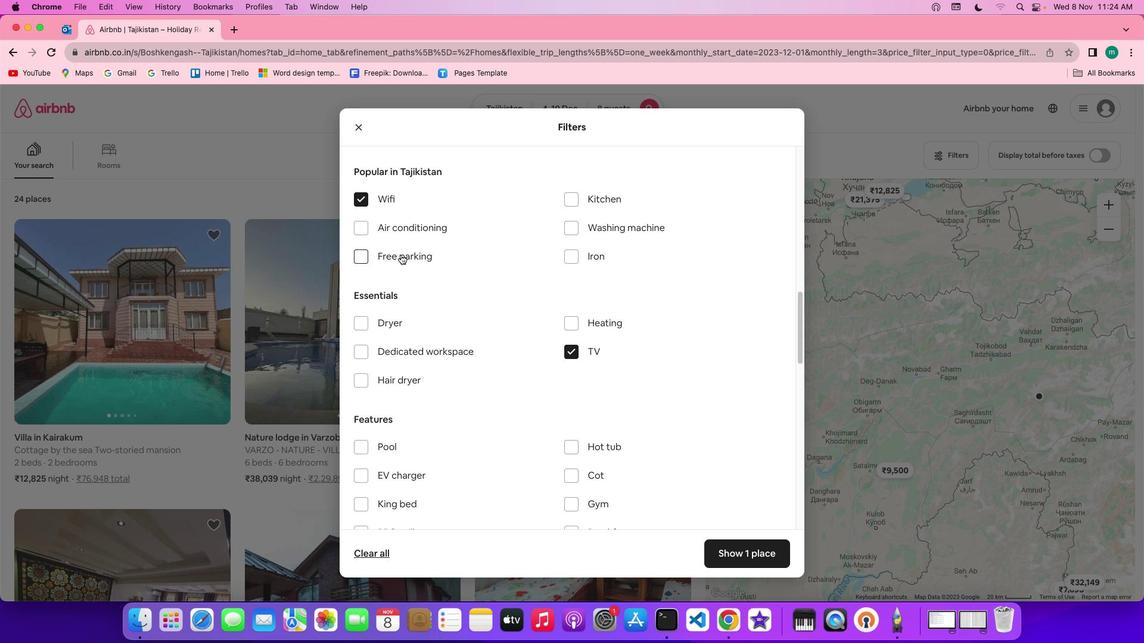 
Action: Mouse pressed left at (352, 259)
Screenshot: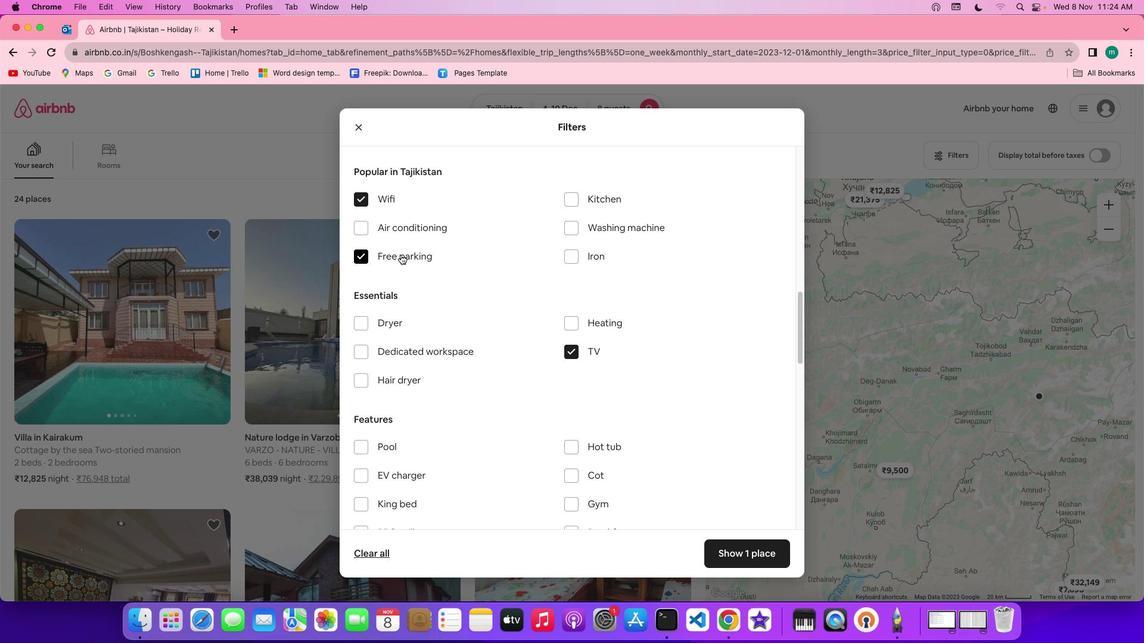
Action: Mouse moved to (481, 295)
Screenshot: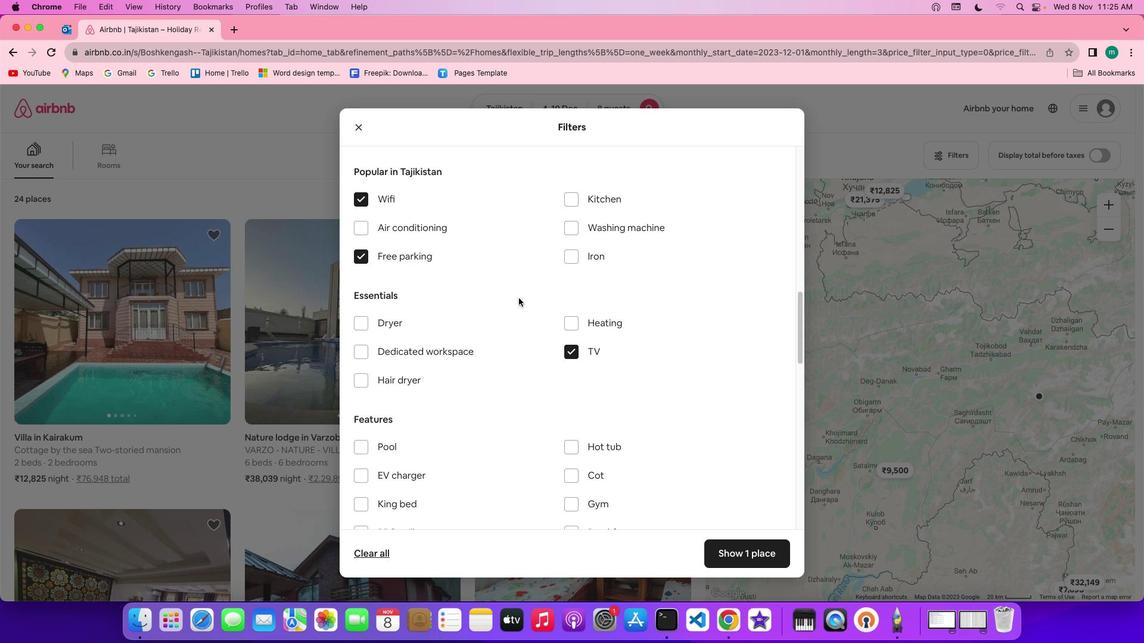 
Action: Mouse scrolled (481, 295) with delta (-88, 52)
Screenshot: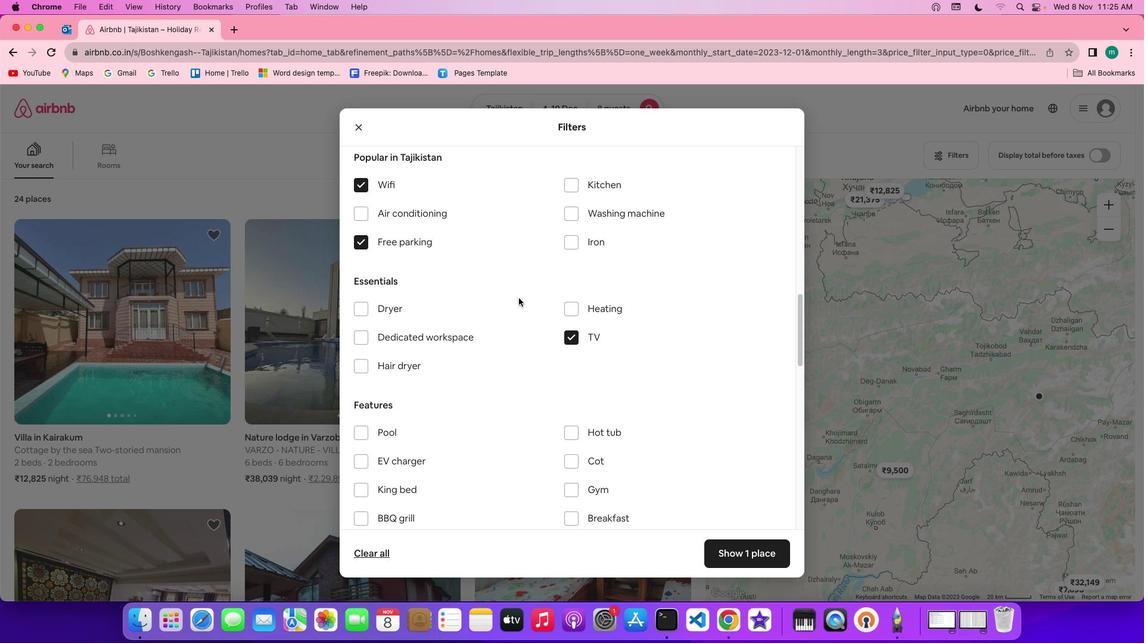 
Action: Mouse scrolled (481, 295) with delta (-88, 52)
Screenshot: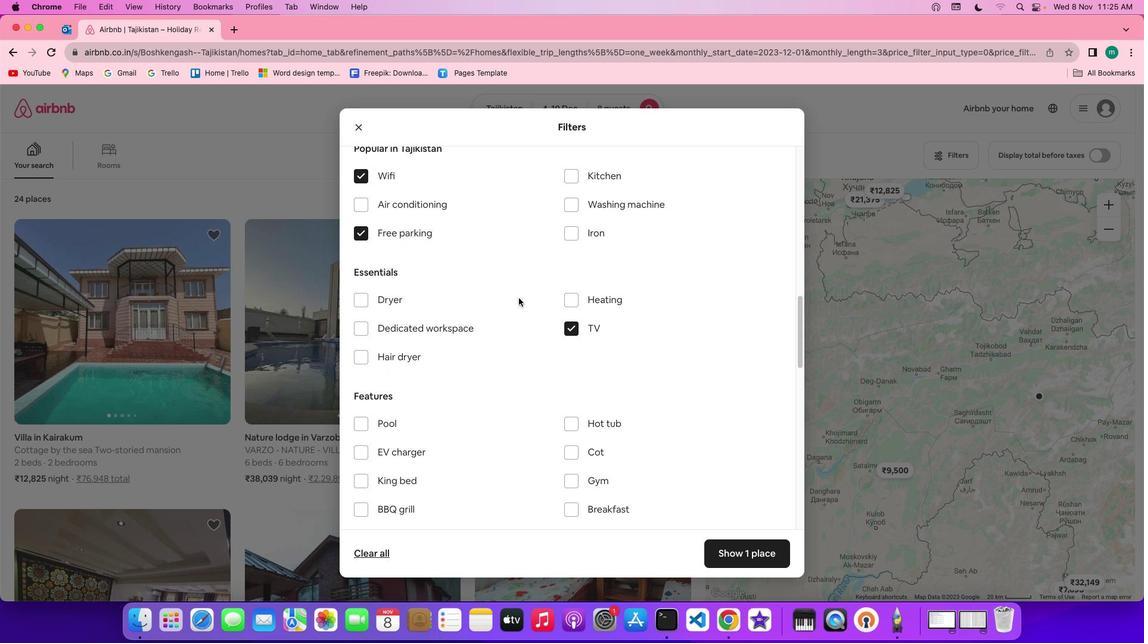 
Action: Mouse scrolled (481, 295) with delta (-88, 52)
Screenshot: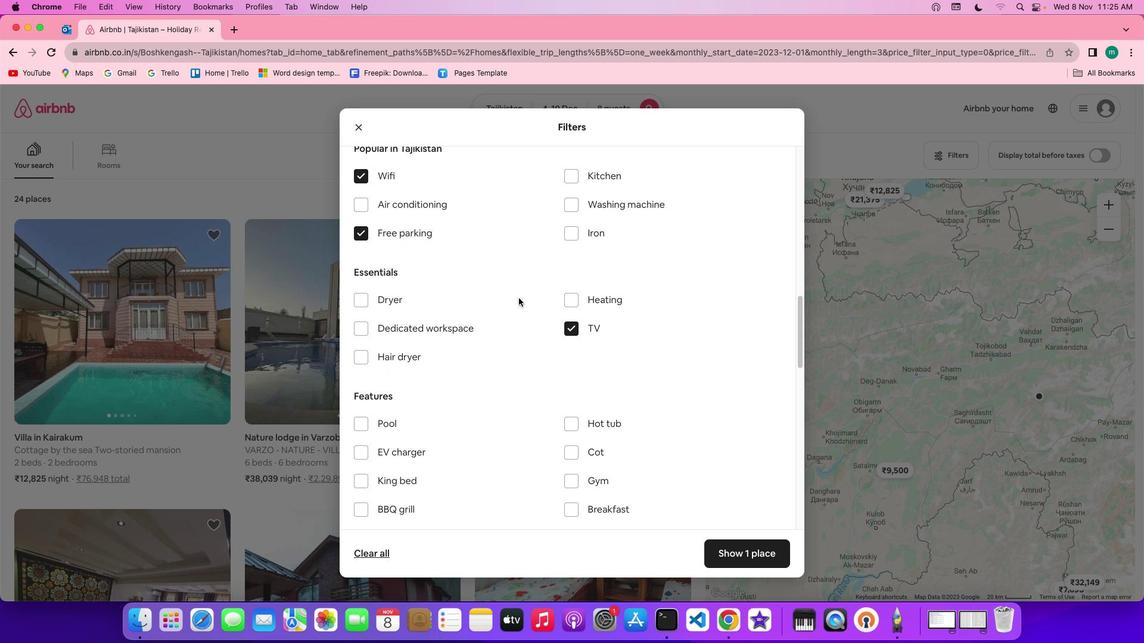 
Action: Mouse scrolled (481, 295) with delta (-88, 52)
Screenshot: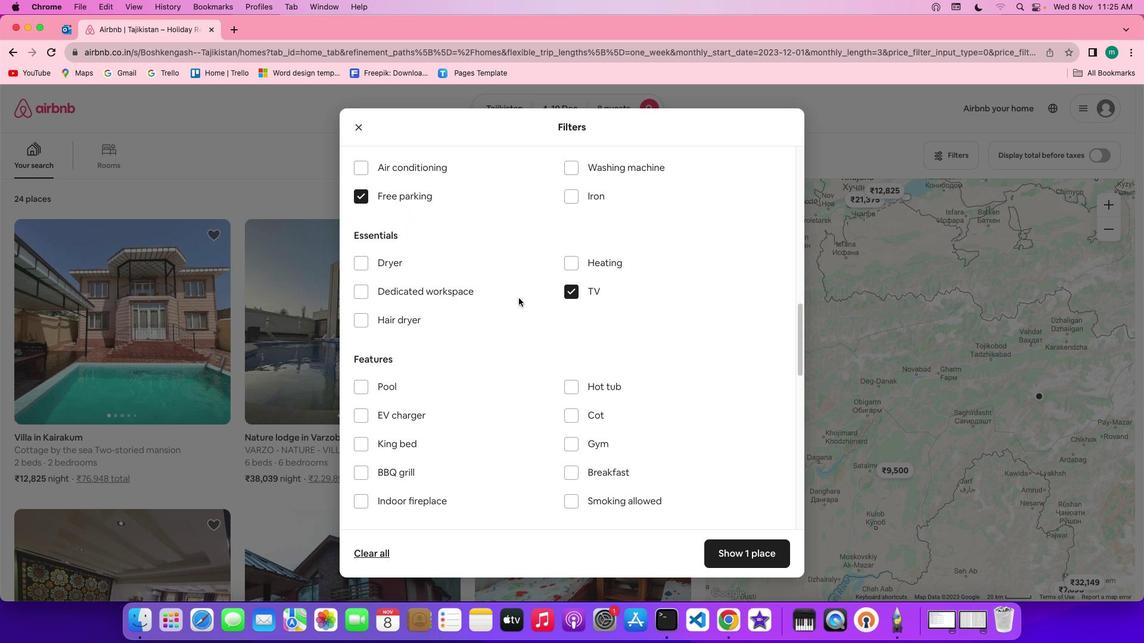 
Action: Mouse scrolled (481, 295) with delta (-88, 52)
Screenshot: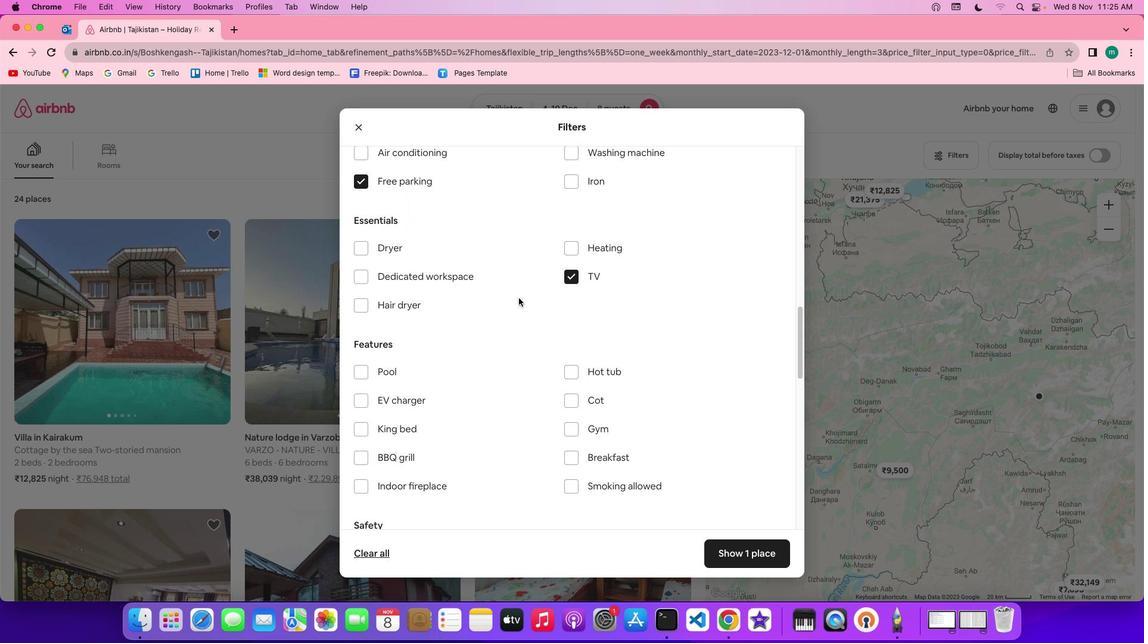 
Action: Mouse scrolled (481, 295) with delta (-88, 52)
Screenshot: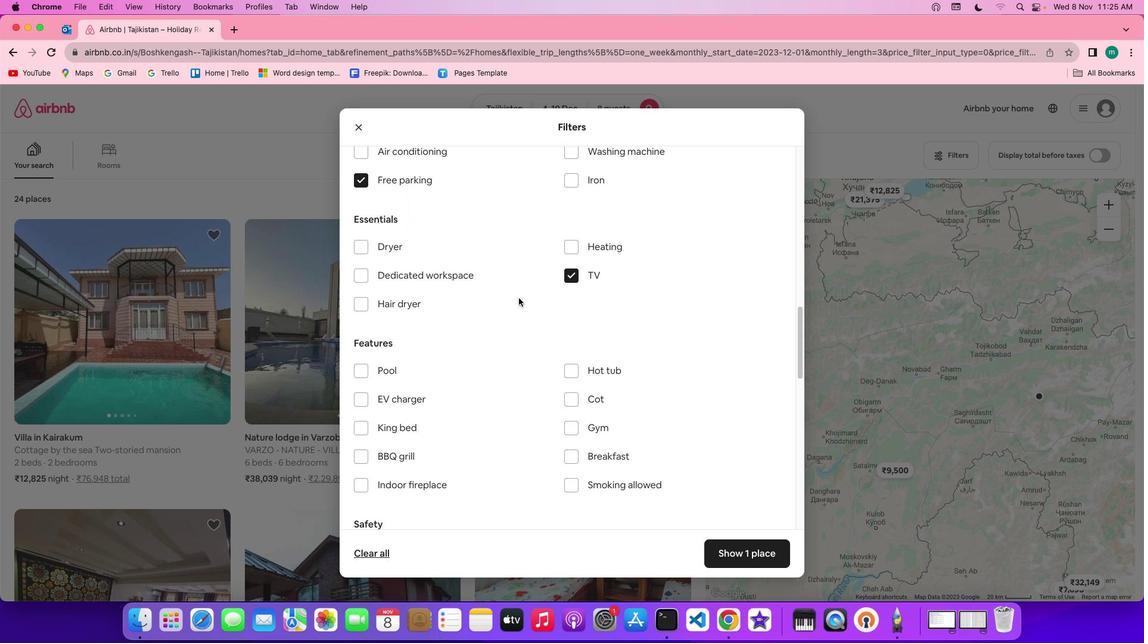 
Action: Mouse scrolled (481, 295) with delta (-88, 52)
Screenshot: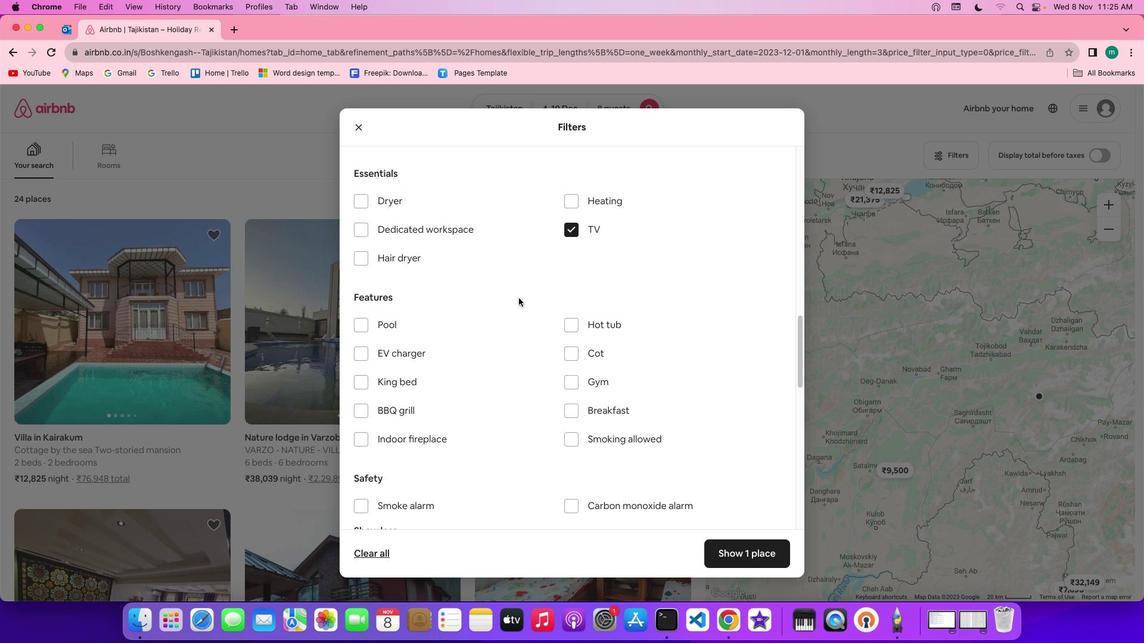 
Action: Mouse scrolled (481, 295) with delta (-88, 52)
Screenshot: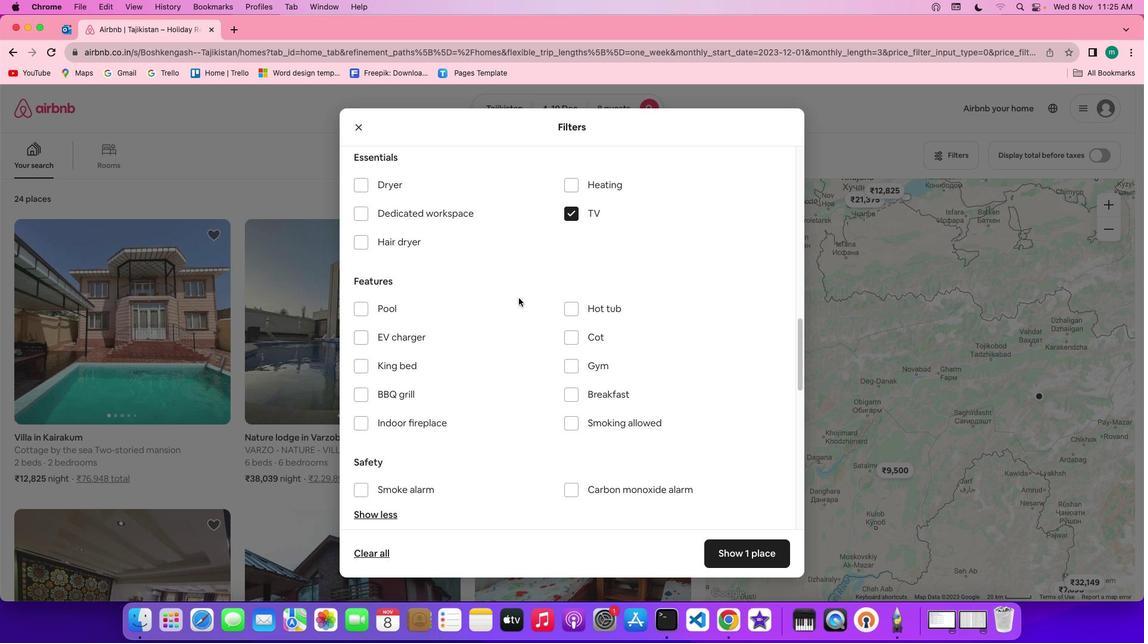 
Action: Mouse scrolled (481, 295) with delta (-88, 52)
Screenshot: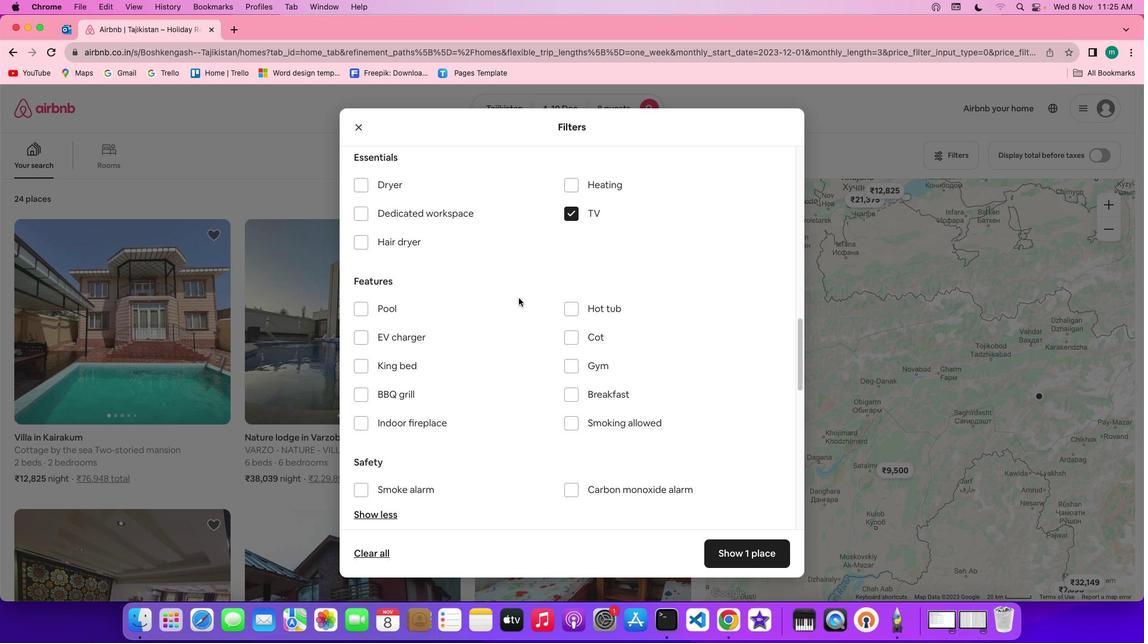 
Action: Mouse scrolled (481, 295) with delta (-88, 52)
Screenshot: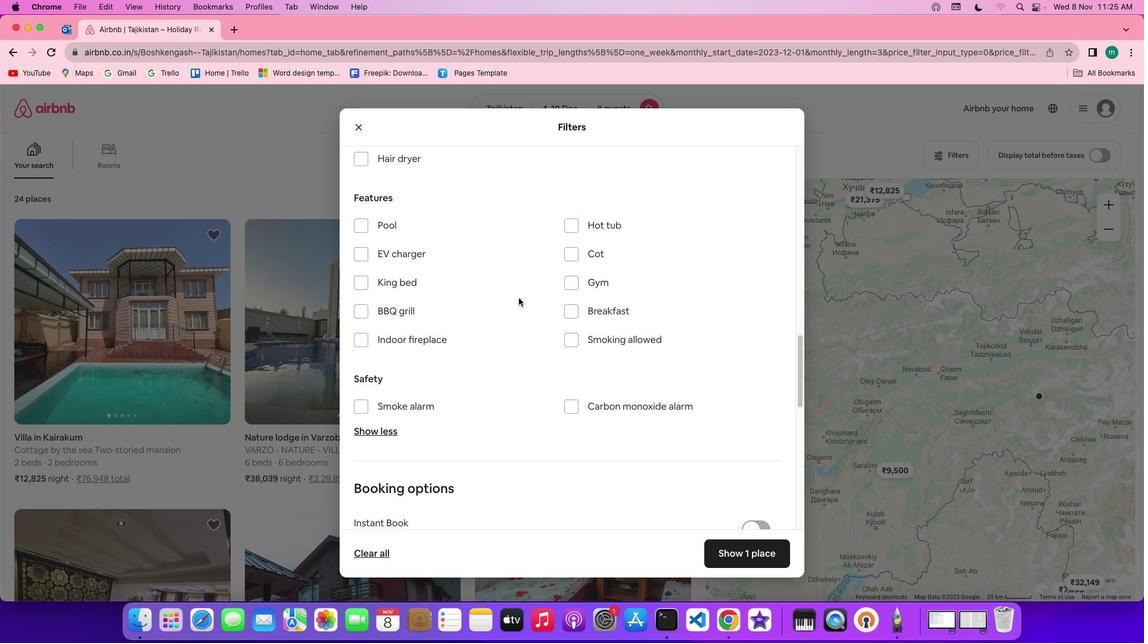 
Action: Mouse scrolled (481, 295) with delta (-88, 52)
Screenshot: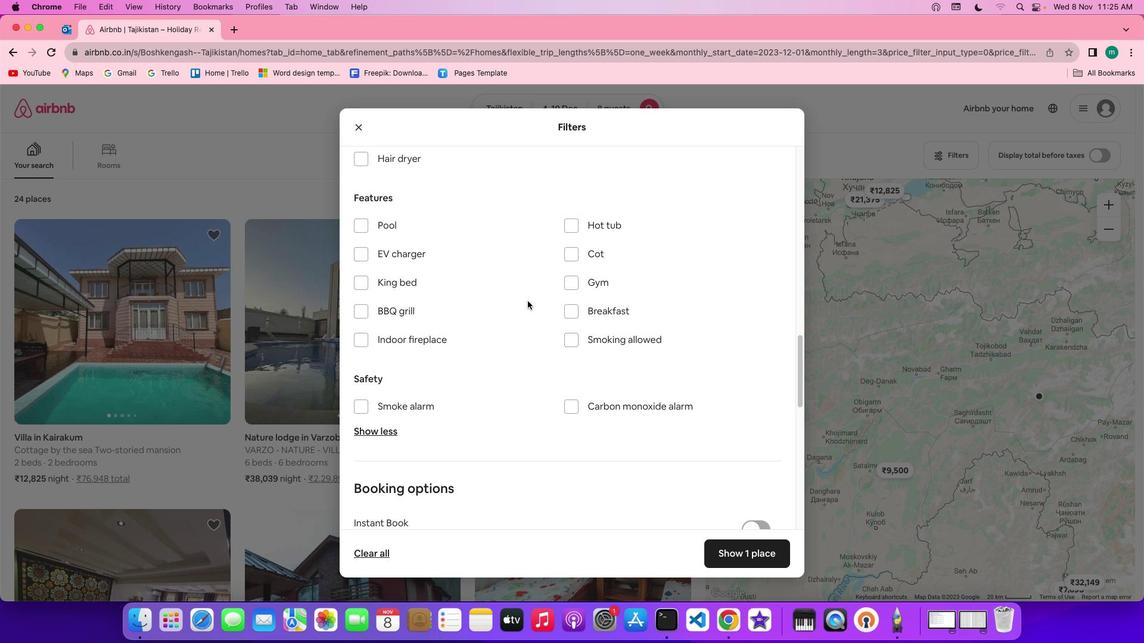 
Action: Mouse scrolled (481, 295) with delta (-88, 51)
Screenshot: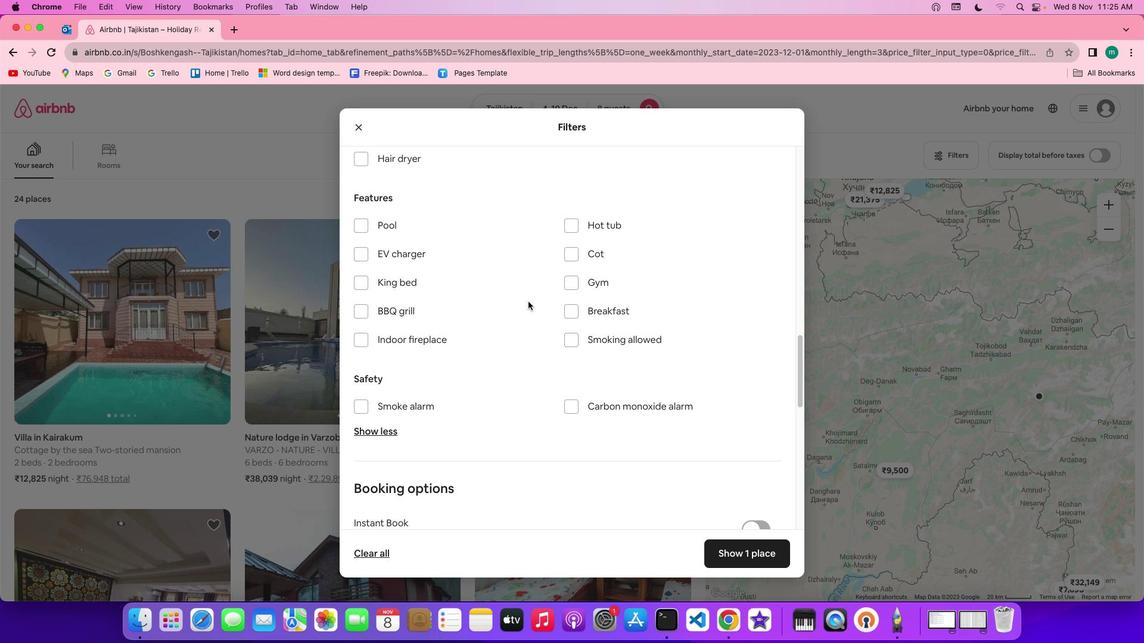 
Action: Mouse moved to (538, 282)
Screenshot: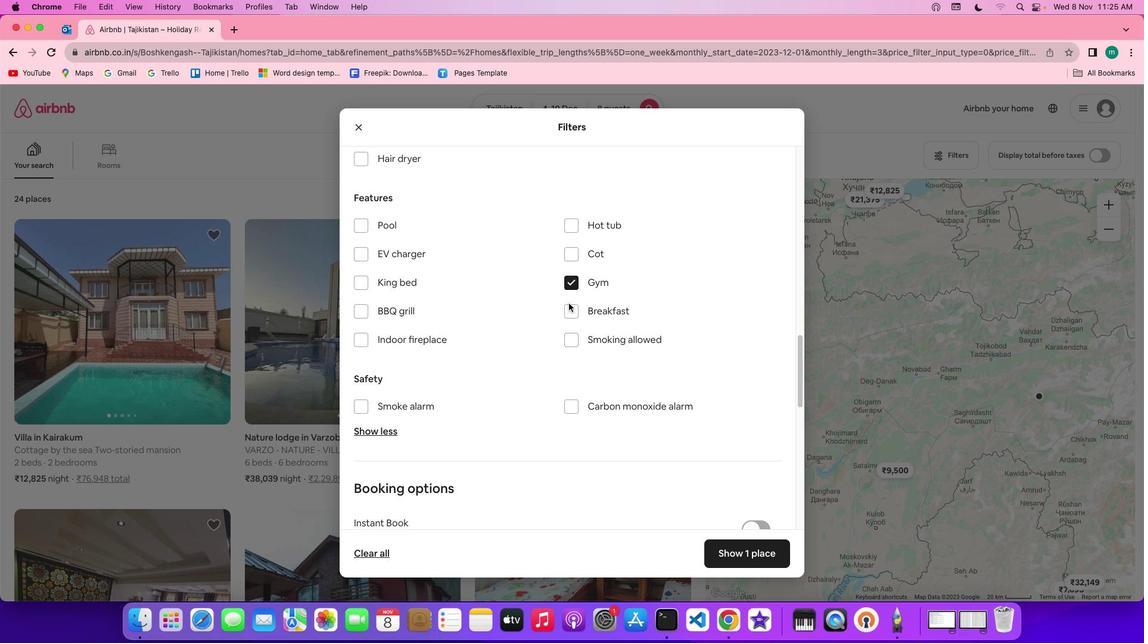 
Action: Mouse pressed left at (538, 282)
Screenshot: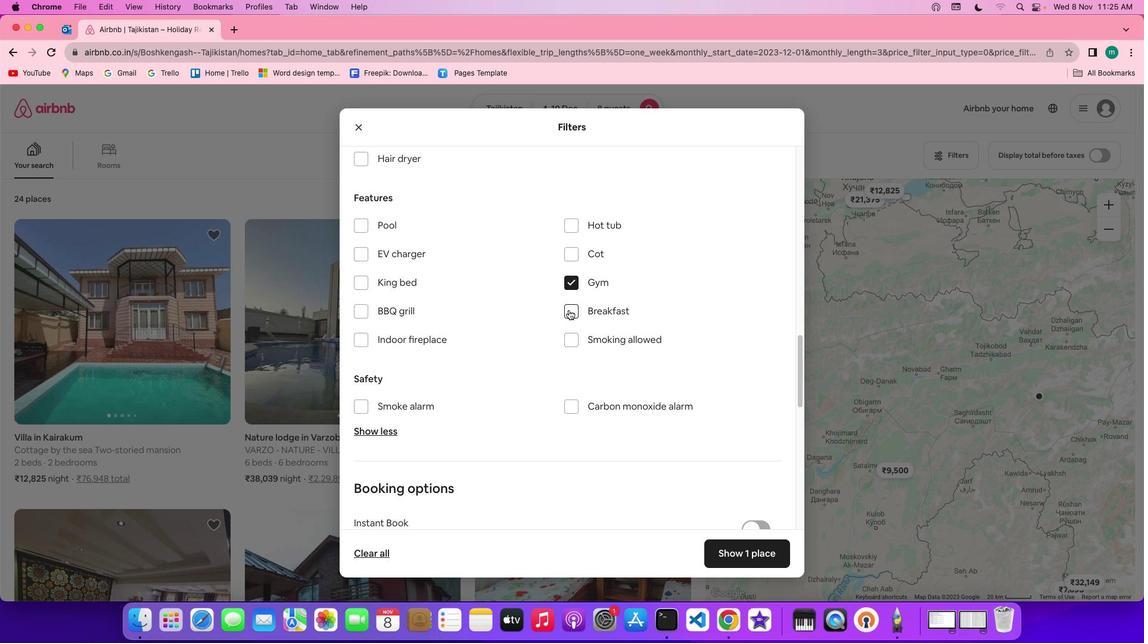 
Action: Mouse moved to (537, 305)
Screenshot: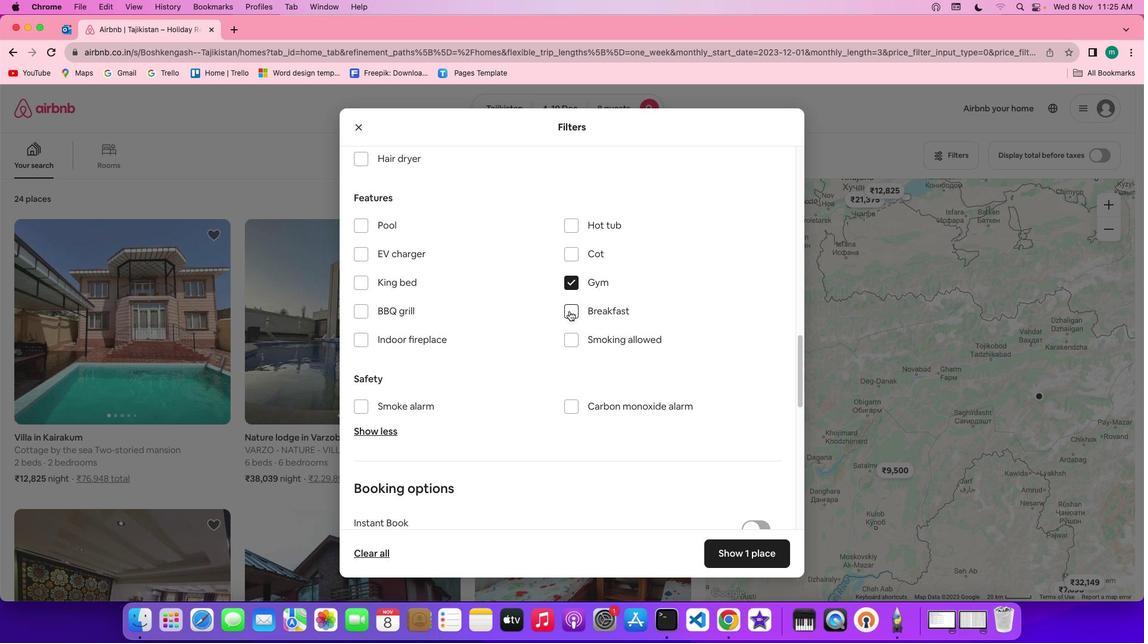 
Action: Mouse pressed left at (537, 305)
Screenshot: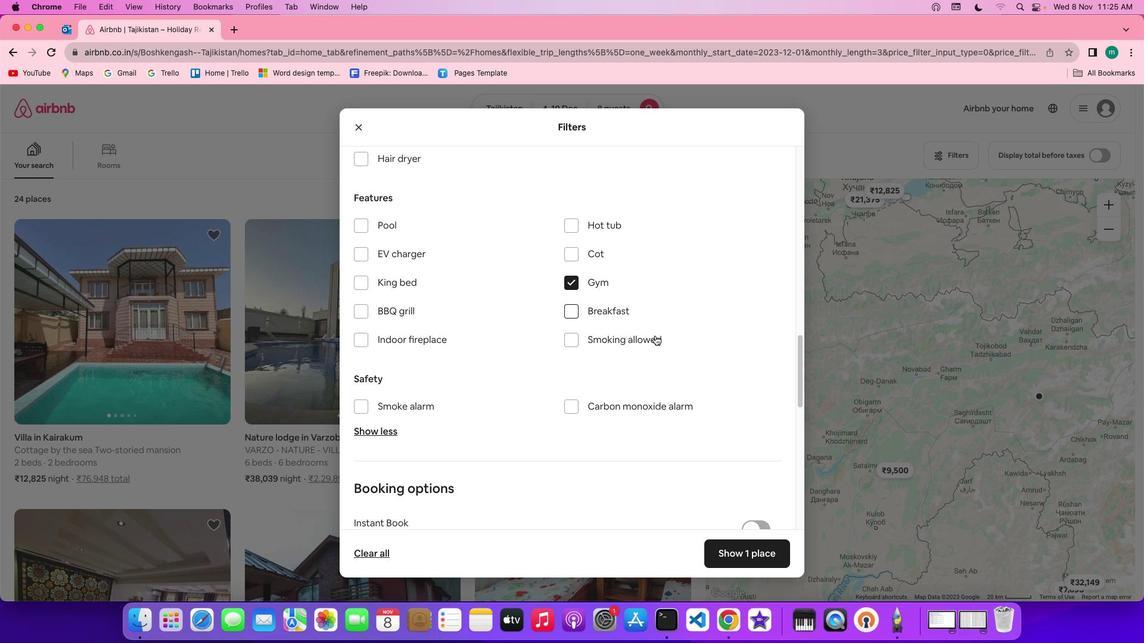 
Action: Mouse moved to (642, 327)
Screenshot: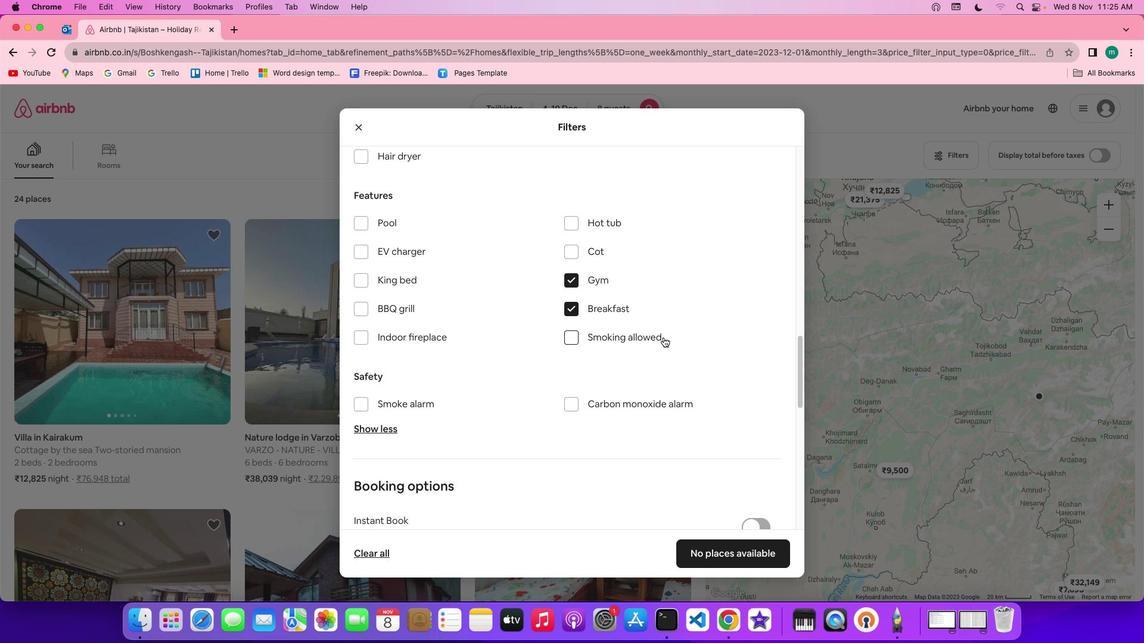
Action: Mouse scrolled (642, 327) with delta (-88, 52)
Screenshot: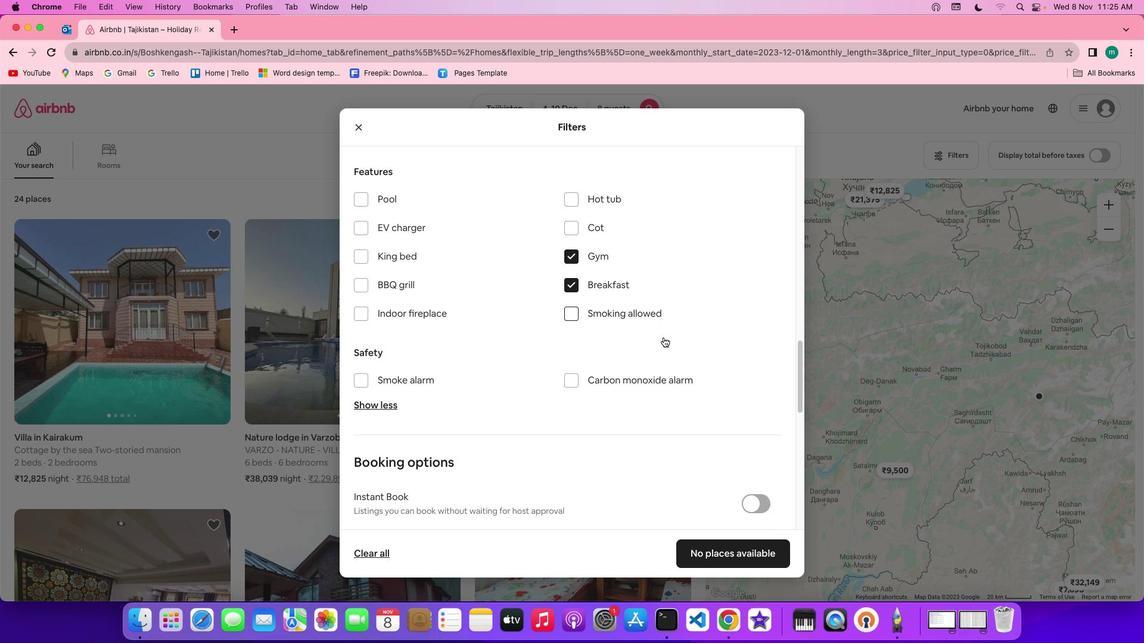 
Action: Mouse scrolled (642, 327) with delta (-88, 52)
Screenshot: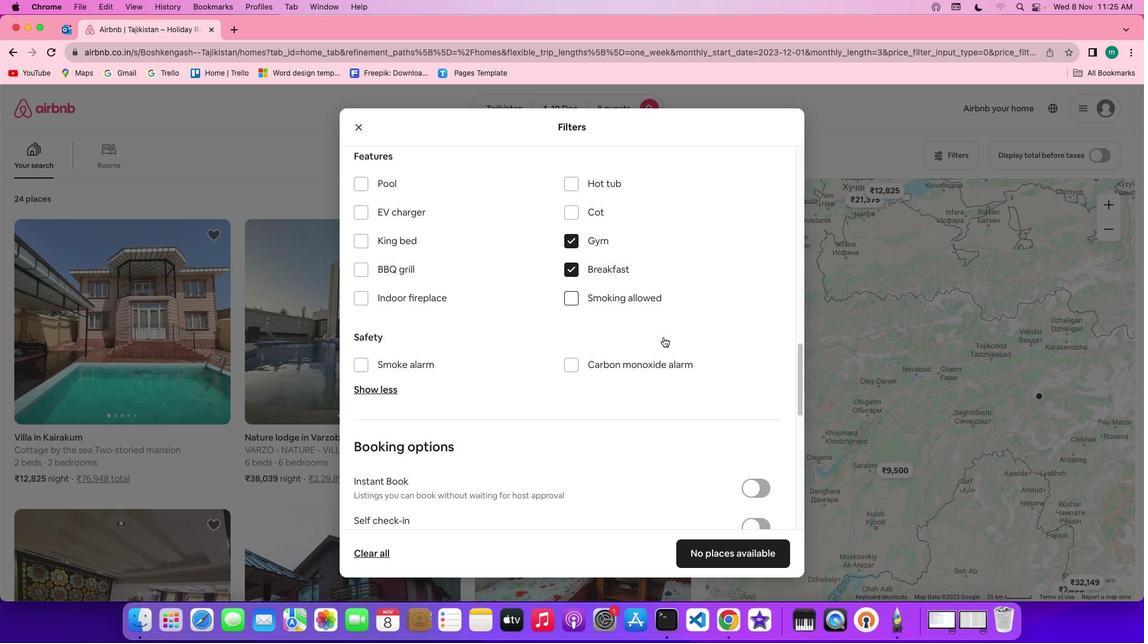 
Action: Mouse scrolled (642, 327) with delta (-88, 52)
Screenshot: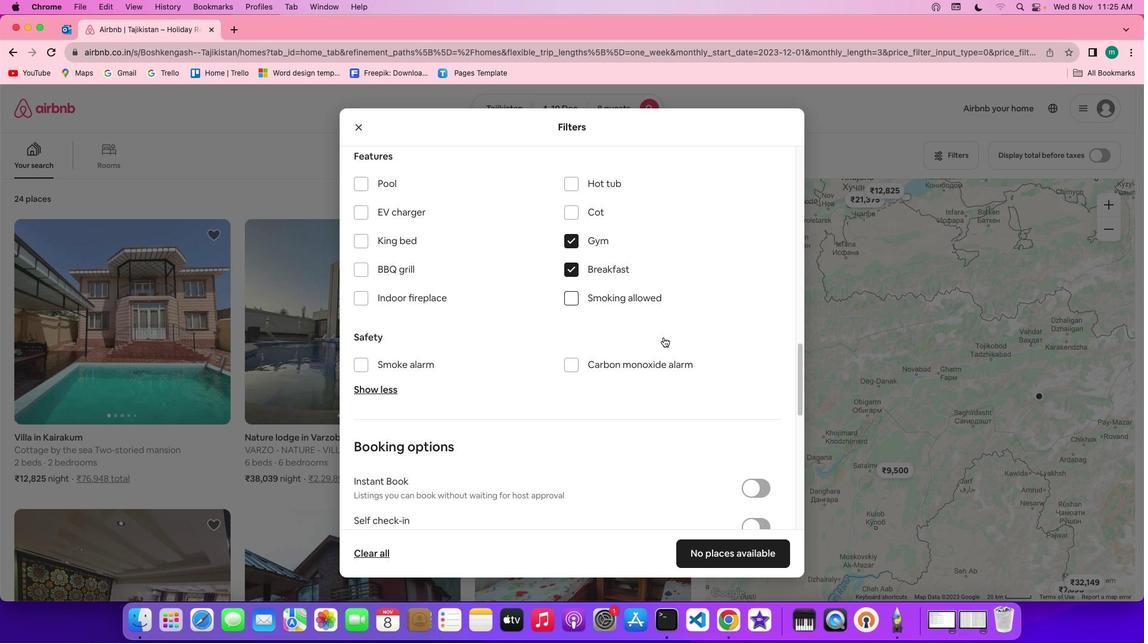 
Action: Mouse scrolled (642, 327) with delta (-88, 52)
Screenshot: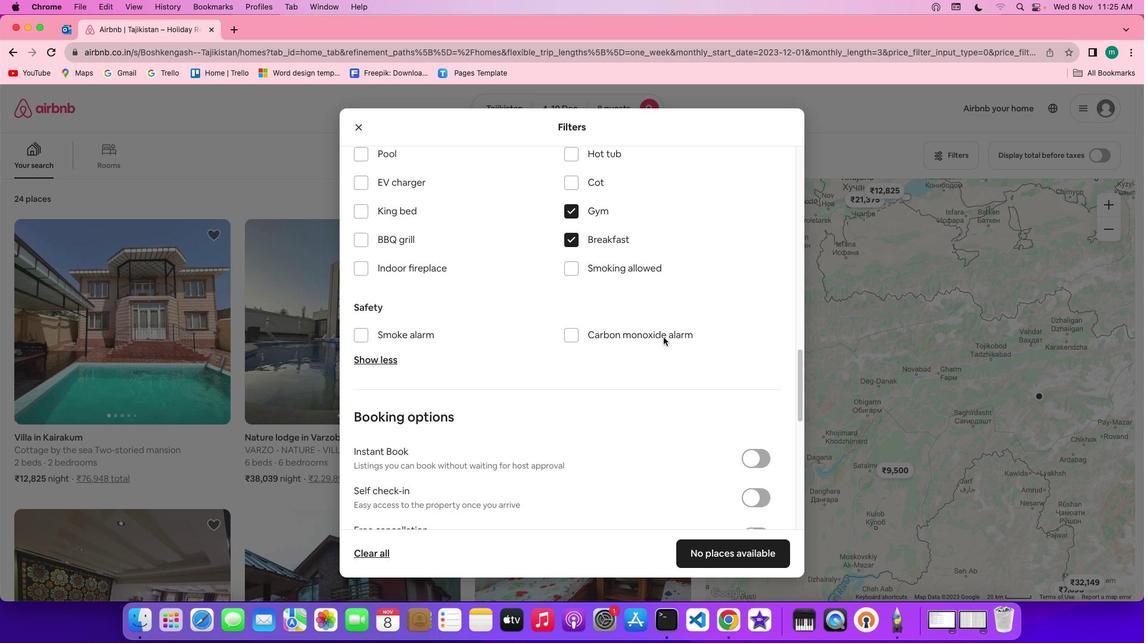 
Action: Mouse scrolled (642, 327) with delta (-88, 52)
Screenshot: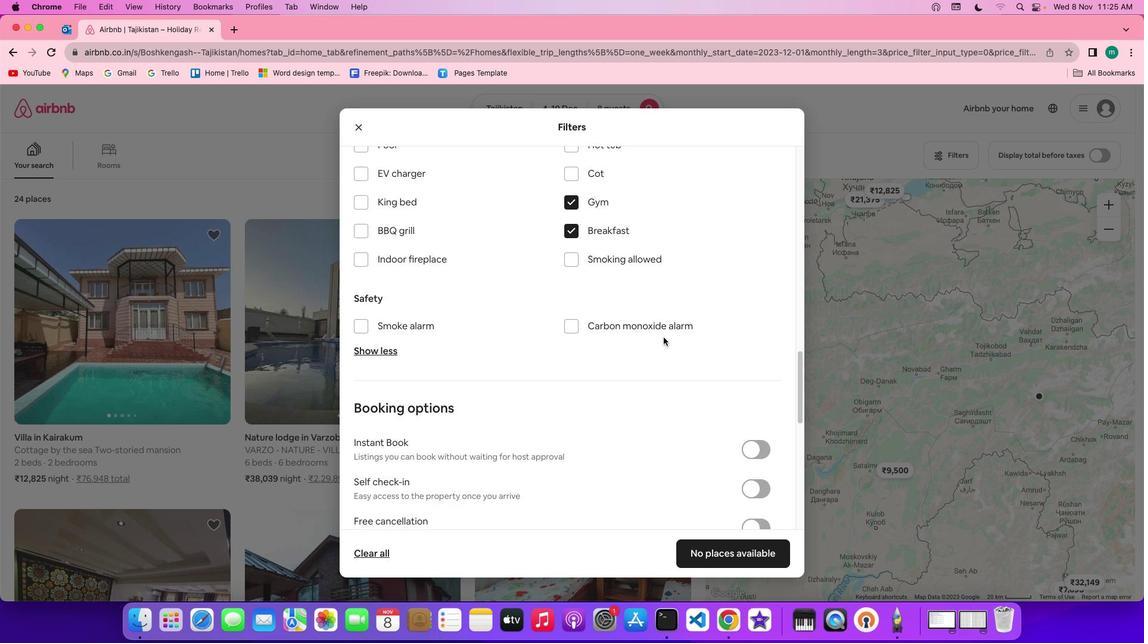 
Action: Mouse scrolled (642, 327) with delta (-88, 52)
Screenshot: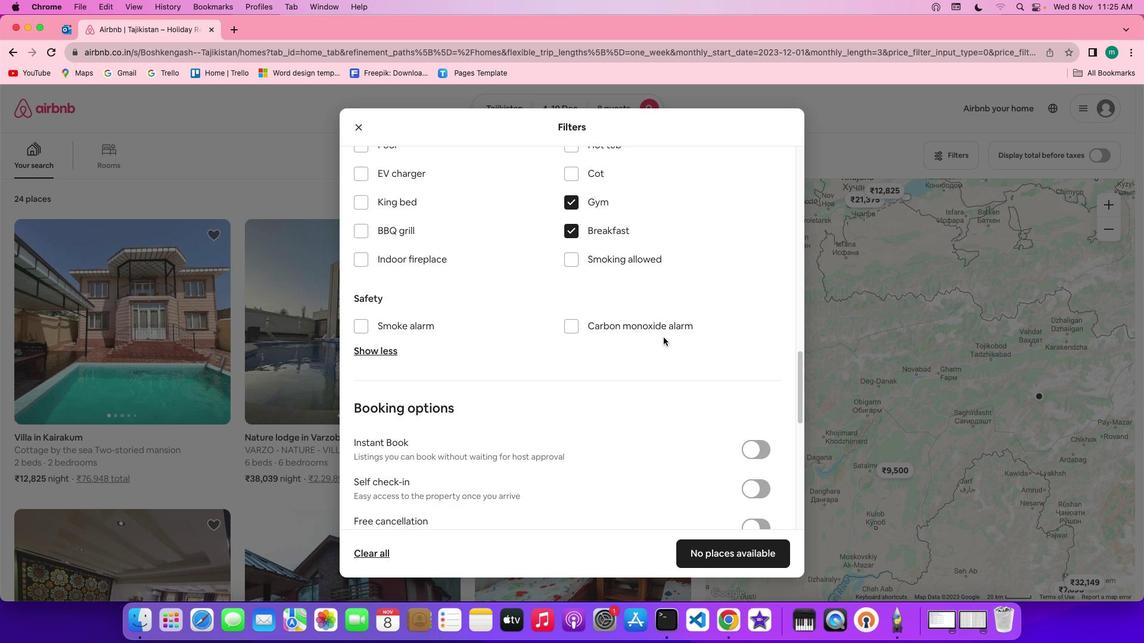 
Action: Mouse scrolled (642, 327) with delta (-88, 52)
Screenshot: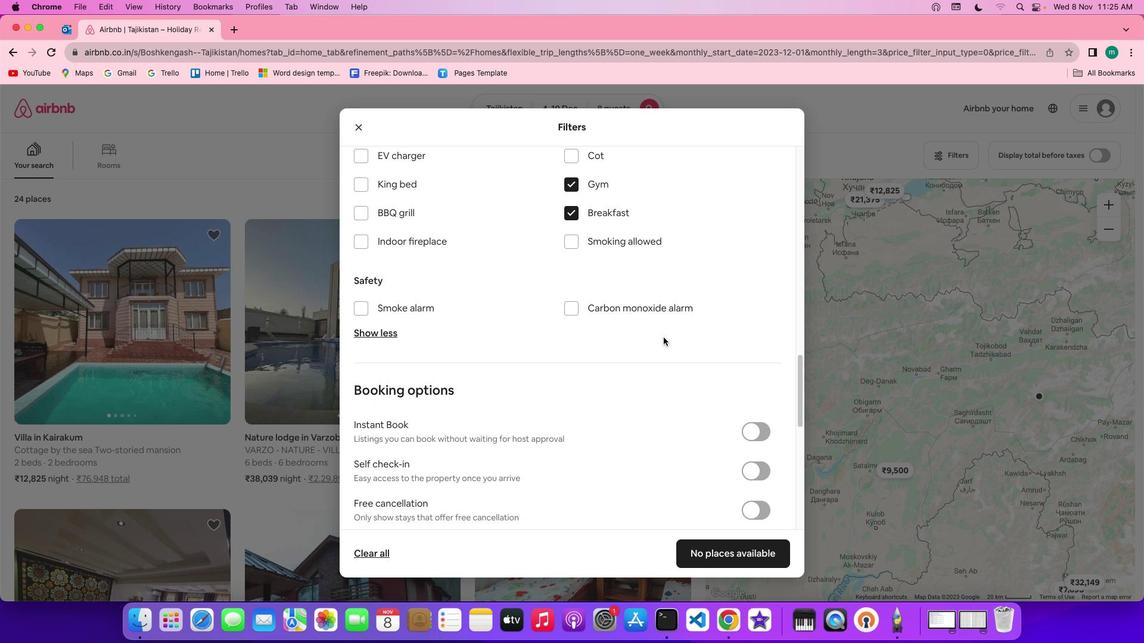 
Action: Mouse scrolled (642, 327) with delta (-88, 52)
Screenshot: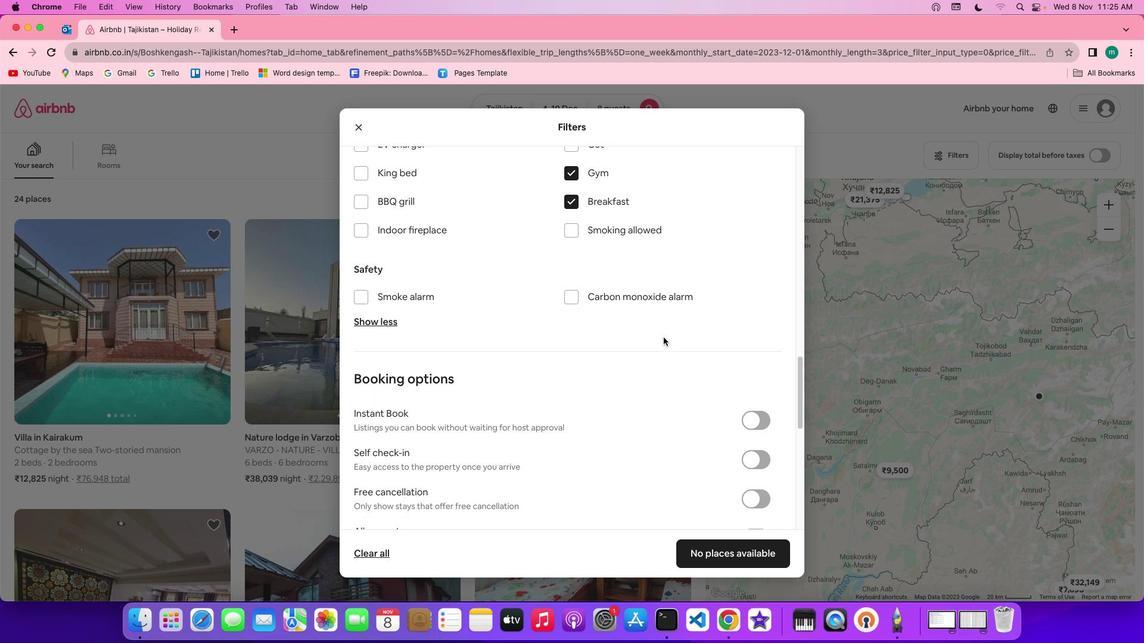 
Action: Mouse scrolled (642, 327) with delta (-88, 52)
Screenshot: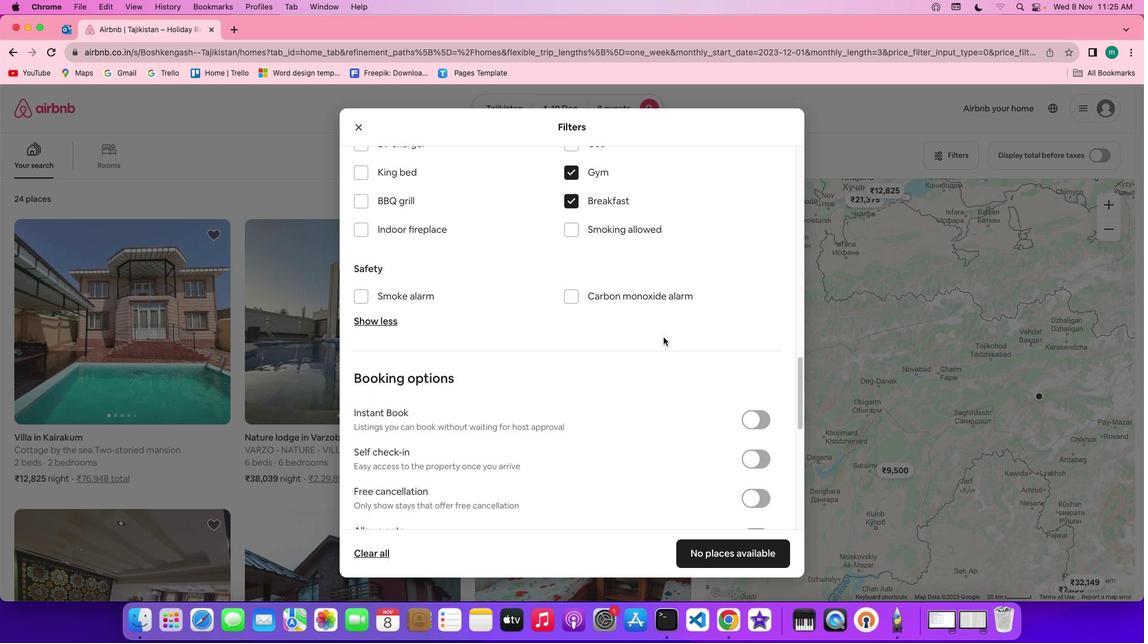 
Action: Mouse moved to (642, 327)
Screenshot: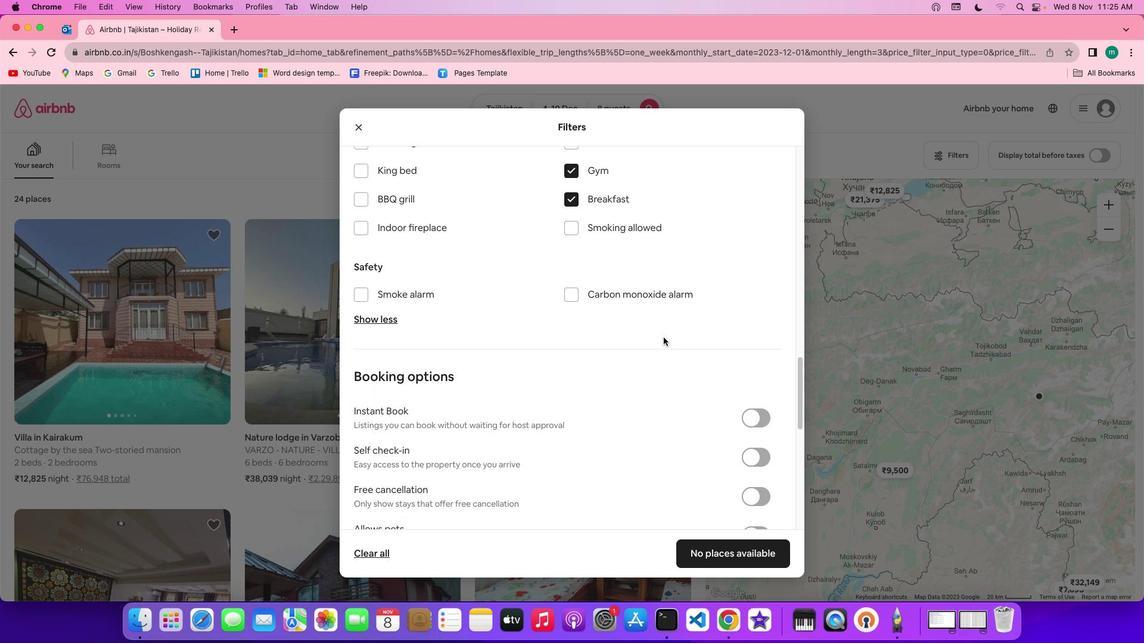 
Action: Mouse scrolled (642, 327) with delta (-88, 52)
Screenshot: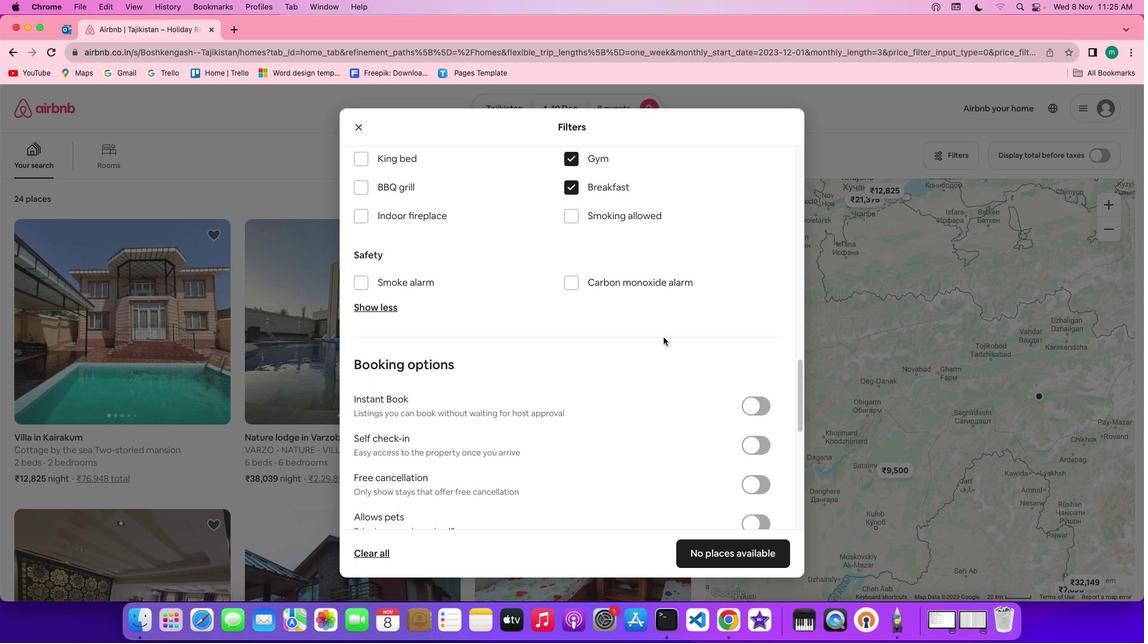 
Action: Mouse scrolled (642, 327) with delta (-88, 52)
Screenshot: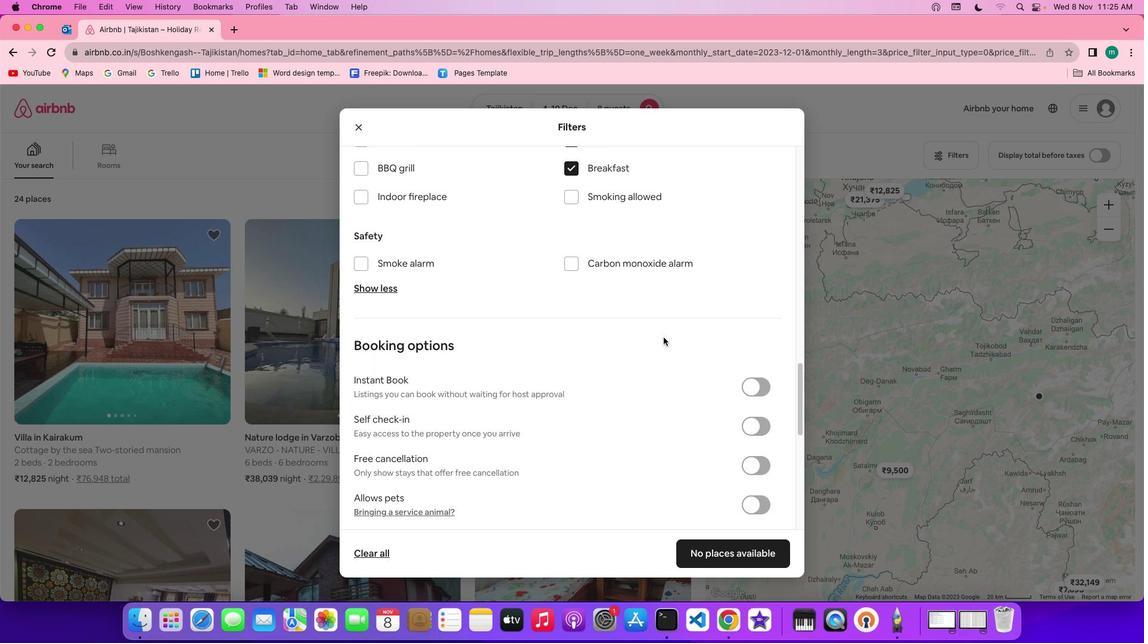 
Action: Mouse scrolled (642, 327) with delta (-88, 52)
Screenshot: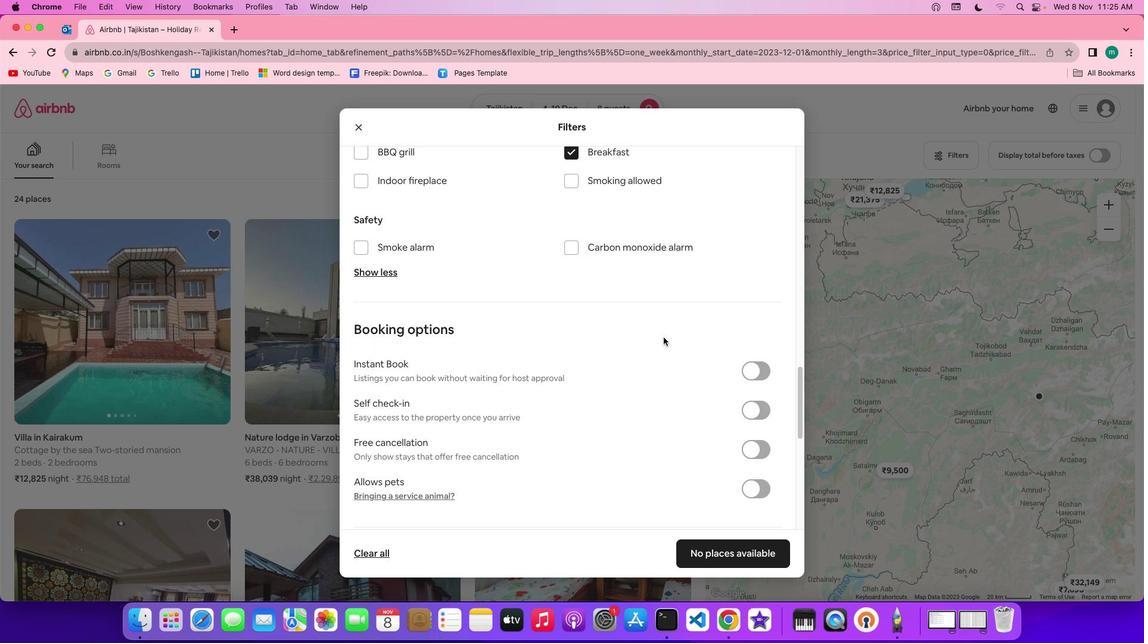 
Action: Mouse scrolled (642, 327) with delta (-88, 52)
Screenshot: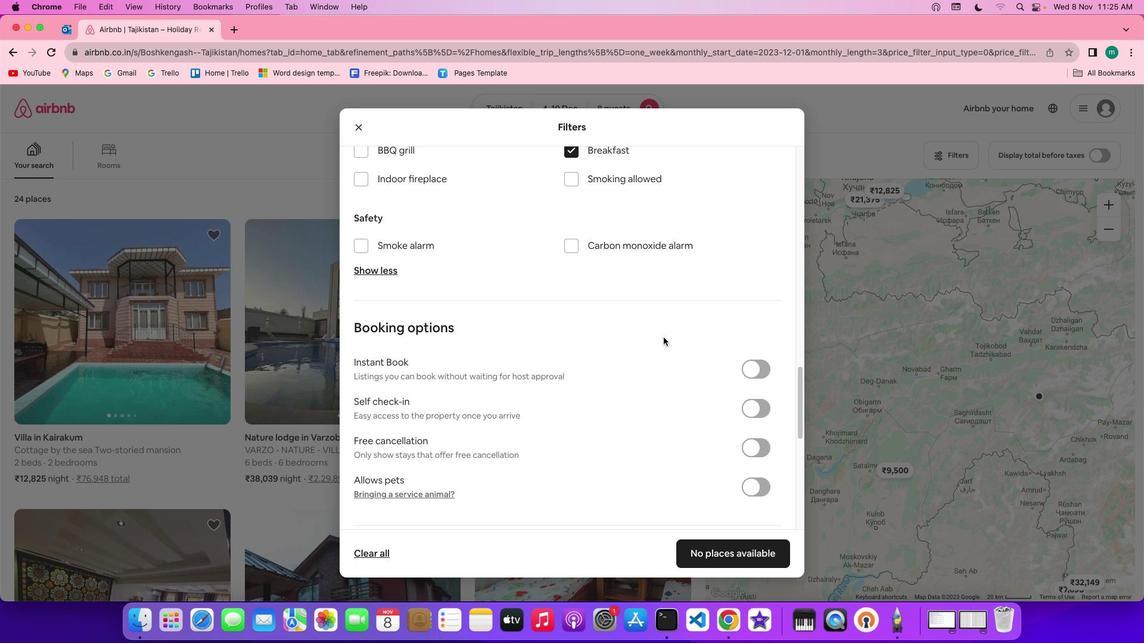 
Action: Mouse scrolled (642, 327) with delta (-88, 52)
Screenshot: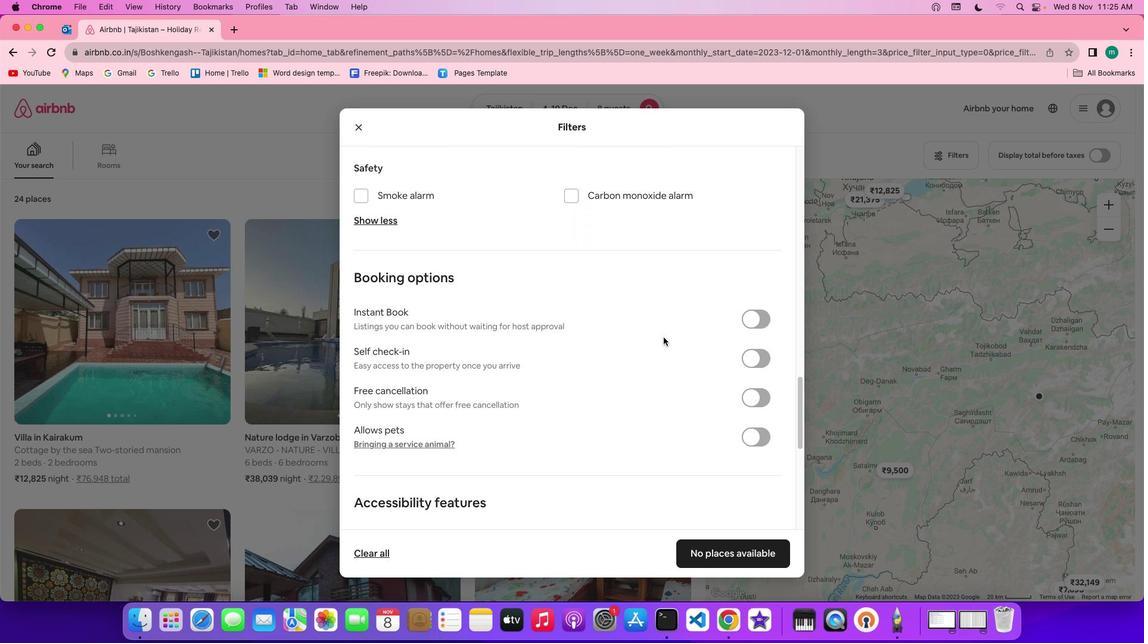 
Action: Mouse scrolled (642, 327) with delta (-88, 52)
Screenshot: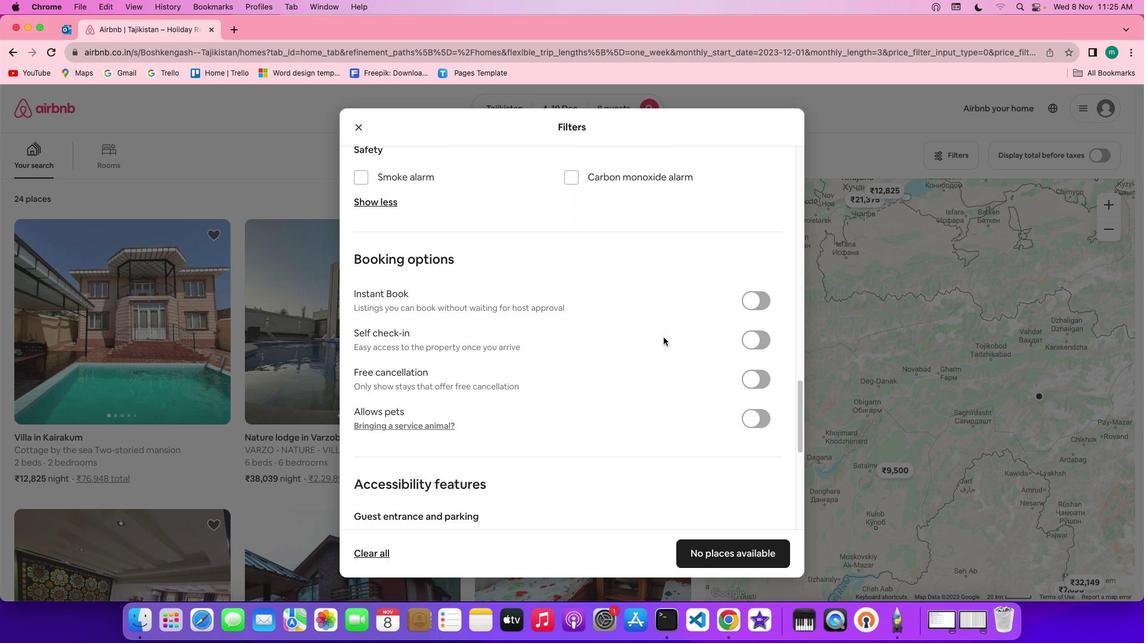 
Action: Mouse scrolled (642, 327) with delta (-88, 52)
Screenshot: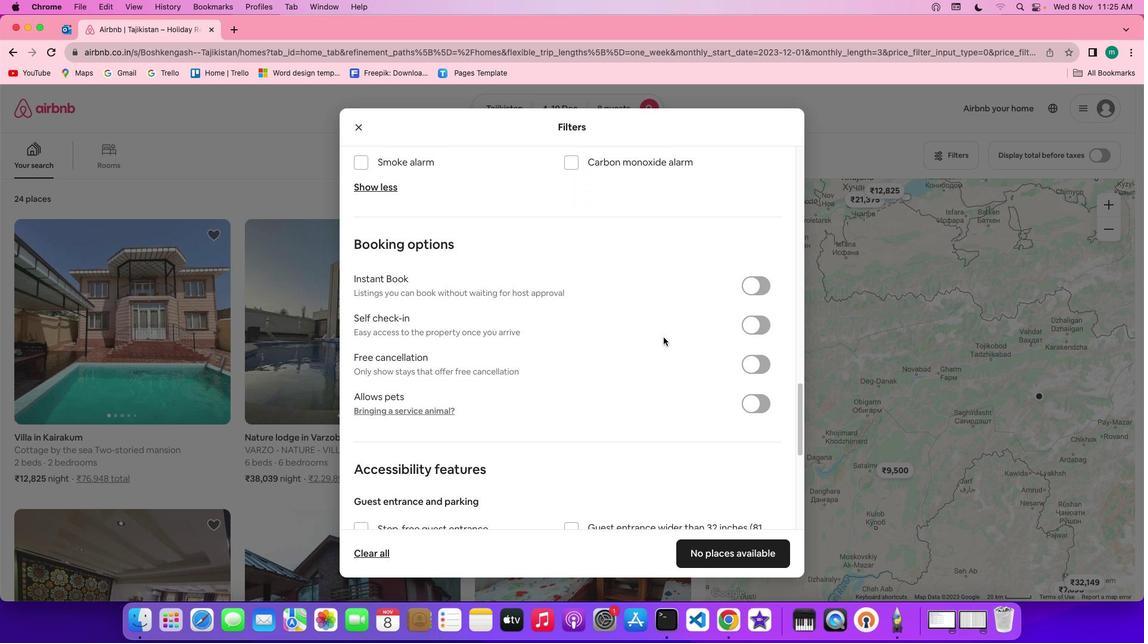 
Action: Mouse scrolled (642, 327) with delta (-88, 52)
Screenshot: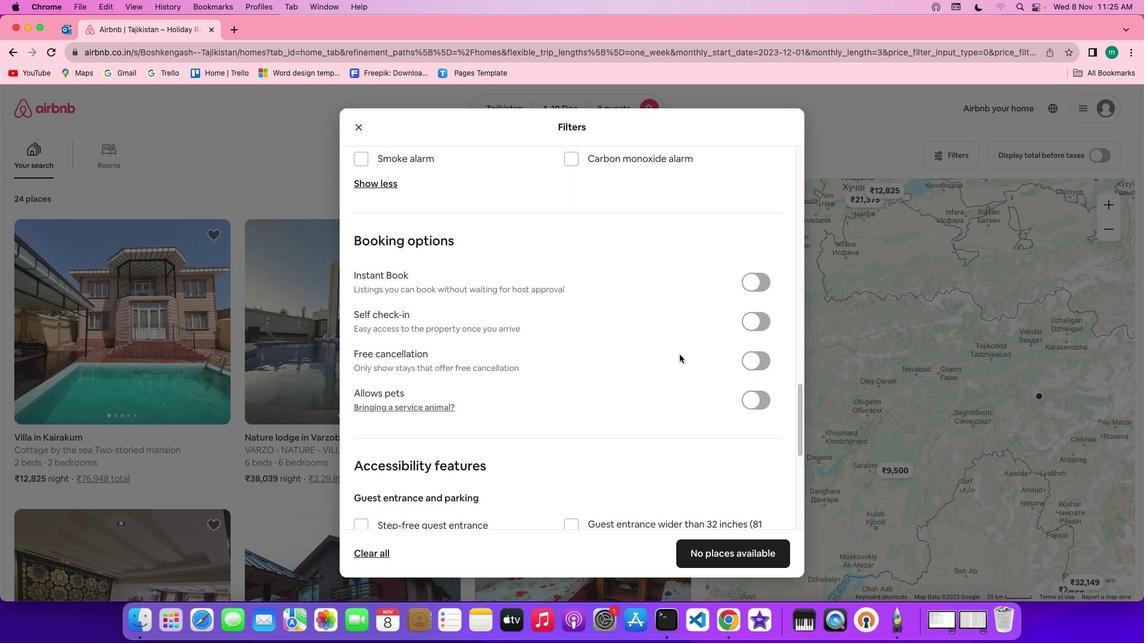 
Action: Mouse moved to (659, 342)
Screenshot: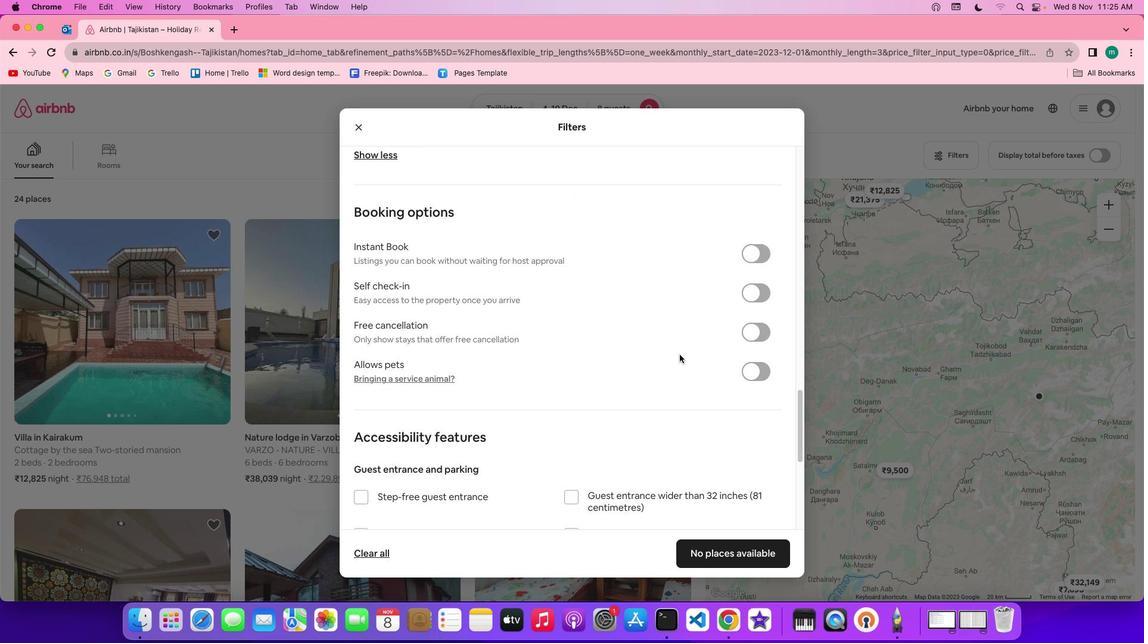 
Action: Mouse scrolled (659, 342) with delta (-88, 52)
Screenshot: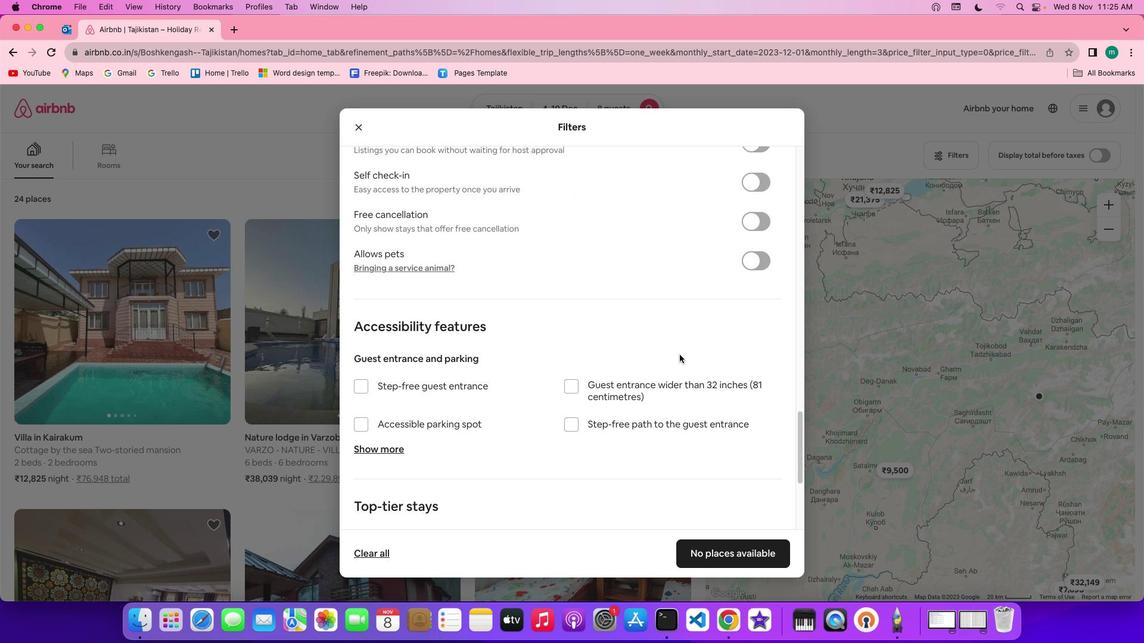 
Action: Mouse scrolled (659, 342) with delta (-88, 52)
Screenshot: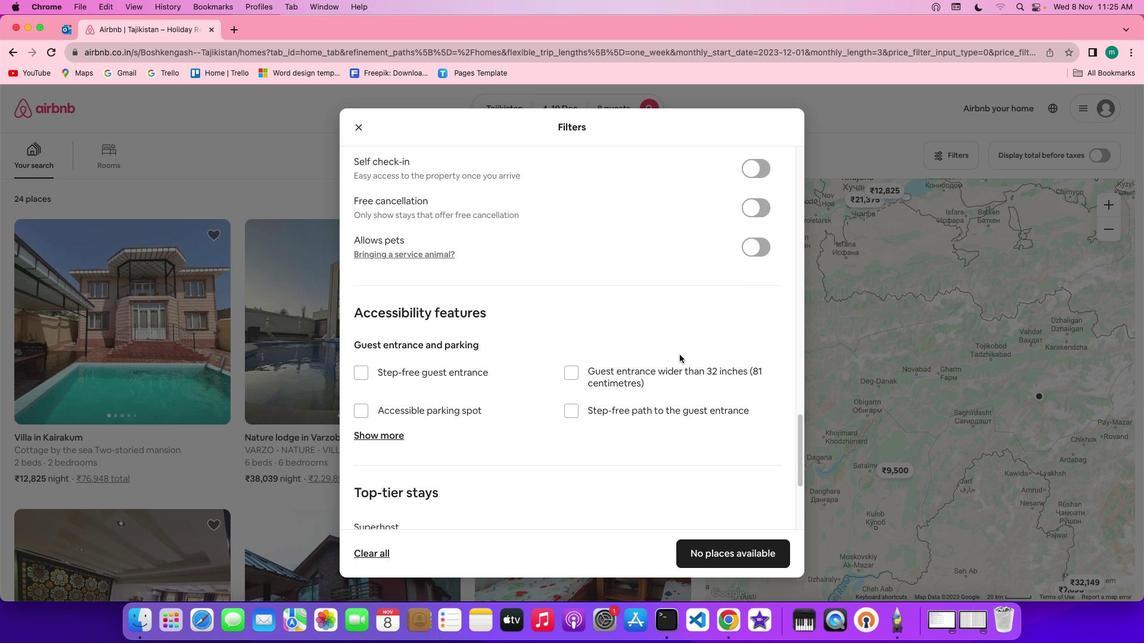 
Action: Mouse scrolled (659, 342) with delta (-88, 51)
Screenshot: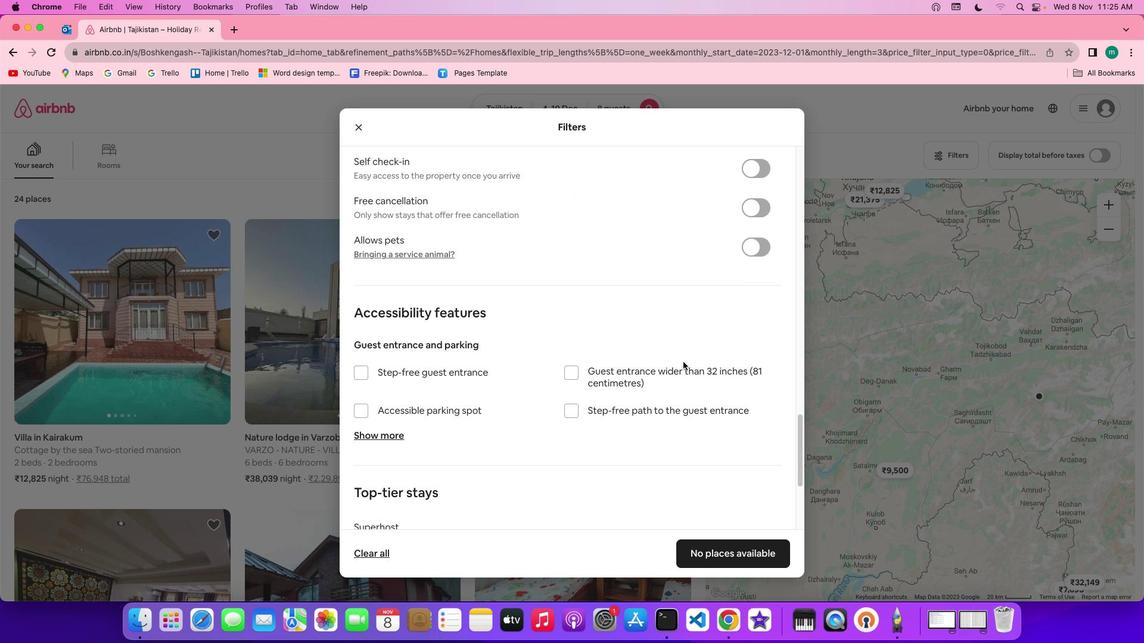 
Action: Mouse scrolled (659, 342) with delta (-88, 51)
Screenshot: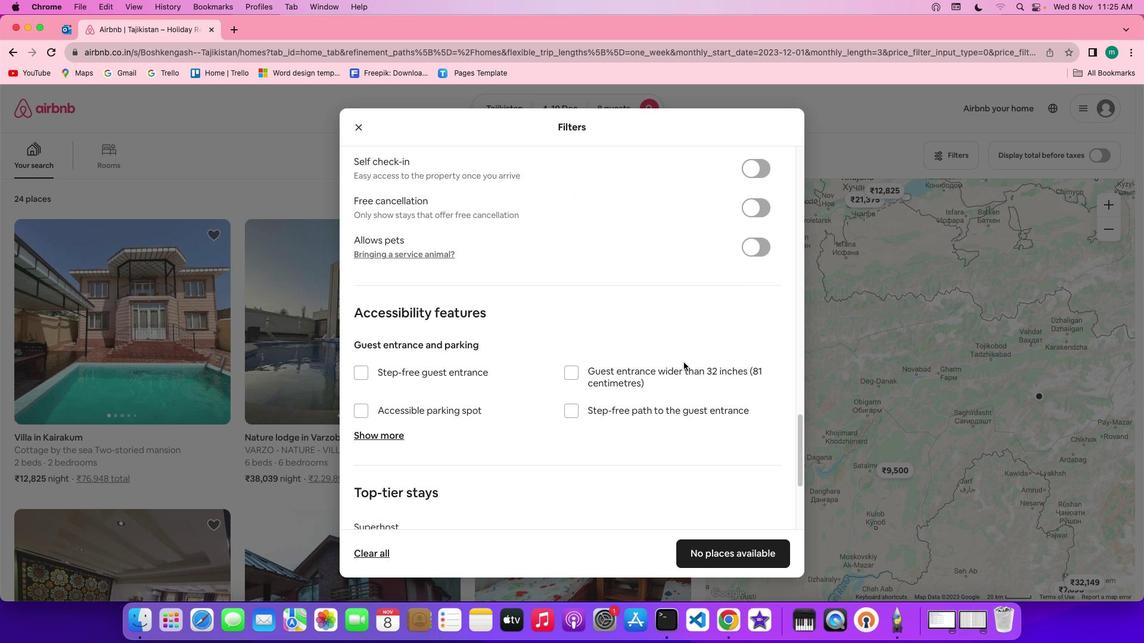 
Action: Mouse moved to (664, 348)
Screenshot: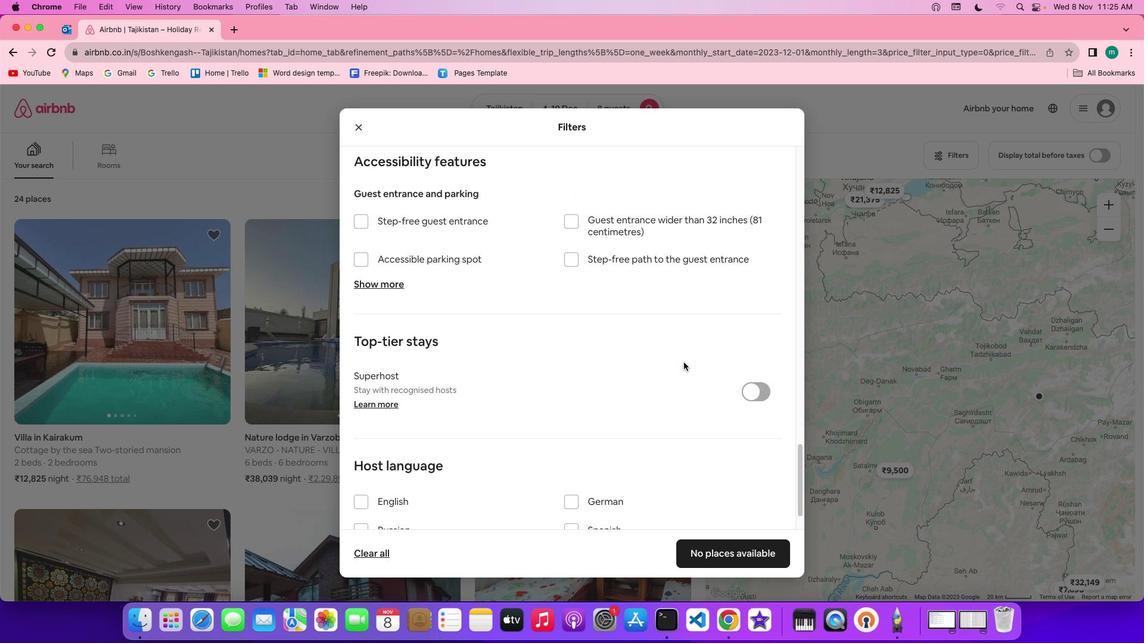 
Action: Mouse scrolled (664, 348) with delta (-88, 52)
Screenshot: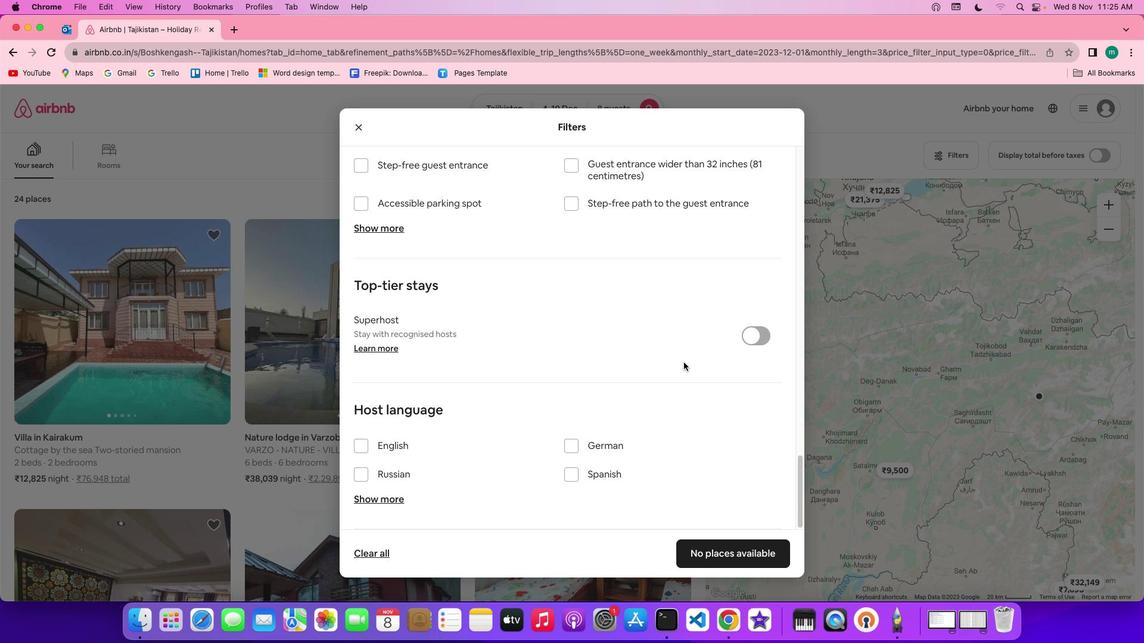 
Action: Mouse scrolled (664, 348) with delta (-88, 52)
Screenshot: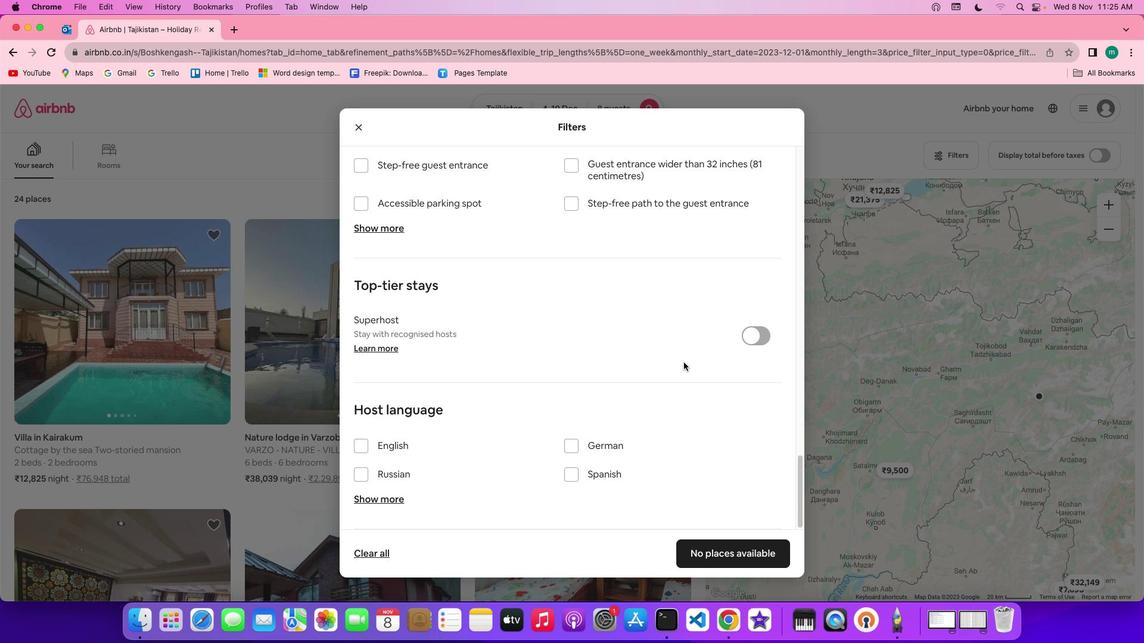 
Action: Mouse scrolled (664, 348) with delta (-88, 51)
Screenshot: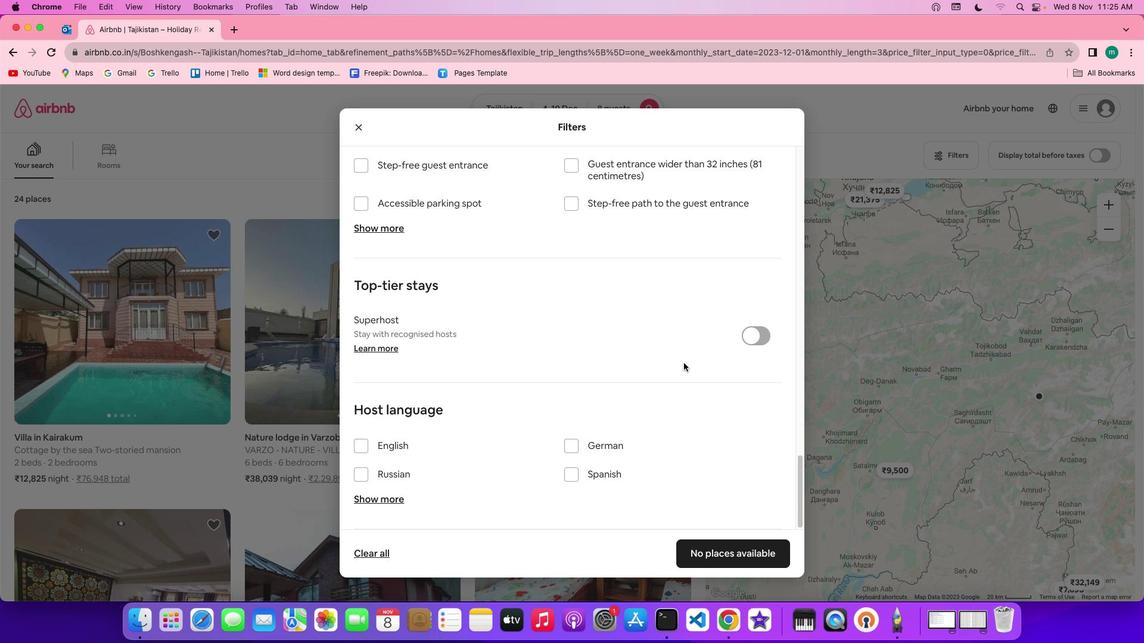 
Action: Mouse scrolled (664, 348) with delta (-88, 50)
Screenshot: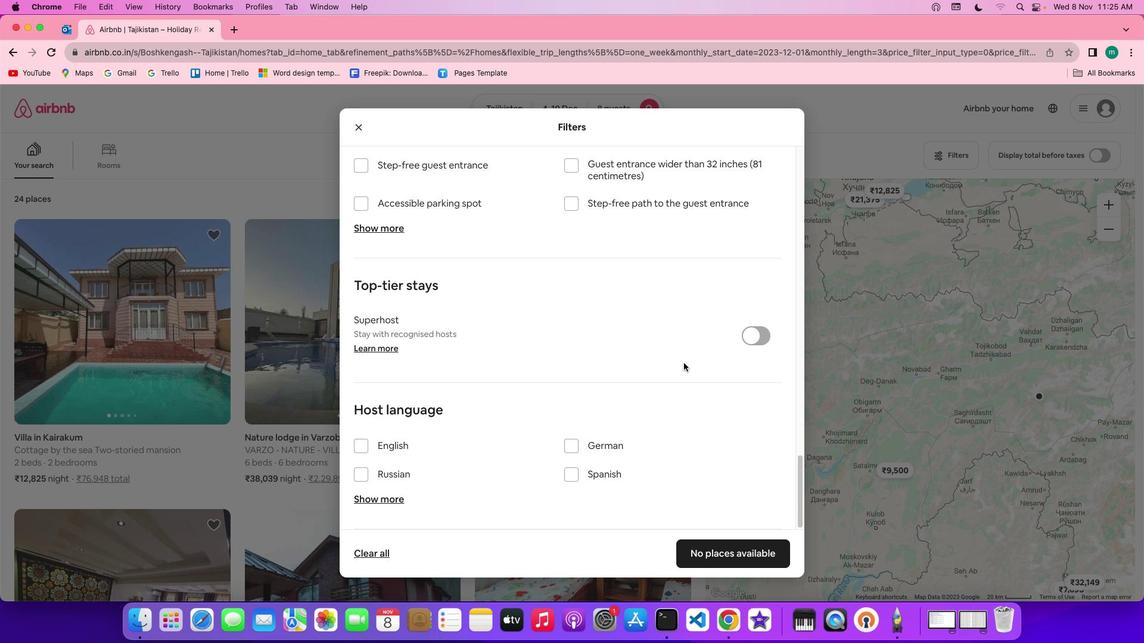 
Action: Mouse scrolled (664, 348) with delta (-88, 50)
Screenshot: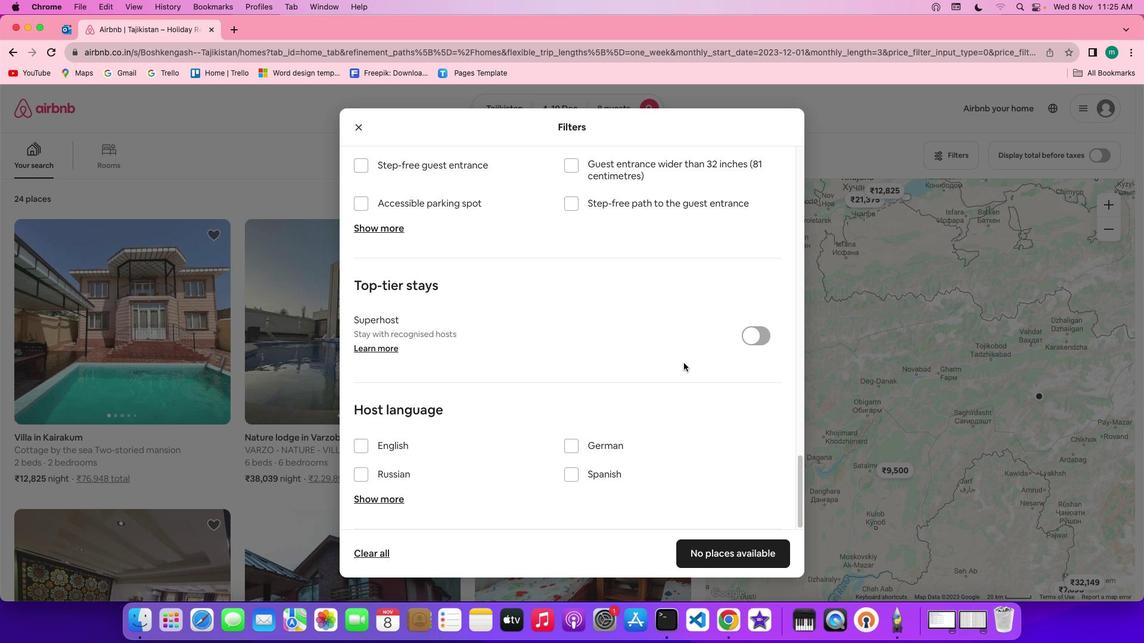 
Action: Mouse moved to (664, 348)
Screenshot: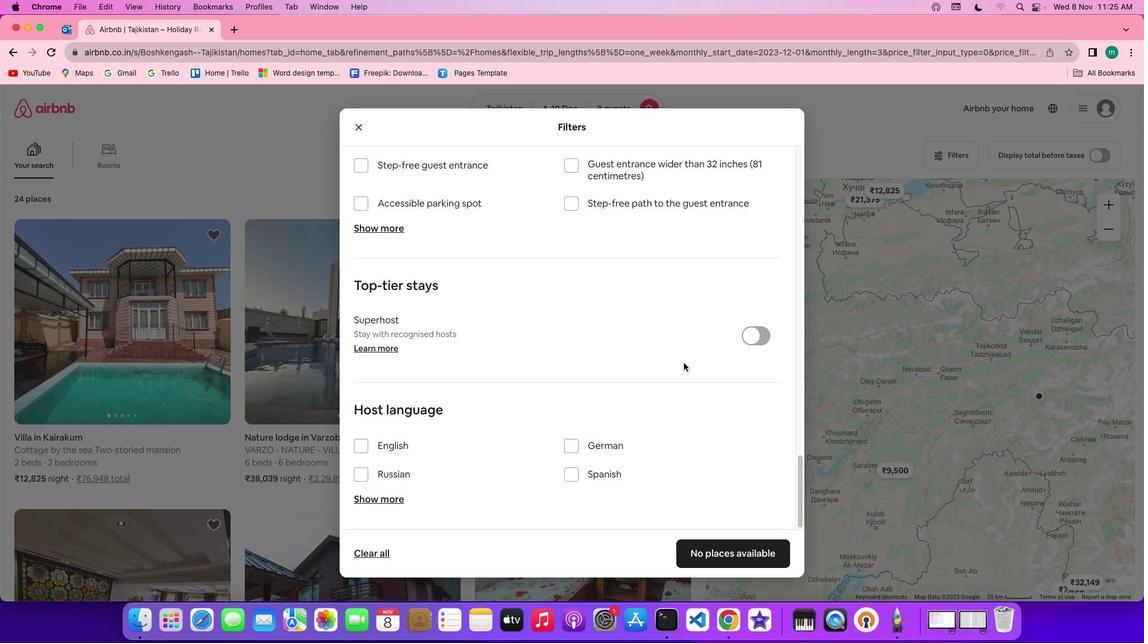 
Action: Mouse scrolled (664, 348) with delta (-88, 52)
Screenshot: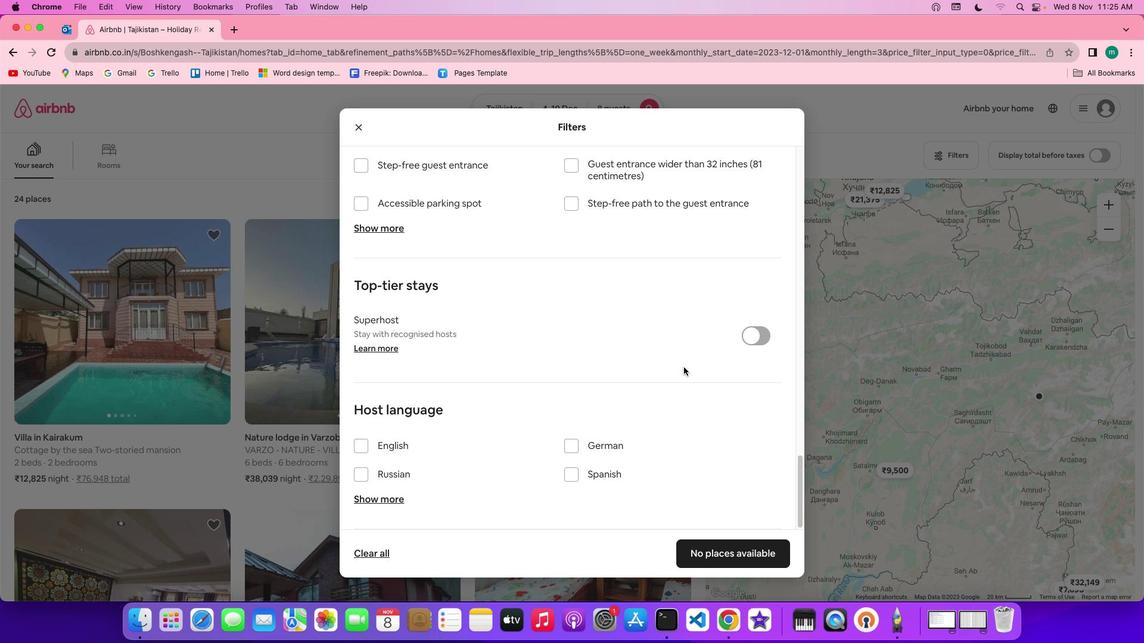 
Action: Mouse scrolled (664, 348) with delta (-88, 52)
Screenshot: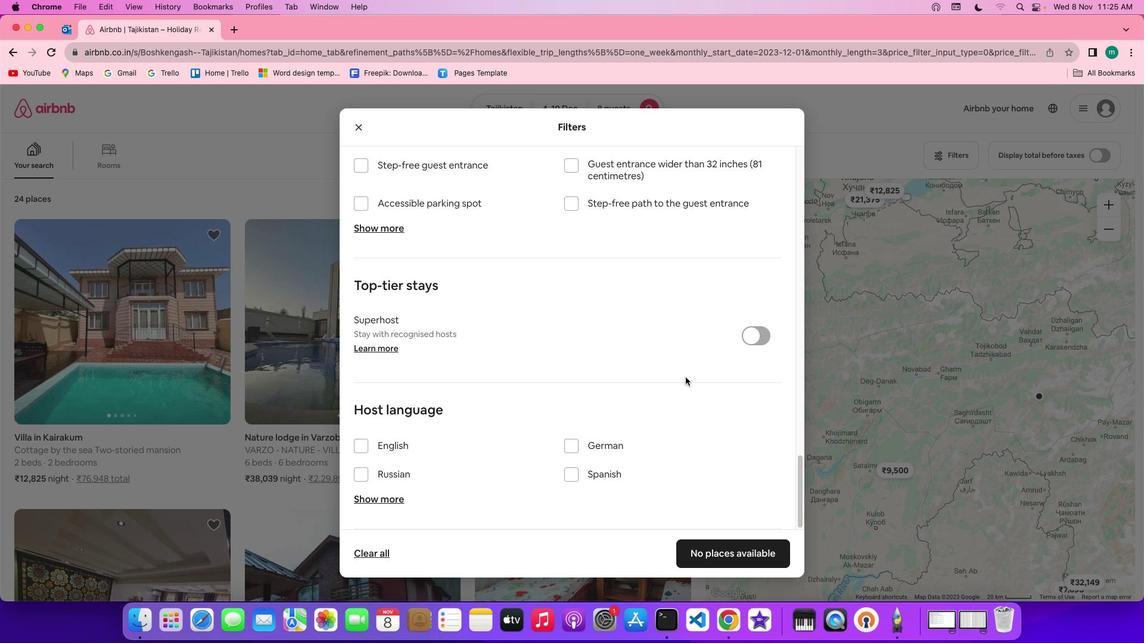 
Action: Mouse scrolled (664, 348) with delta (-88, 51)
Screenshot: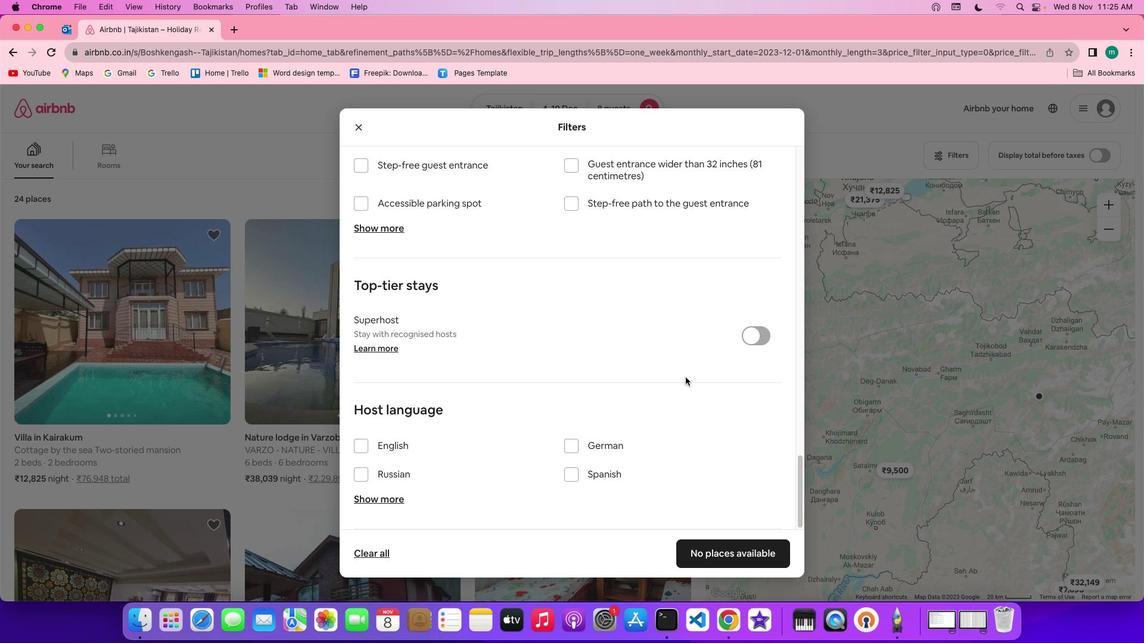 
Action: Mouse scrolled (664, 348) with delta (-88, 50)
Screenshot: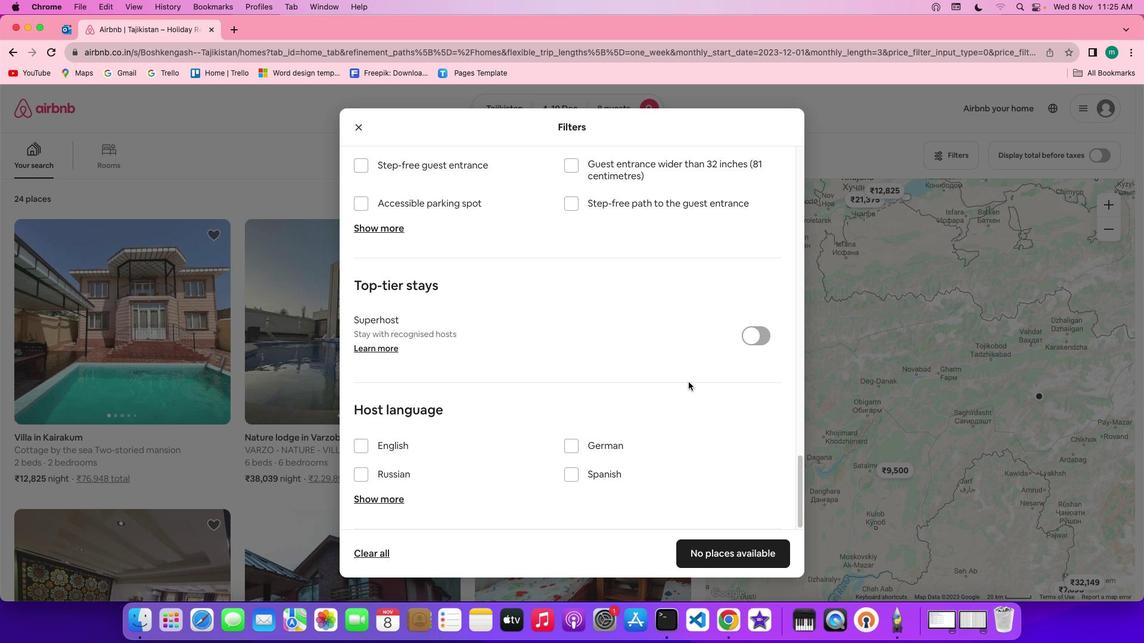 
Action: Mouse scrolled (664, 348) with delta (-88, 50)
Screenshot: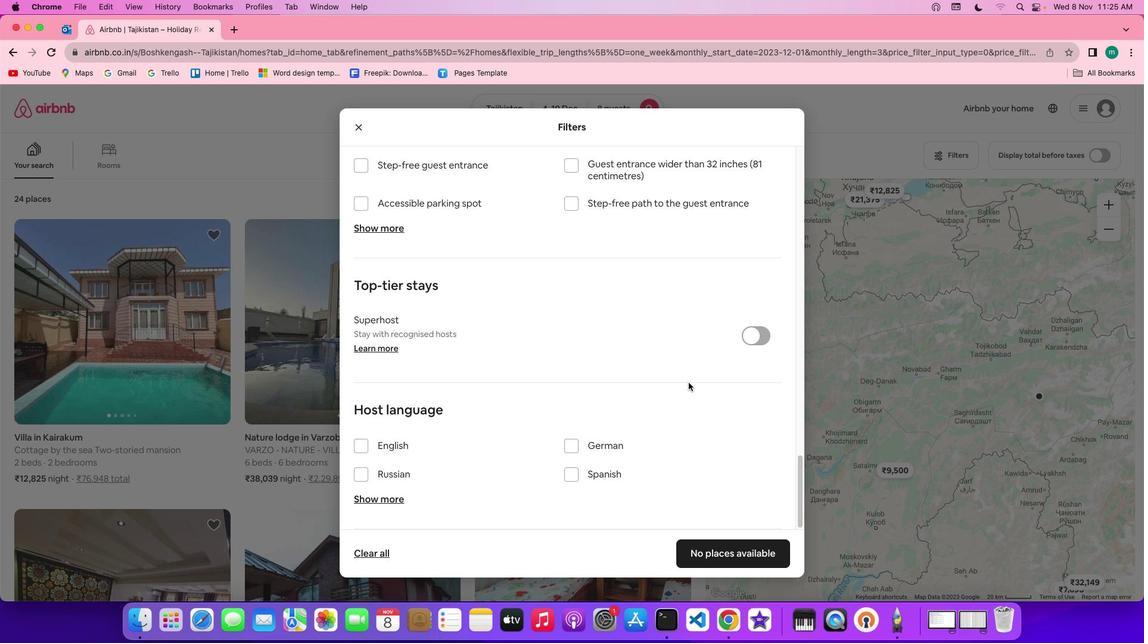 
Action: Mouse scrolled (664, 348) with delta (-88, 50)
Screenshot: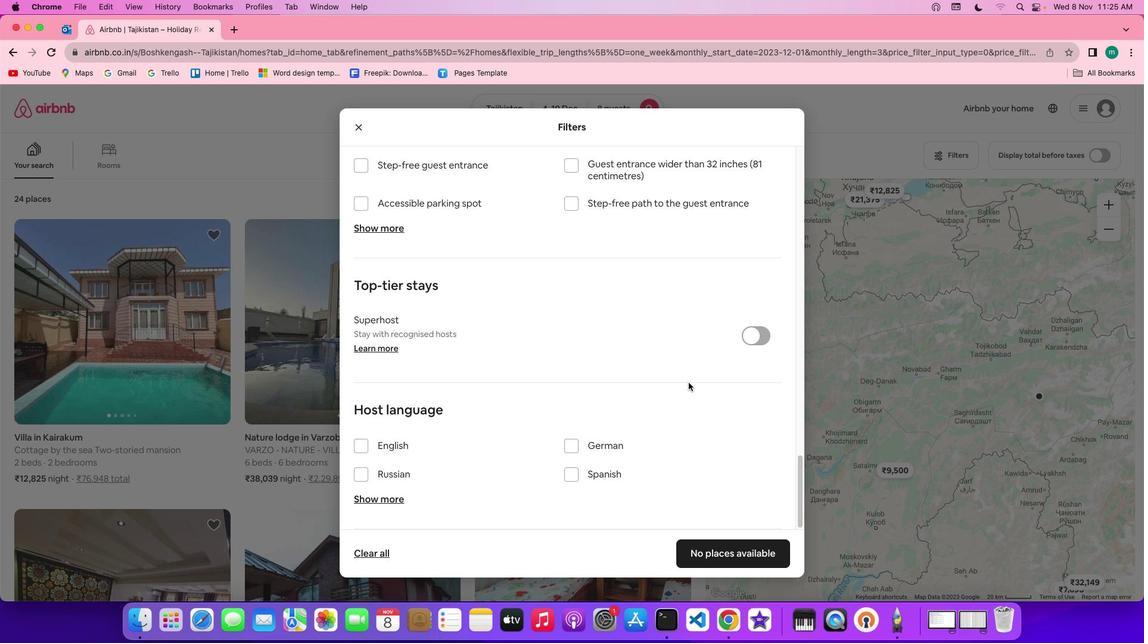 
Action: Mouse moved to (668, 364)
Screenshot: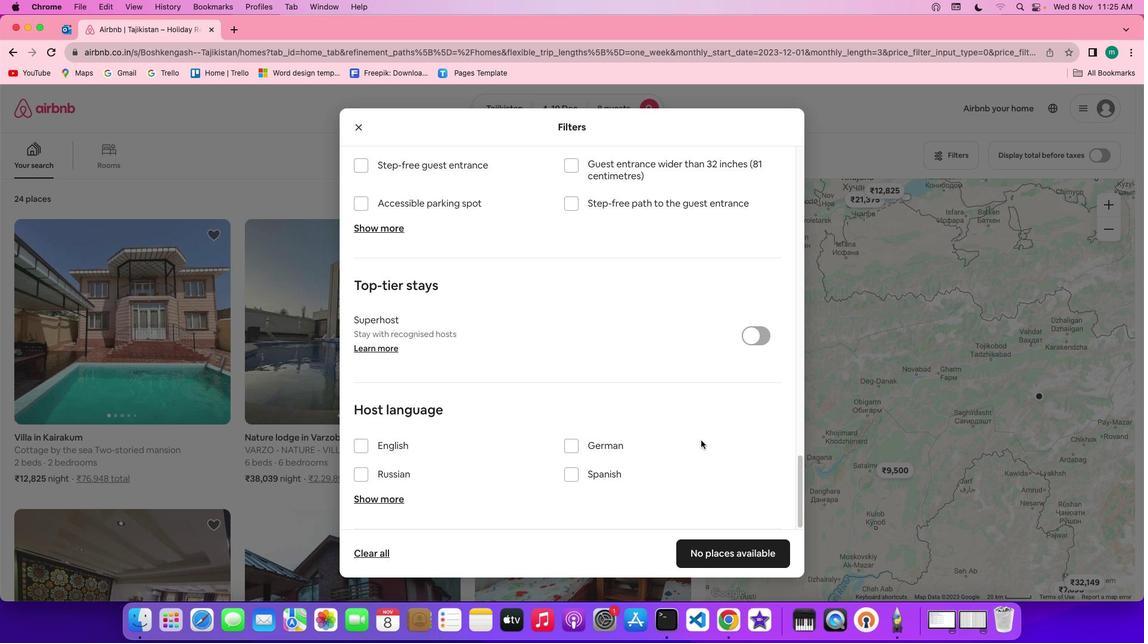 
Action: Mouse scrolled (668, 364) with delta (-88, 52)
Screenshot: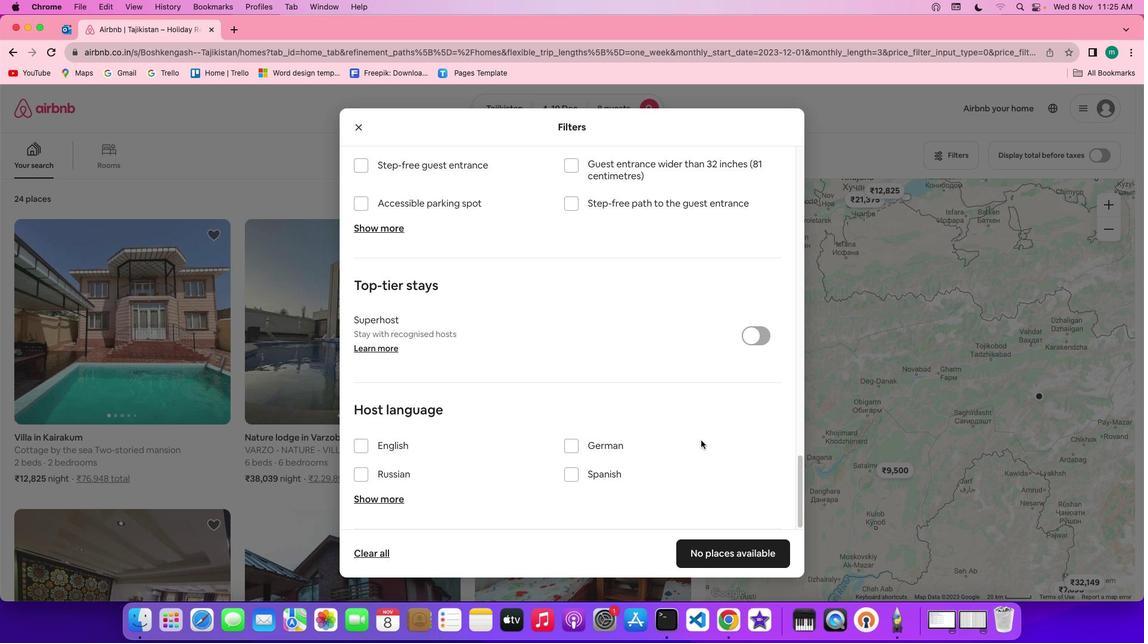 
Action: Mouse scrolled (668, 364) with delta (-88, 52)
Screenshot: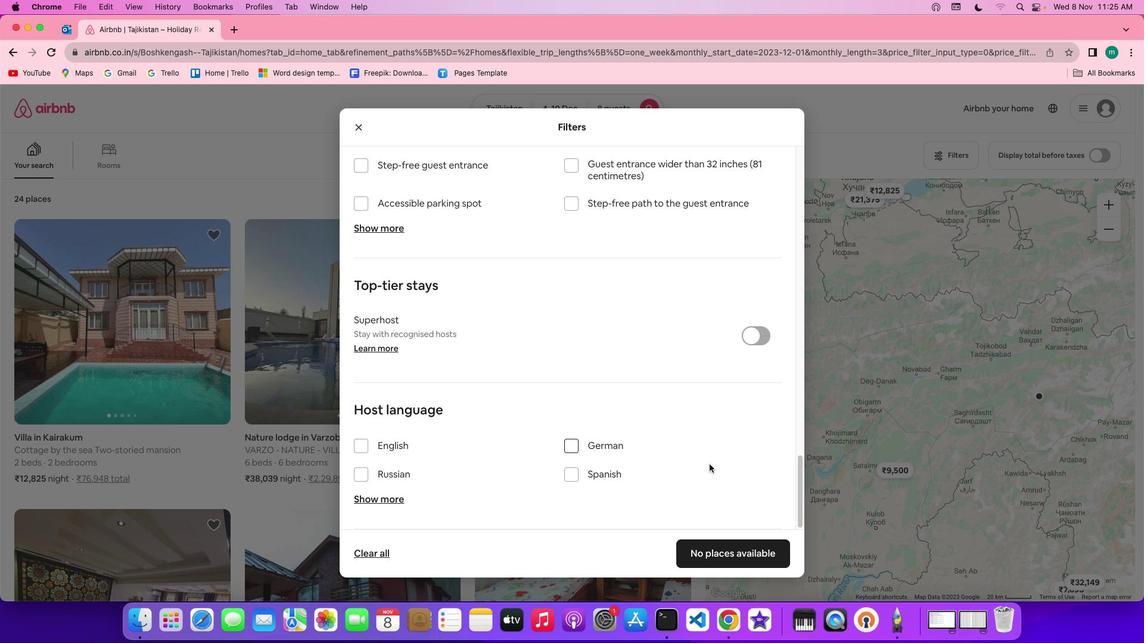 
Action: Mouse scrolled (668, 364) with delta (-88, 51)
Screenshot: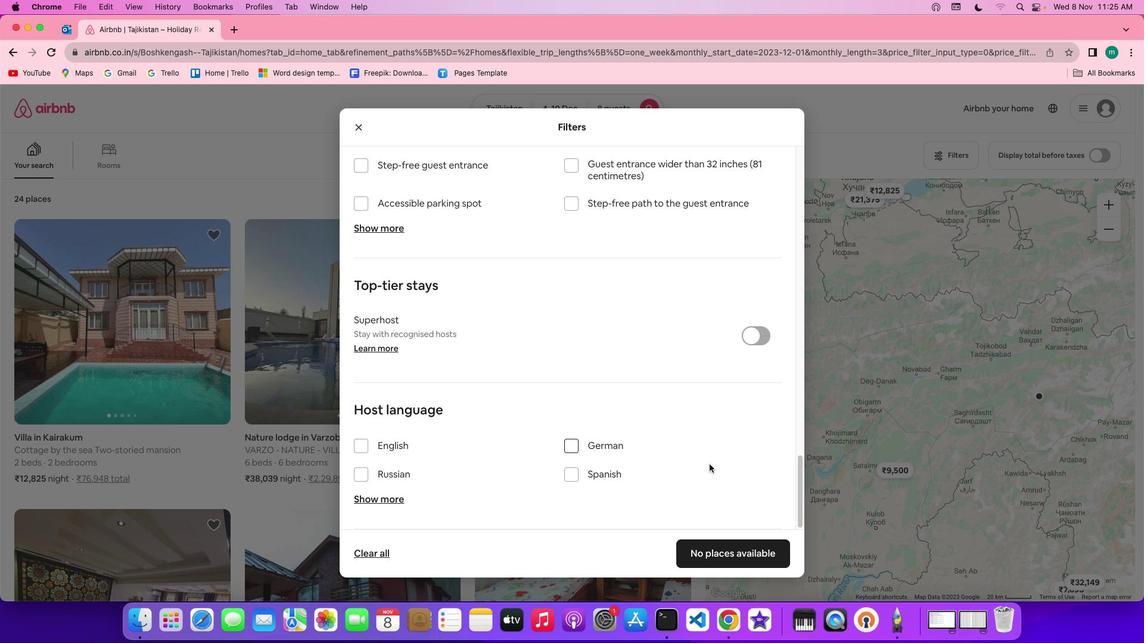 
Action: Mouse scrolled (668, 364) with delta (-88, 50)
Screenshot: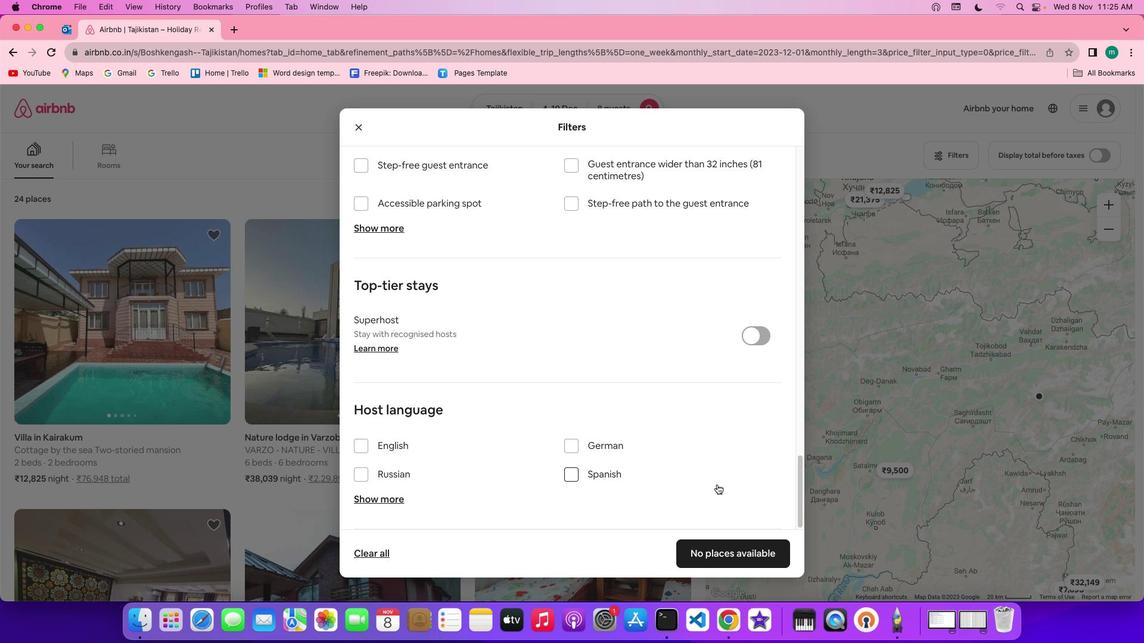 
Action: Mouse moved to (668, 364)
Screenshot: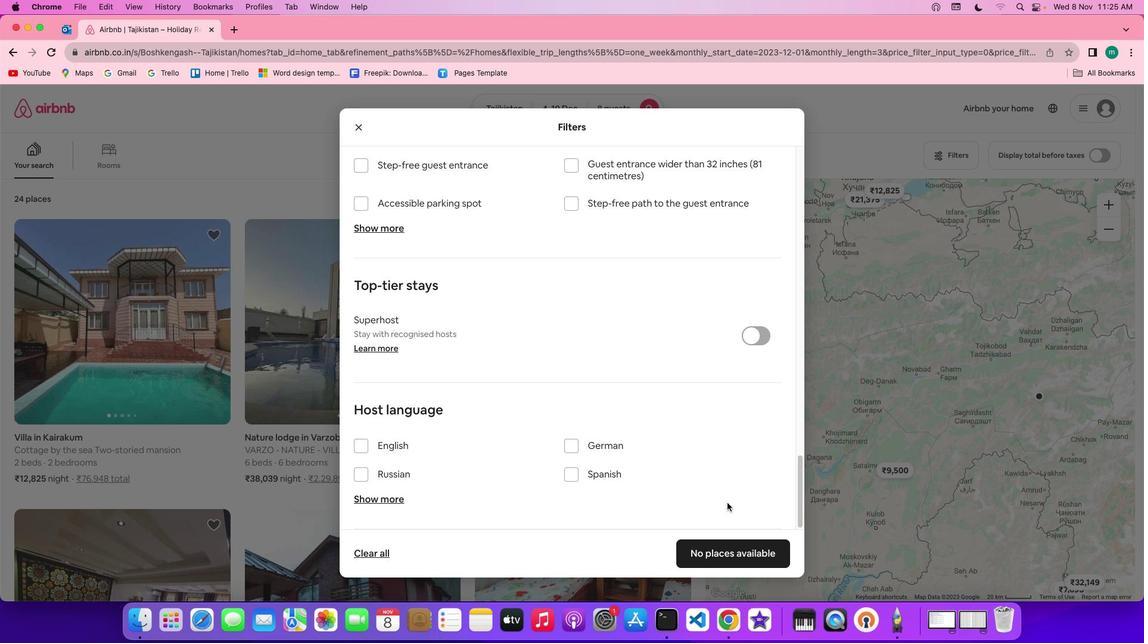 
Action: Mouse scrolled (668, 364) with delta (-88, 50)
Screenshot: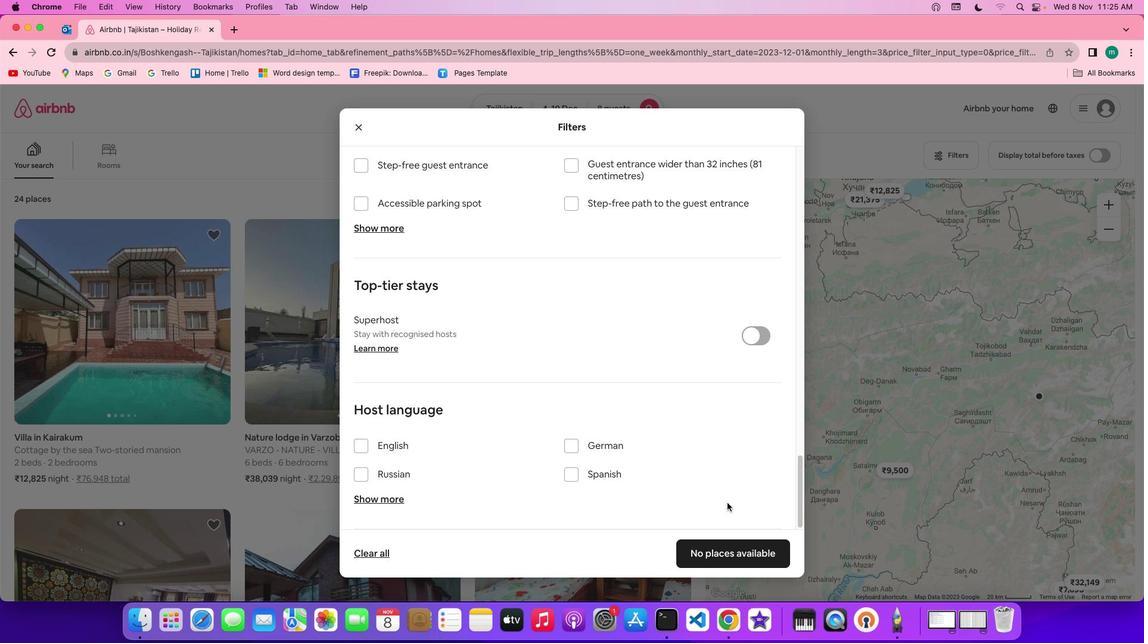 
Action: Mouse moved to (741, 507)
Screenshot: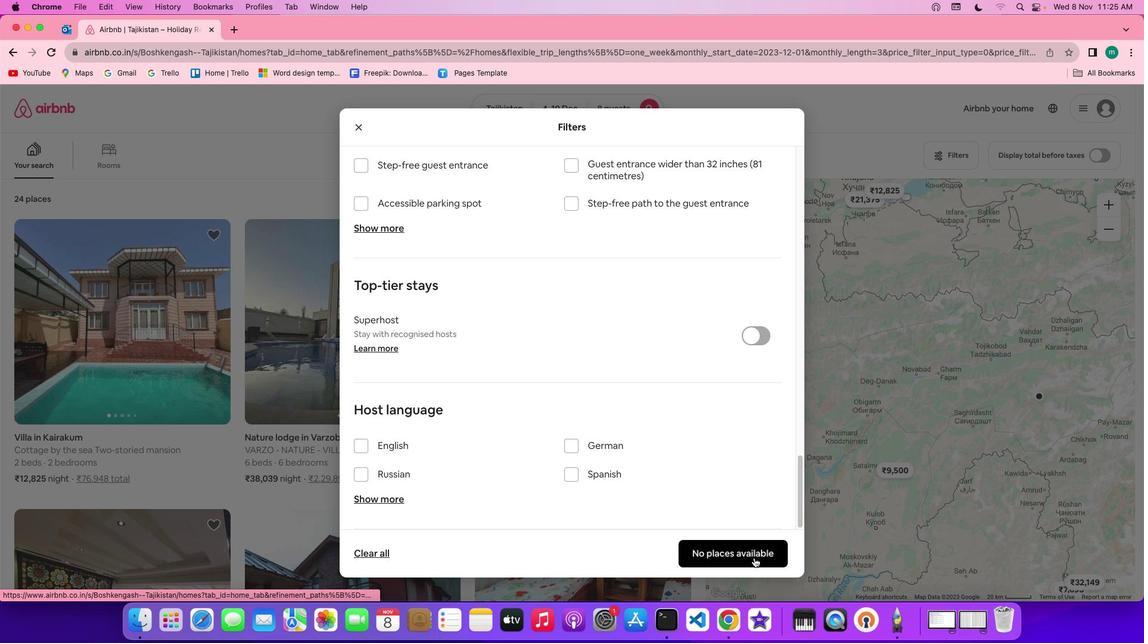 
Action: Mouse pressed left at (741, 507)
Screenshot: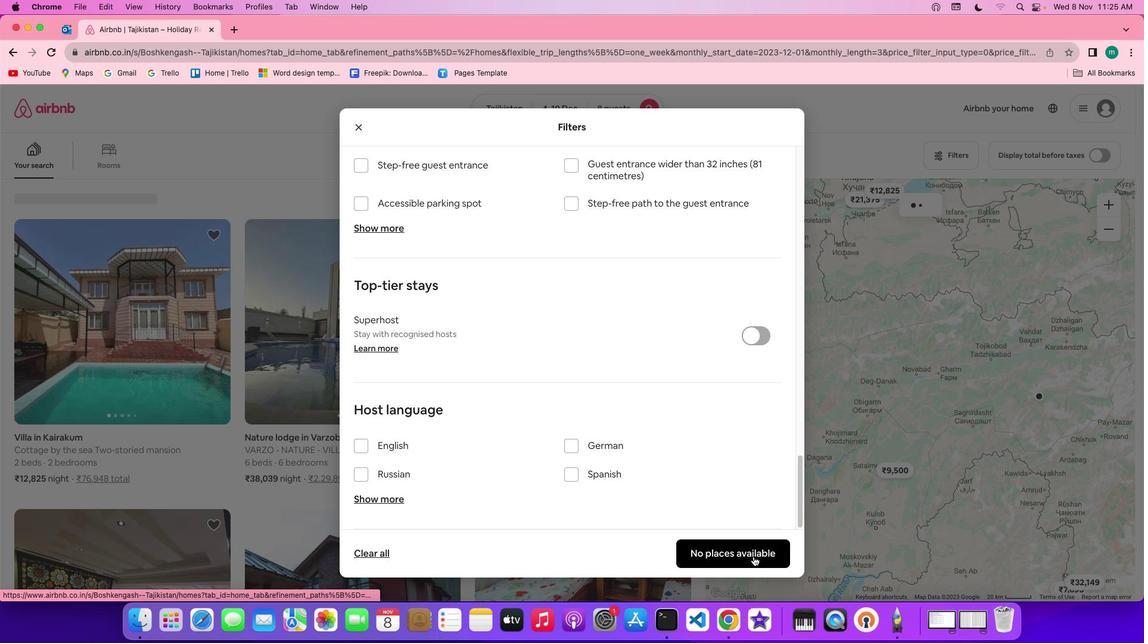 
Action: Mouse moved to (321, 367)
Screenshot: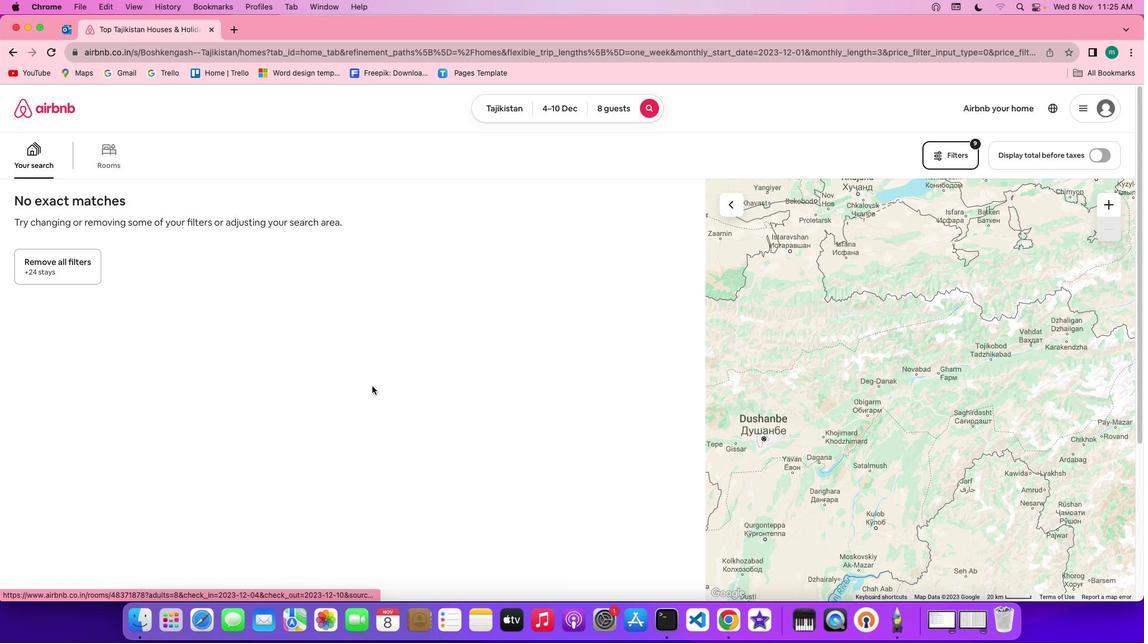 
